 Task: Utilize permission sets for additional control to the custom profiles.
Action: Mouse moved to (763, 48)
Screenshot: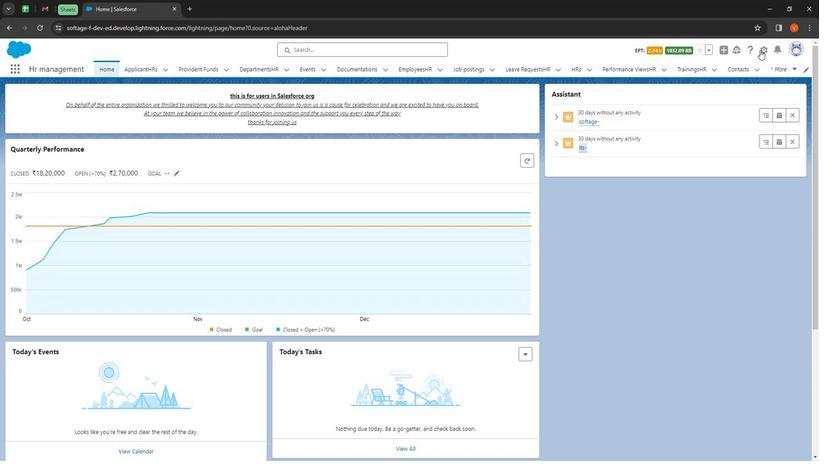 
Action: Mouse pressed left at (763, 48)
Screenshot: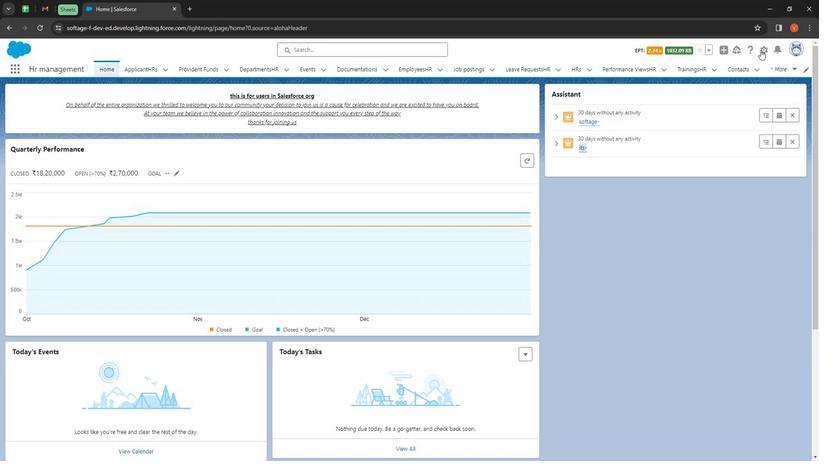 
Action: Mouse moved to (752, 67)
Screenshot: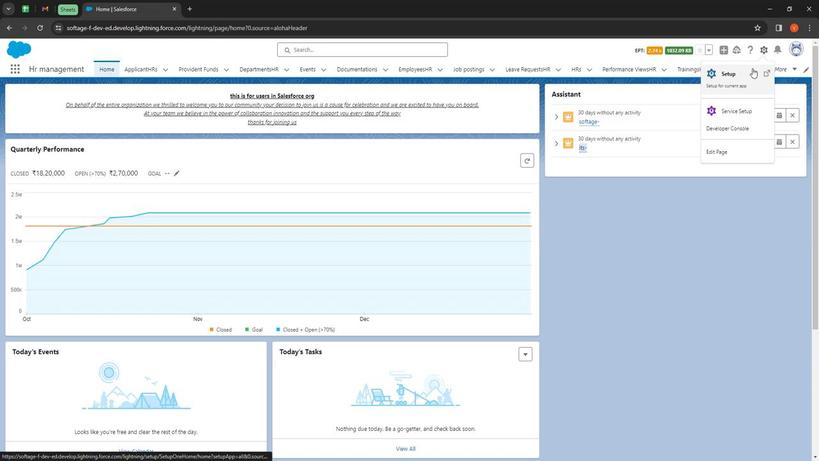 
Action: Mouse pressed left at (752, 67)
Screenshot: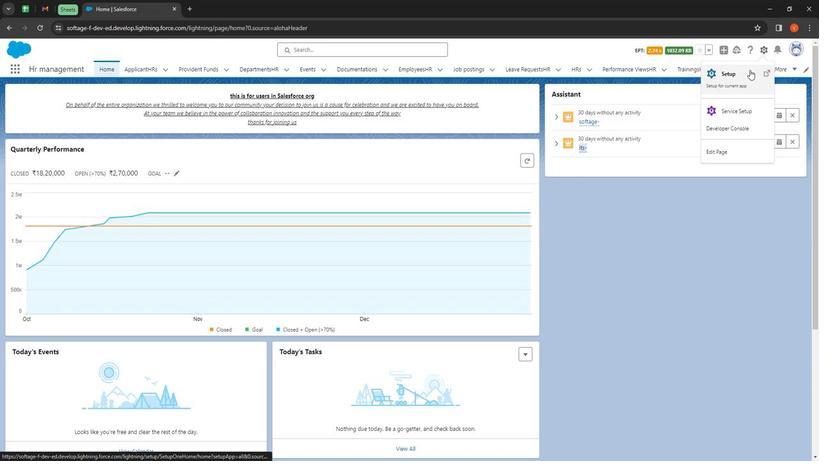 
Action: Mouse moved to (35, 89)
Screenshot: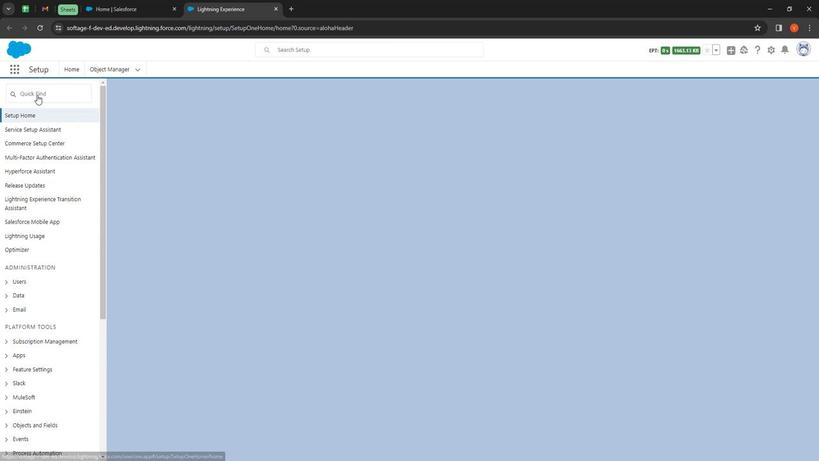 
Action: Mouse pressed left at (35, 89)
Screenshot: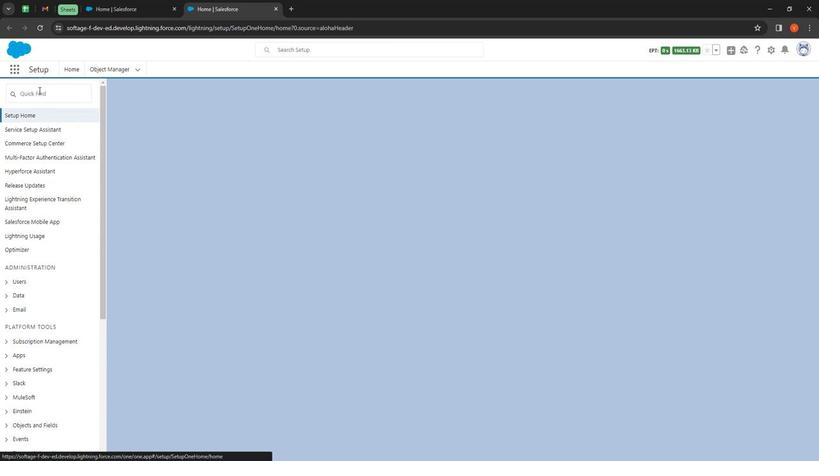 
Action: Mouse moved to (37, 88)
Screenshot: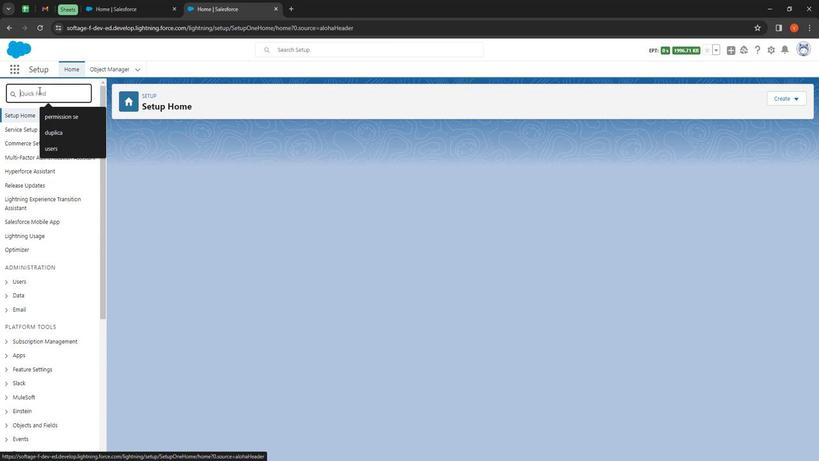 
Action: Key pressed ppermis
Screenshot: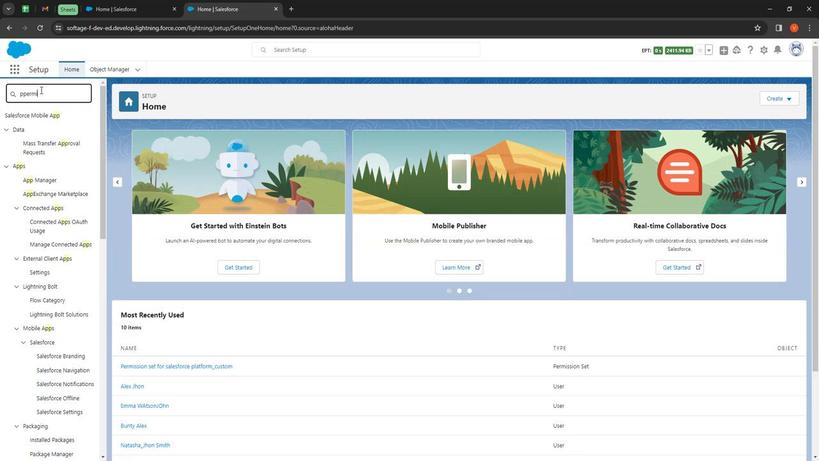 
Action: Mouse moved to (37, 87)
Screenshot: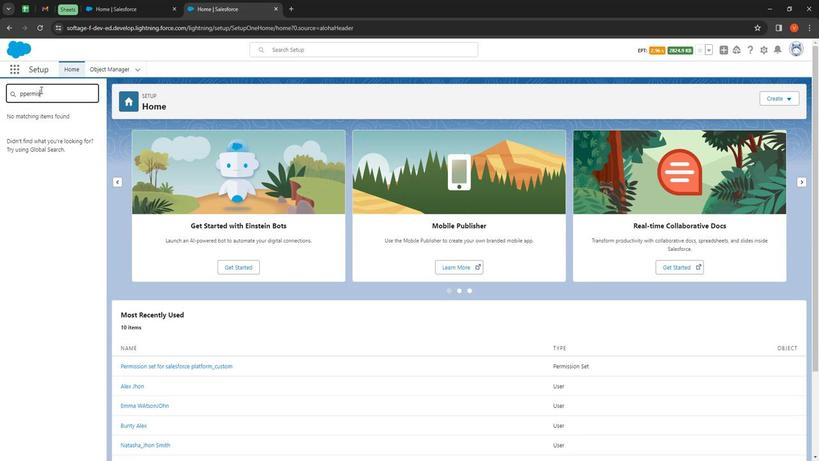 
Action: Key pressed <Key.left><Key.left><Key.left><Key.left><Key.left><Key.left><Key.left><Key.left><Key.left><Key.left><Key.delete>
Screenshot: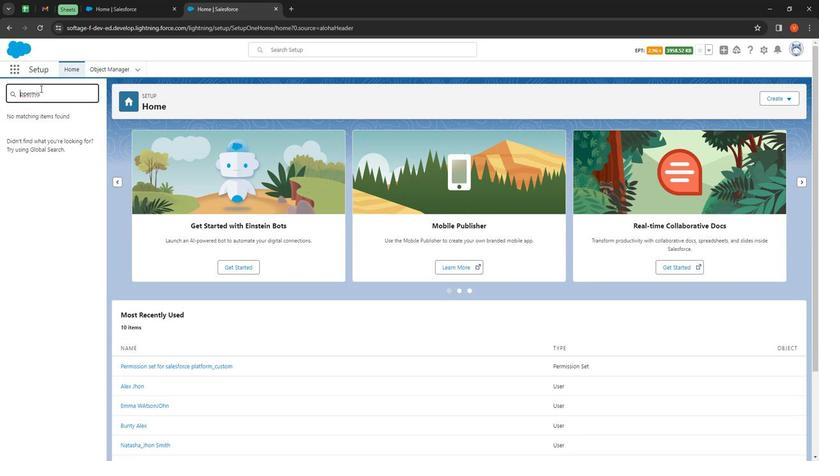 
Action: Mouse moved to (44, 138)
Screenshot: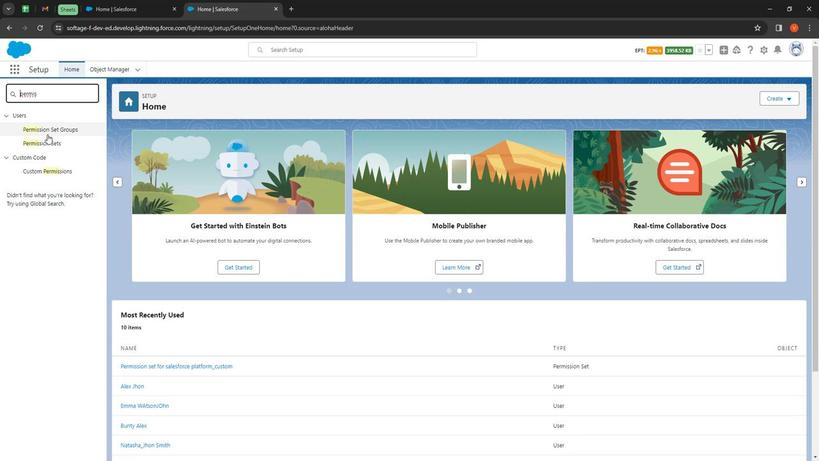 
Action: Mouse pressed left at (44, 138)
Screenshot: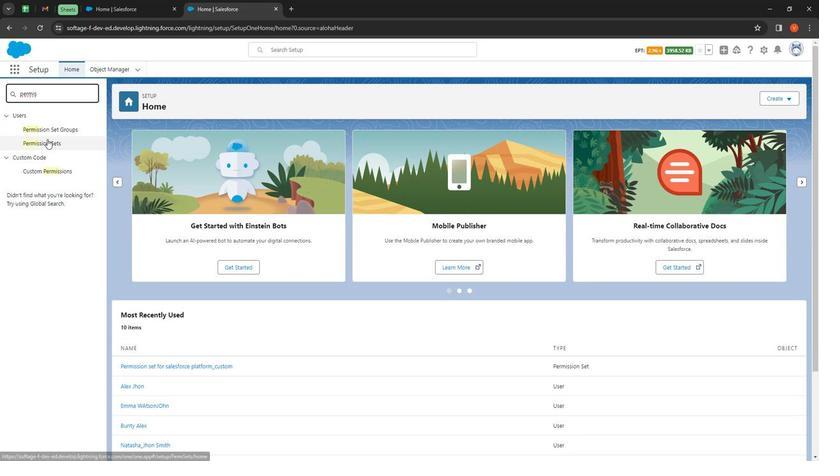 
Action: Mouse moved to (692, 185)
Screenshot: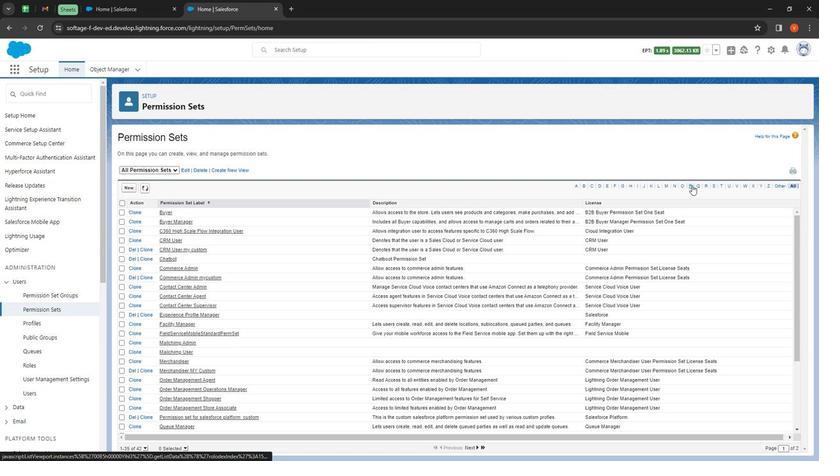 
Action: Mouse pressed left at (692, 185)
Screenshot: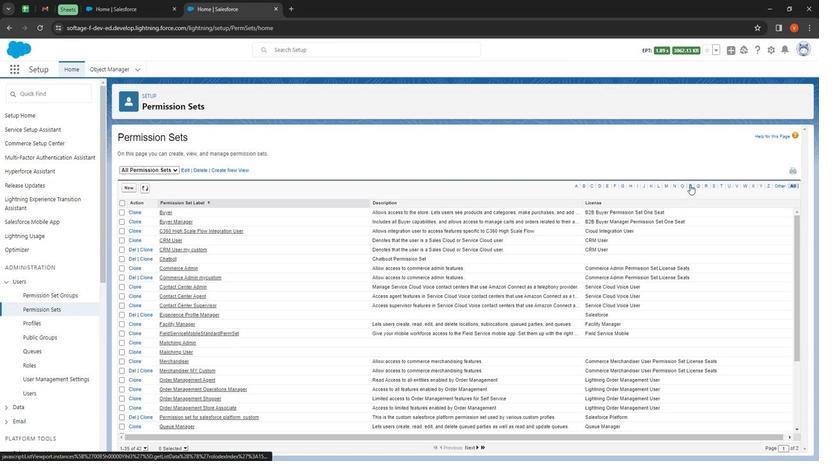 
Action: Mouse moved to (144, 210)
Screenshot: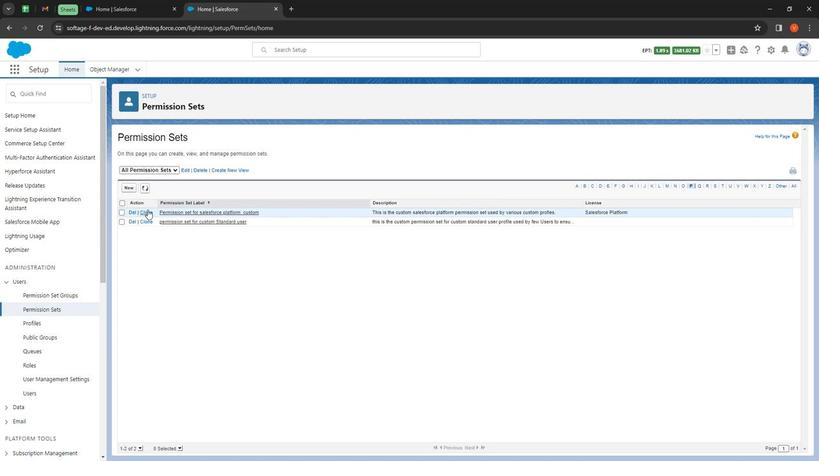 
Action: Mouse pressed left at (144, 210)
Screenshot: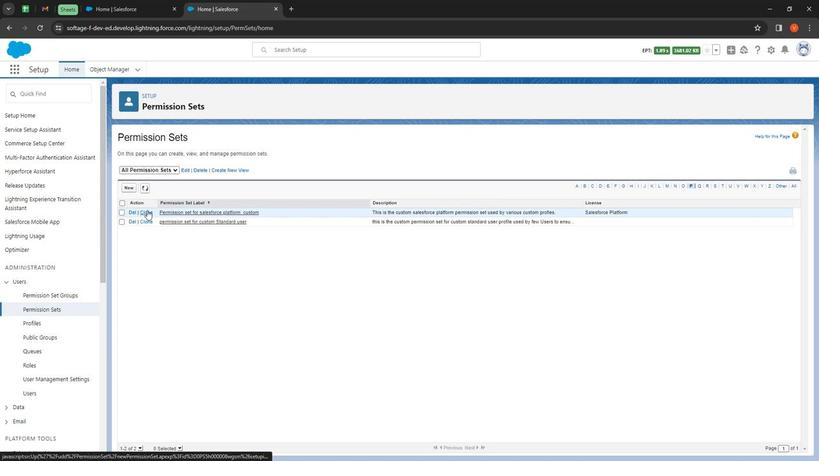 
Action: Mouse moved to (181, 80)
Screenshot: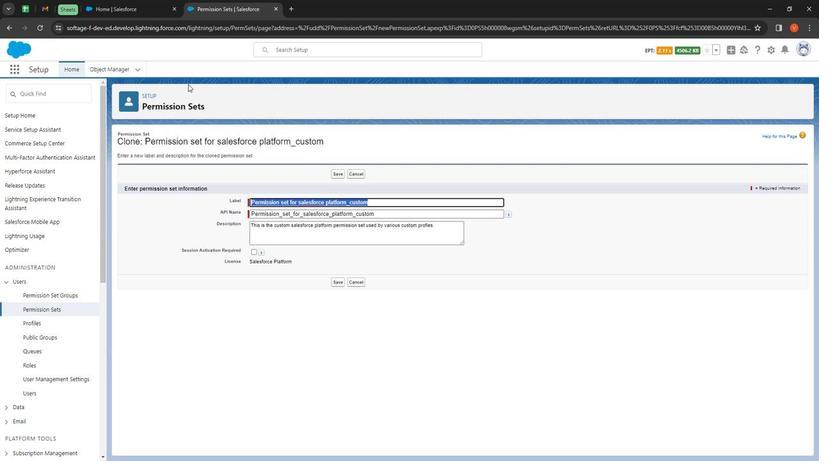 
Action: Key pressed <Key.backspace><Key.shift>Permission<Key.shift>_<Key.shift>Set<Key.shift>_for<Key.shift><Key.shift><Key.shift>_<Key.shift>Natasha<Key.shift>_<Key.shift>Jhon<Key.shift>_<Key.shift>Smith
Screenshot: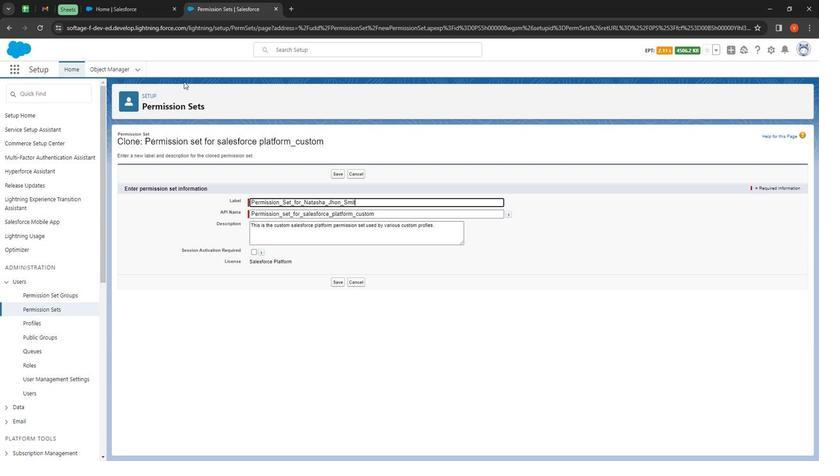 
Action: Mouse moved to (381, 213)
Screenshot: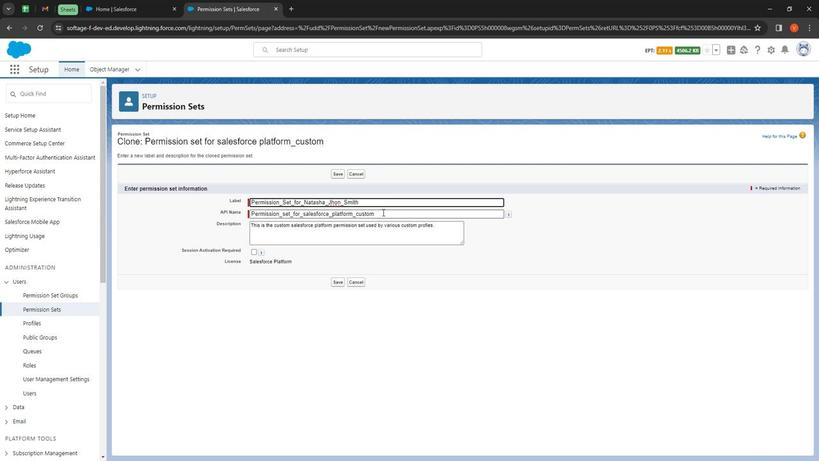 
Action: Mouse pressed left at (381, 213)
Screenshot: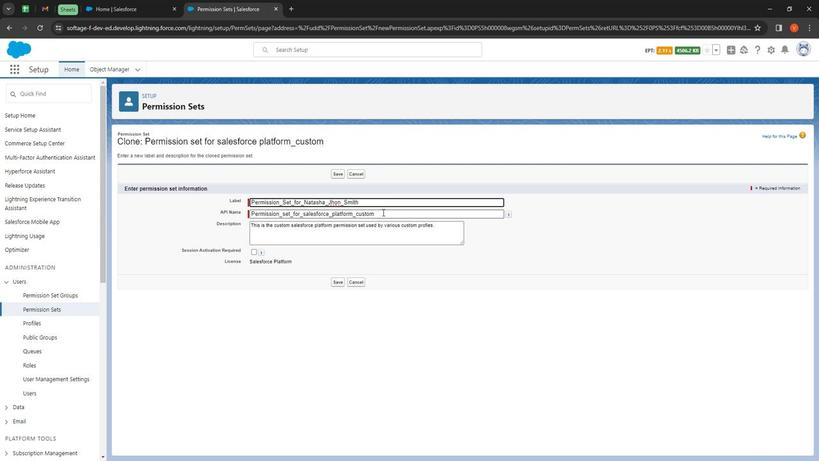 
Action: Mouse moved to (213, 103)
Screenshot: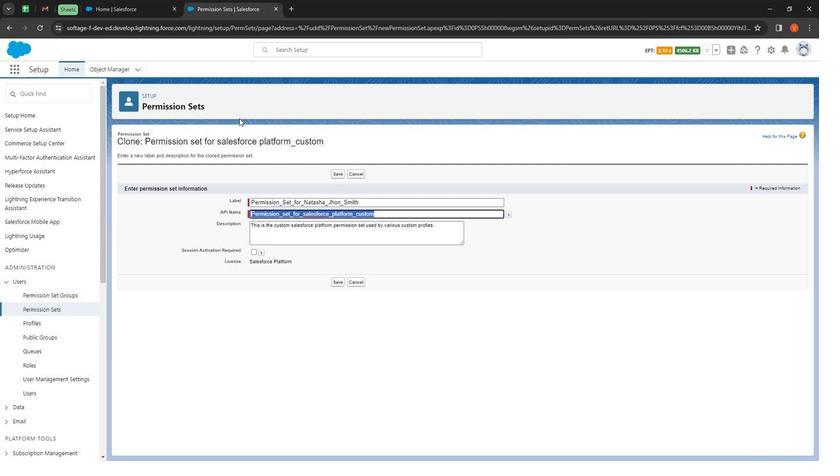 
Action: Key pressed <Key.backspace><Key.shift><Key.shift><Key.shift><Key.shift><Key.shift><Key.shift>Pe
Screenshot: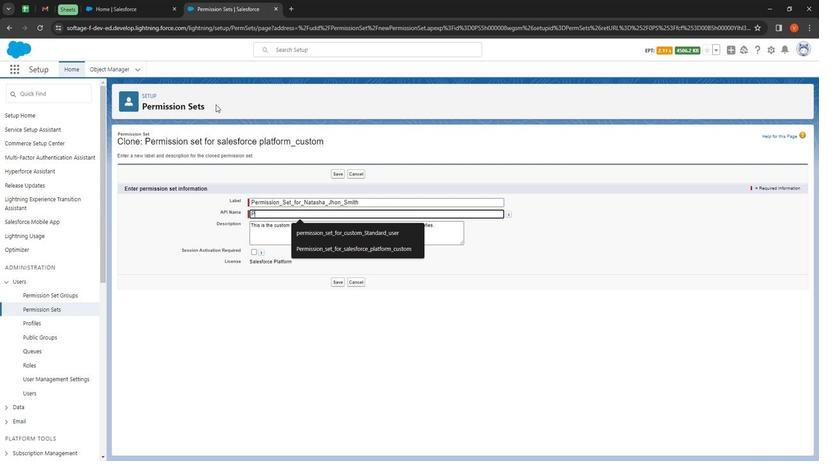 
Action: Mouse moved to (213, 103)
Screenshot: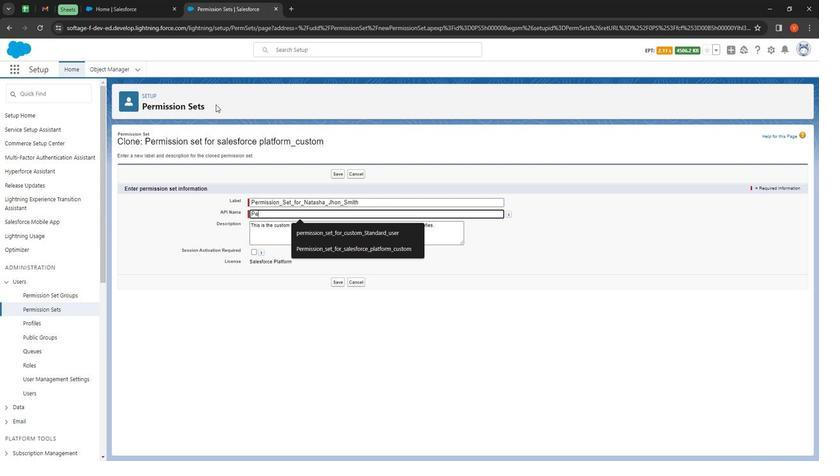
Action: Key pressed rmission<Key.shift><Key.shift><Key.shift><Key.shift><Key.shift><Key.shift>_<Key.shift>Set<Key.shift><Key.shift><Key.shift>_for<Key.shift>_<Key.shift>Natasha
Screenshot: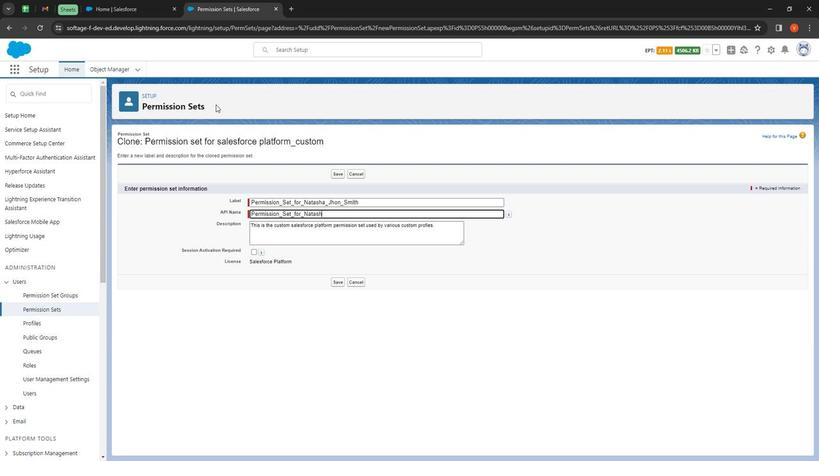 
Action: Mouse moved to (437, 227)
Screenshot: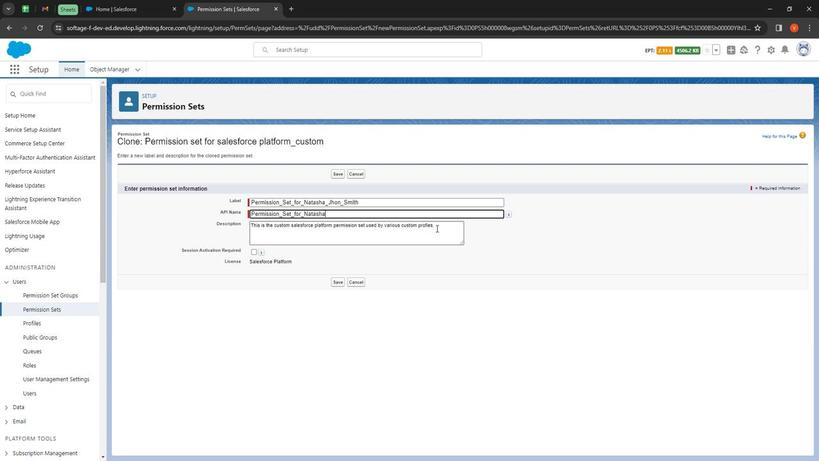 
Action: Mouse pressed left at (437, 227)
Screenshot: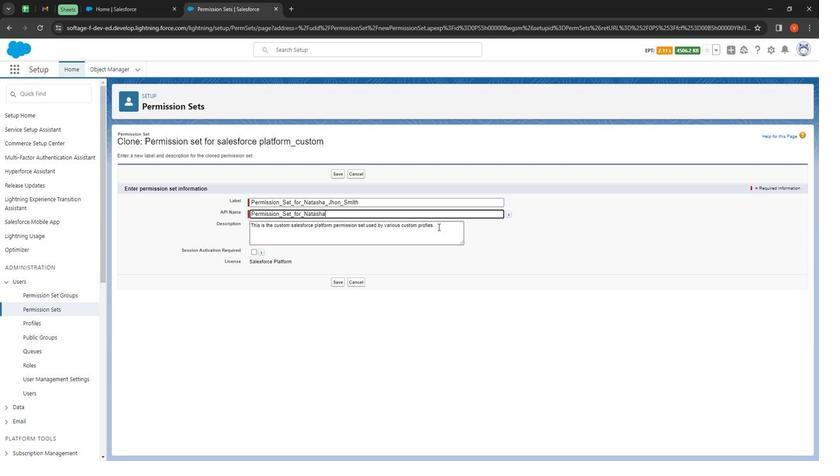 
Action: Mouse moved to (439, 227)
Screenshot: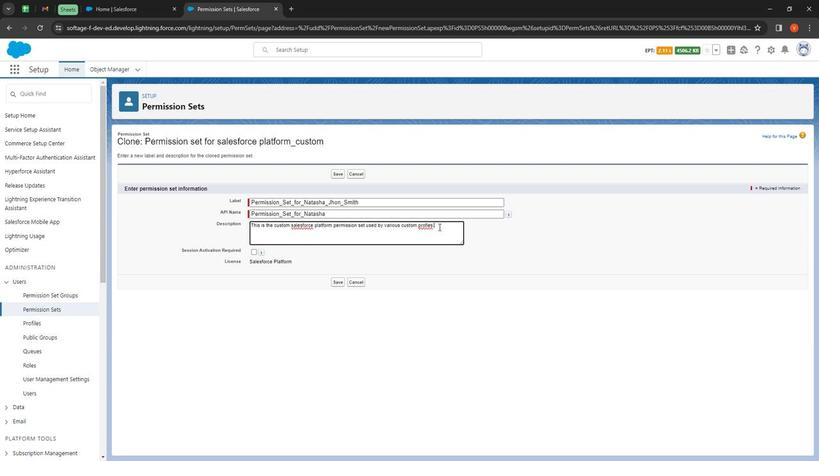 
Action: Mouse pressed left at (439, 227)
Screenshot: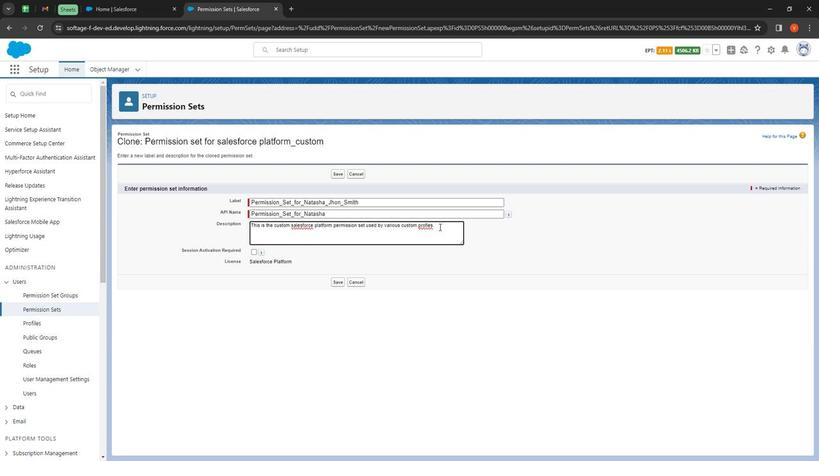 
Action: Mouse moved to (342, 201)
Screenshot: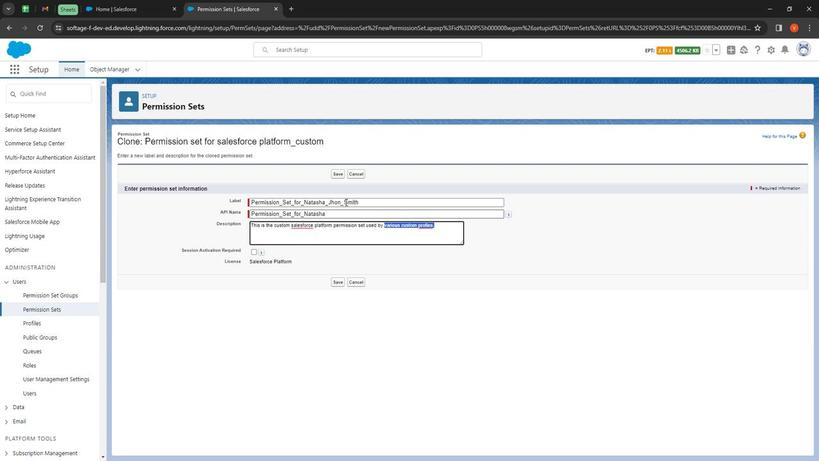
Action: Key pressed <Key.shift><Key.shift><Key.shift>Natasha<Key.space>a<Key.backspace>jhon<Key.space>smith
Screenshot: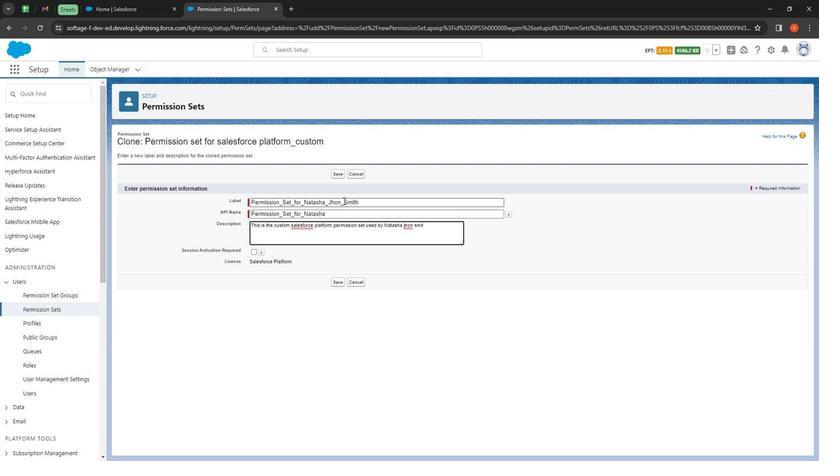 
Action: Mouse moved to (335, 284)
Screenshot: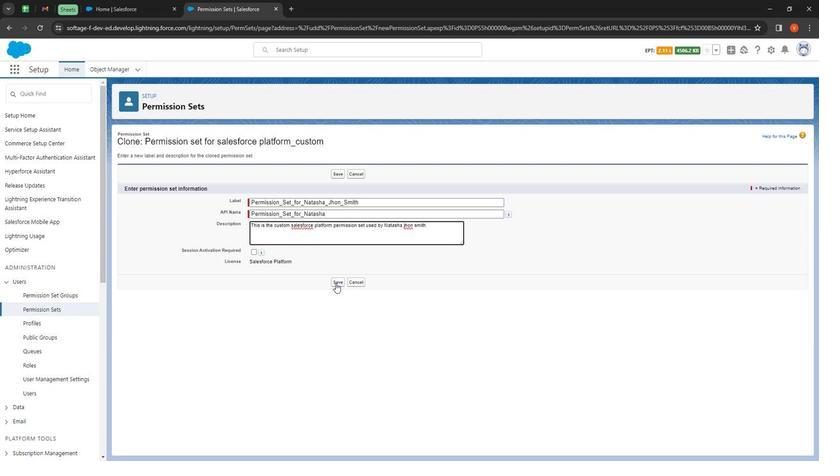 
Action: Mouse pressed left at (335, 284)
Screenshot: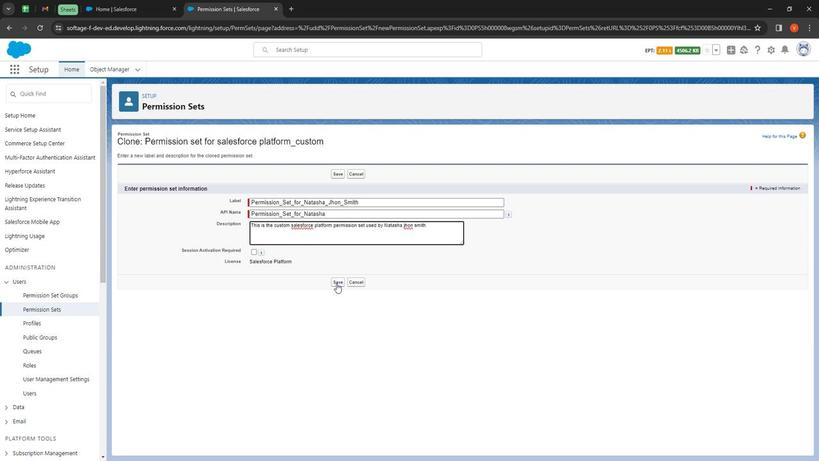 
Action: Mouse moved to (176, 222)
Screenshot: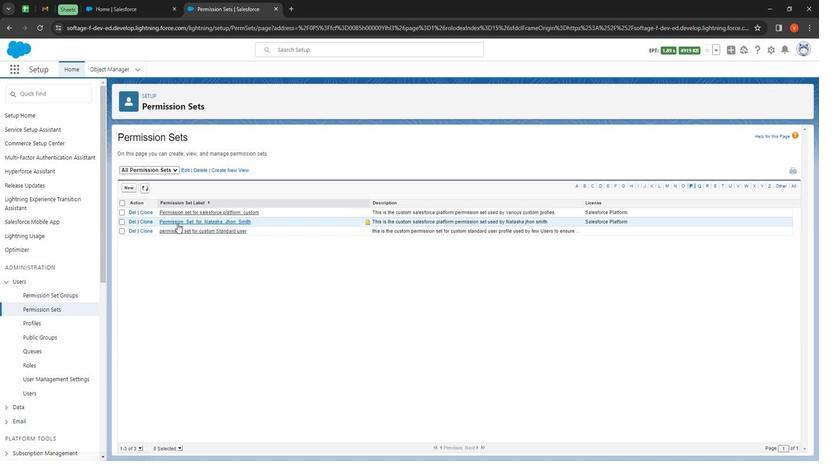 
Action: Mouse pressed left at (176, 222)
Screenshot: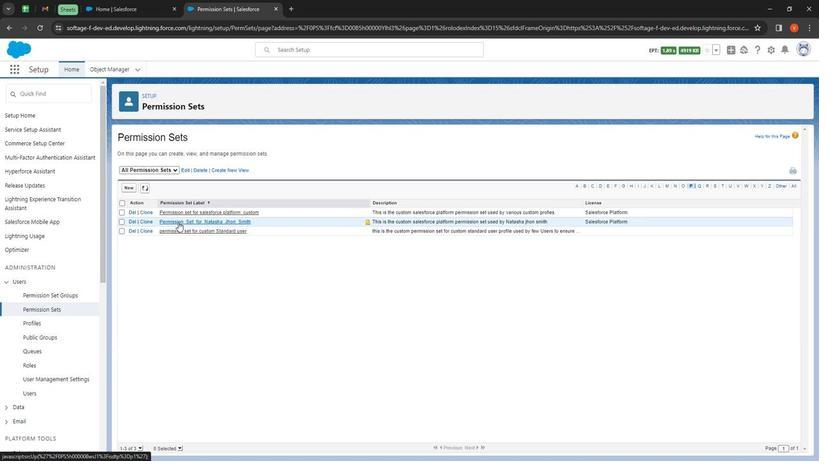 
Action: Mouse moved to (281, 288)
Screenshot: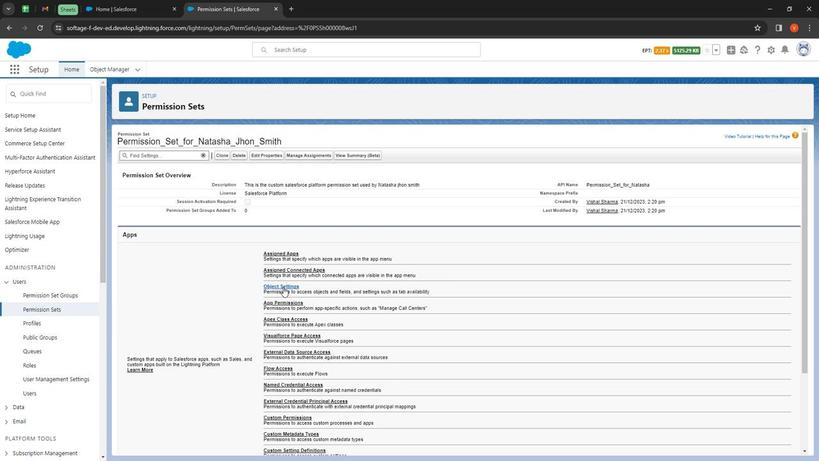 
Action: Mouse pressed left at (281, 288)
Screenshot: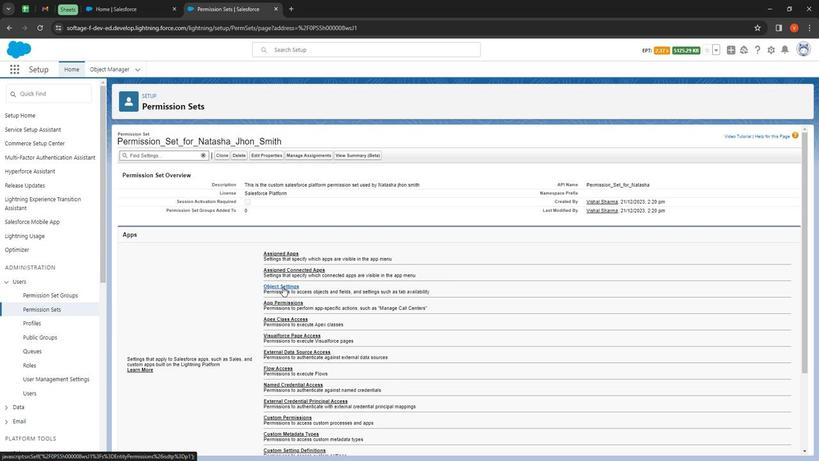 
Action: Mouse moved to (131, 211)
Screenshot: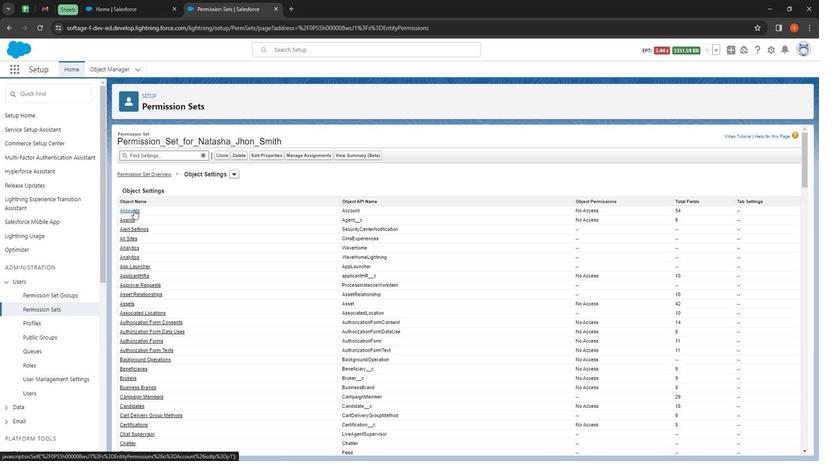 
Action: Mouse pressed left at (131, 211)
Screenshot: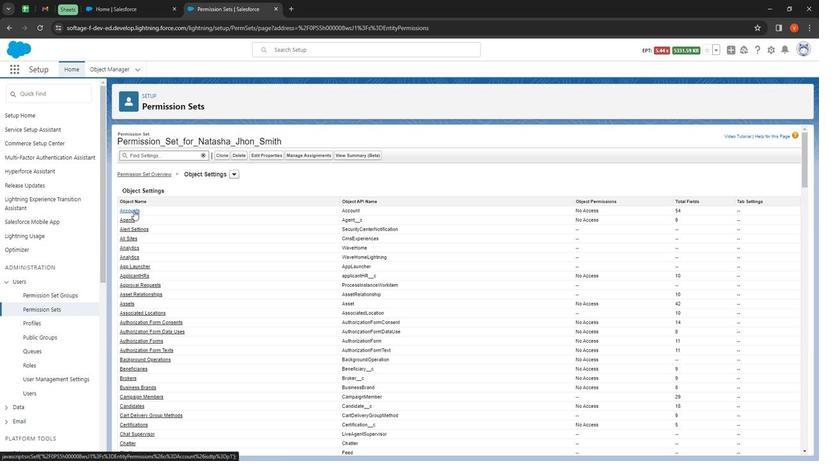 
Action: Mouse moved to (332, 190)
Screenshot: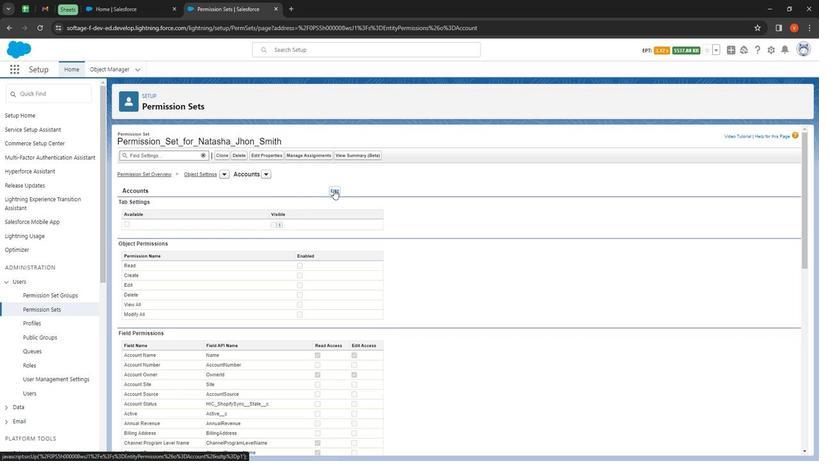 
Action: Mouse pressed left at (332, 190)
Screenshot: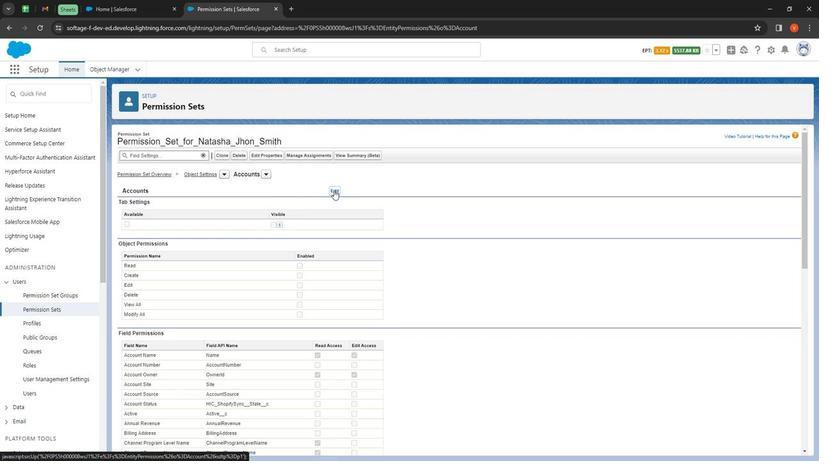
Action: Mouse moved to (124, 228)
Screenshot: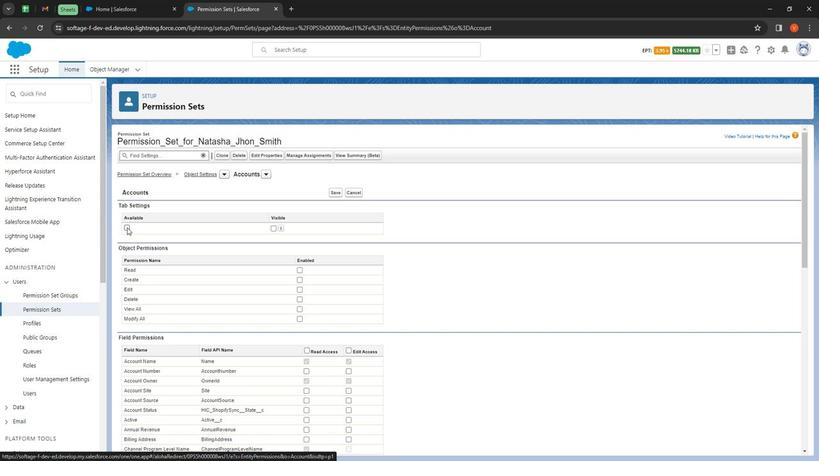 
Action: Mouse pressed left at (124, 228)
Screenshot: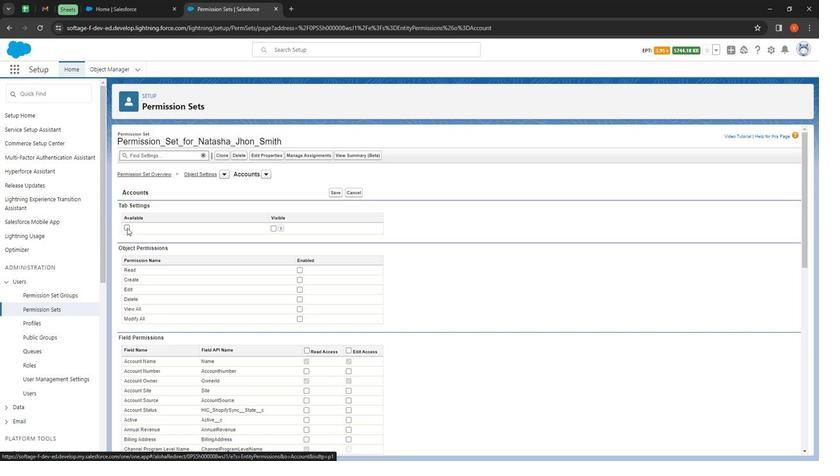 
Action: Mouse moved to (270, 231)
Screenshot: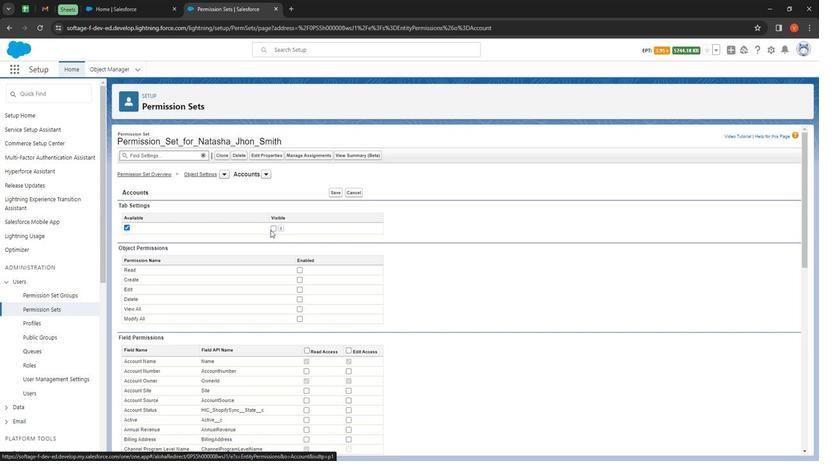 
Action: Mouse pressed left at (270, 231)
Screenshot: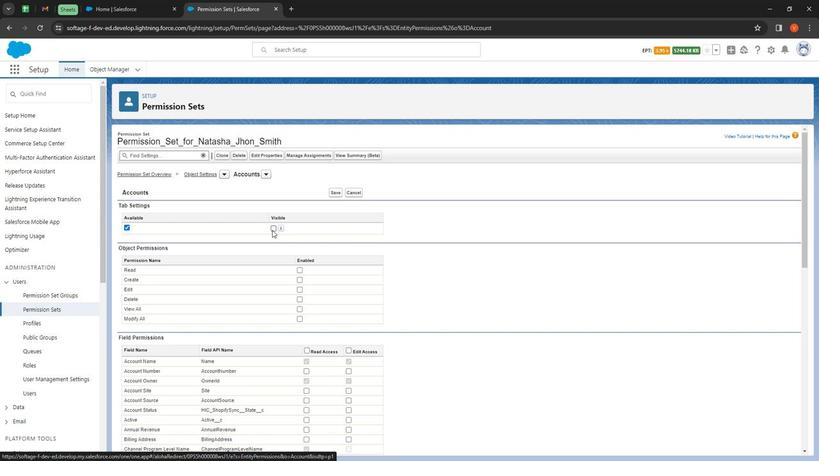 
Action: Mouse moved to (298, 270)
Screenshot: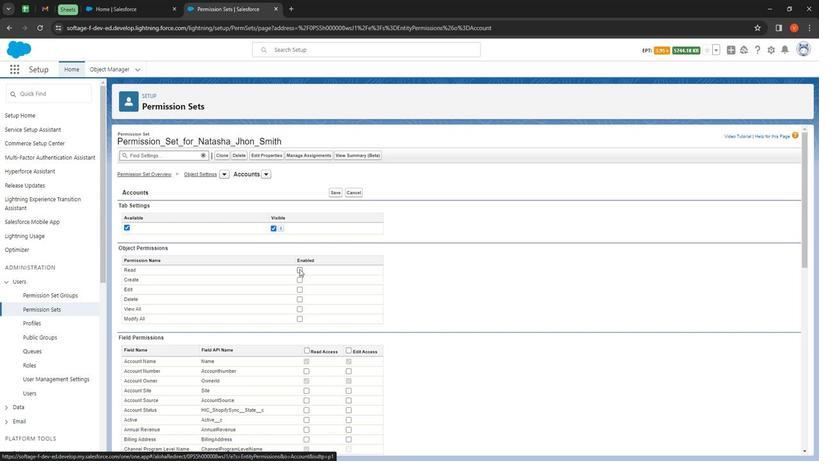 
Action: Mouse pressed left at (298, 270)
Screenshot: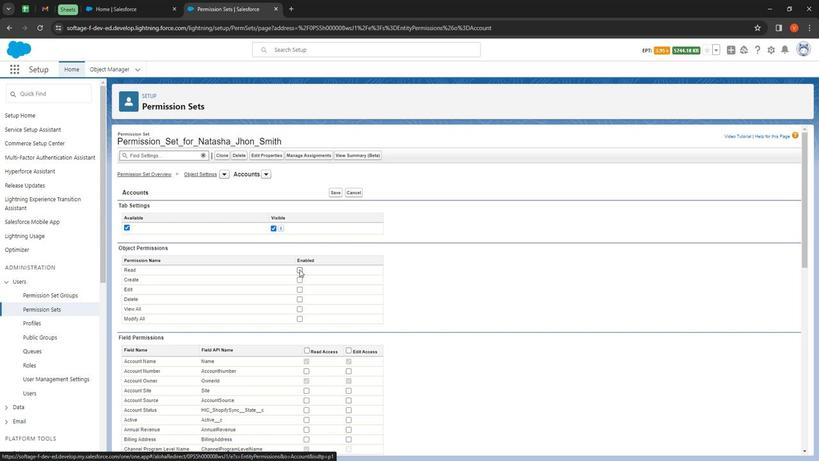 
Action: Mouse moved to (297, 282)
Screenshot: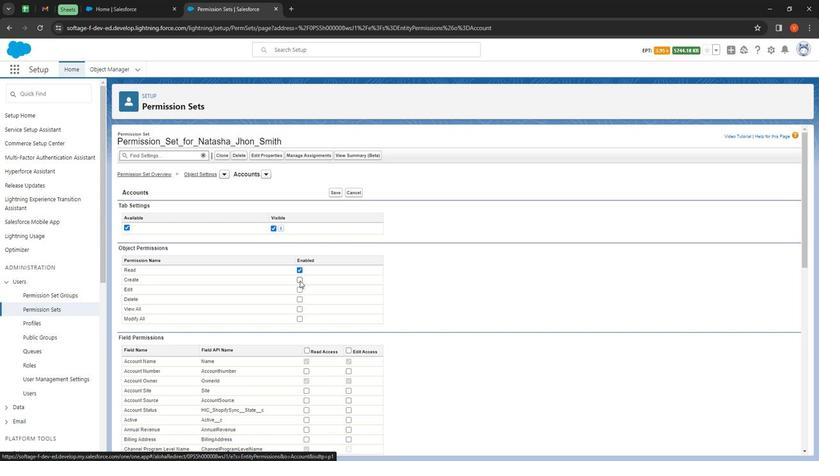 
Action: Mouse pressed left at (297, 282)
Screenshot: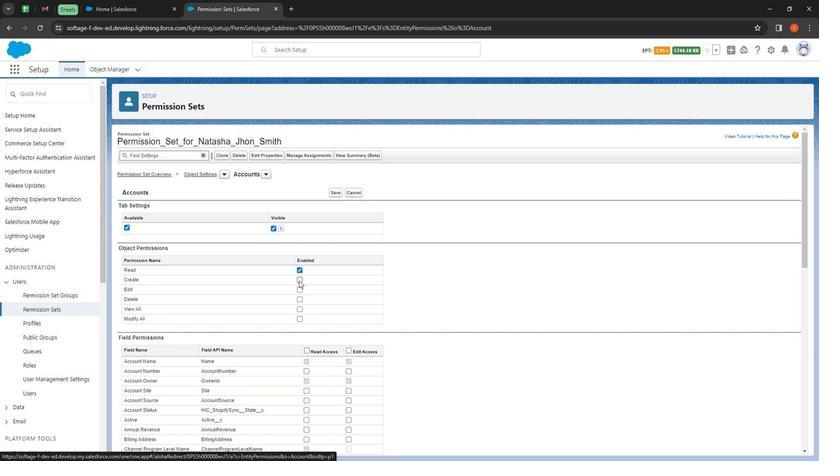 
Action: Mouse moved to (297, 291)
Screenshot: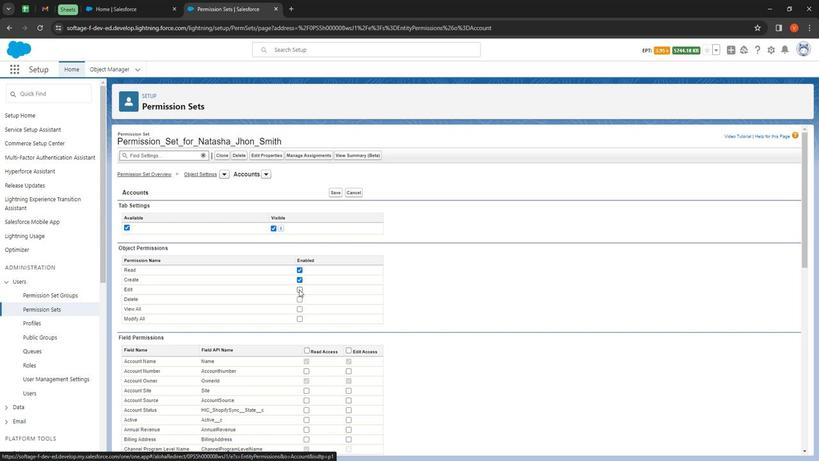 
Action: Mouse pressed left at (297, 291)
Screenshot: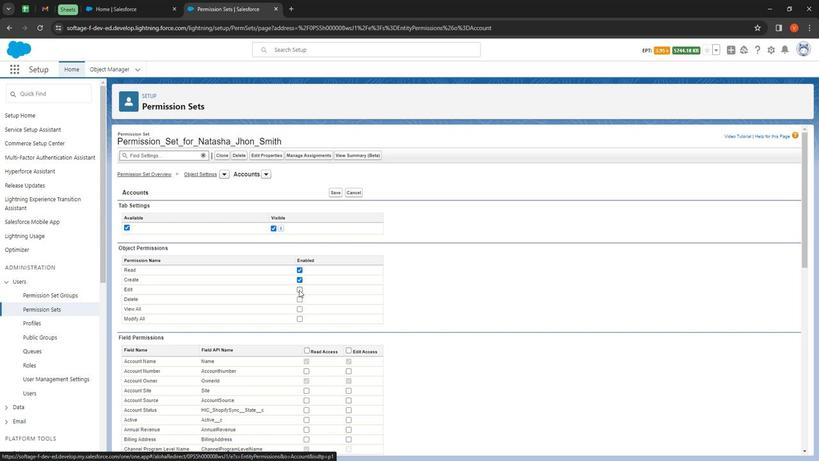 
Action: Mouse moved to (446, 285)
Screenshot: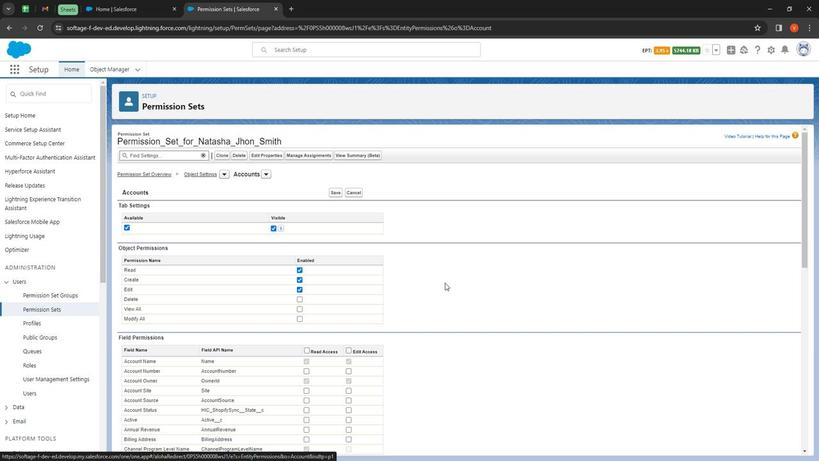 
Action: Mouse scrolled (446, 284) with delta (0, 0)
Screenshot: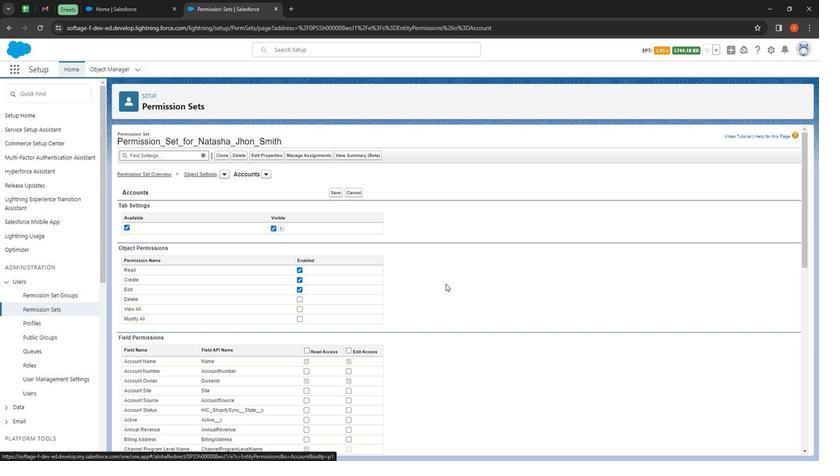
Action: Mouse scrolled (446, 284) with delta (0, 0)
Screenshot: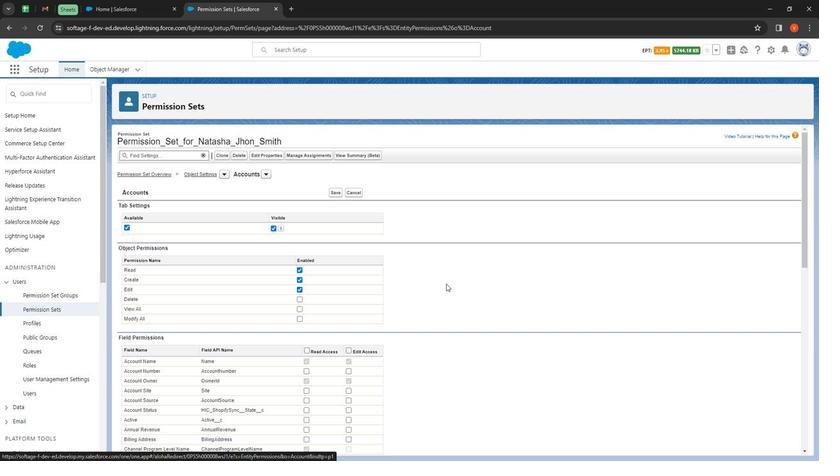 
Action: Mouse scrolled (446, 284) with delta (0, 0)
Screenshot: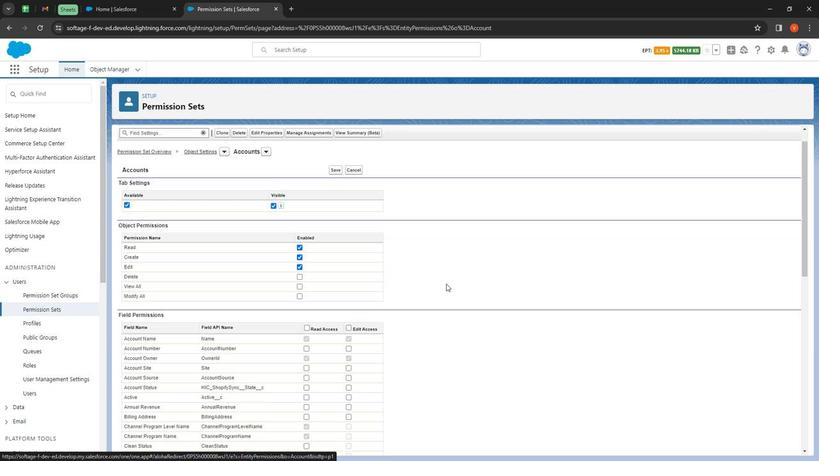 
Action: Mouse scrolled (446, 284) with delta (0, 0)
Screenshot: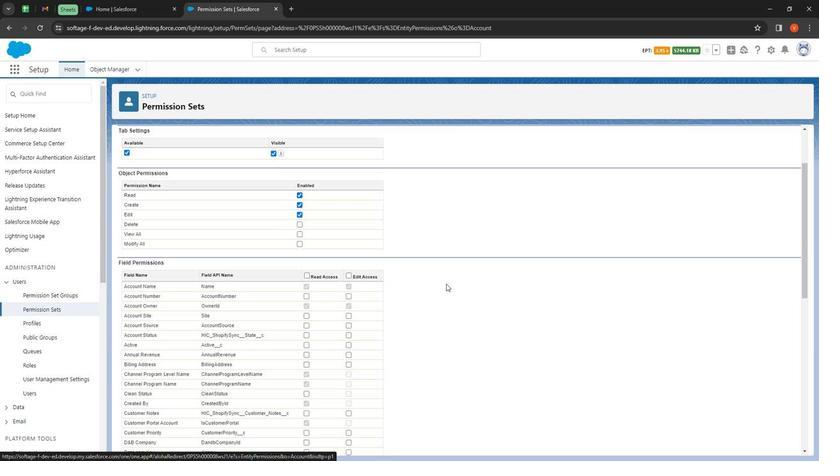 
Action: Mouse moved to (345, 216)
Screenshot: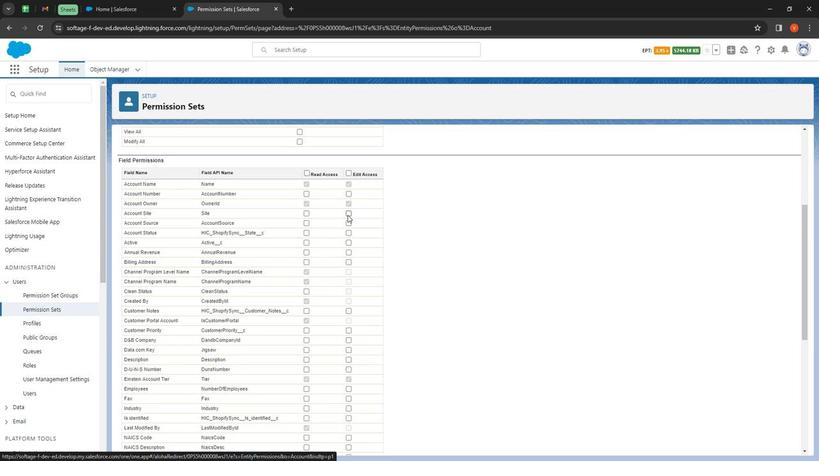 
Action: Mouse pressed left at (345, 216)
Screenshot: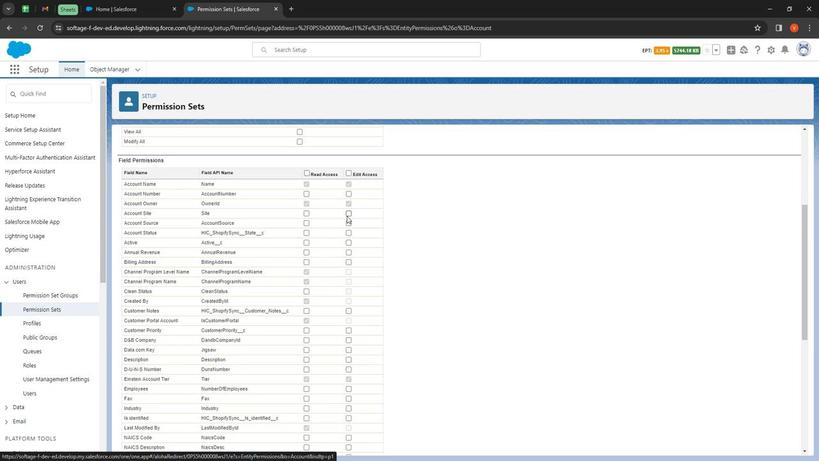 
Action: Mouse moved to (349, 223)
Screenshot: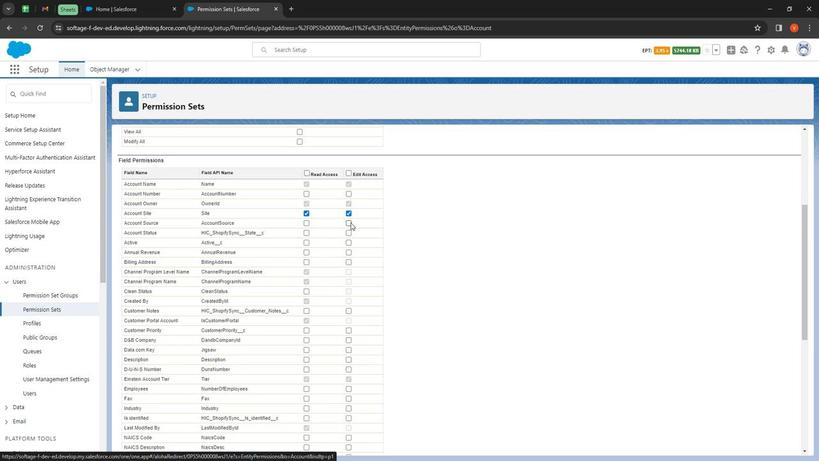 
Action: Mouse pressed left at (349, 223)
Screenshot: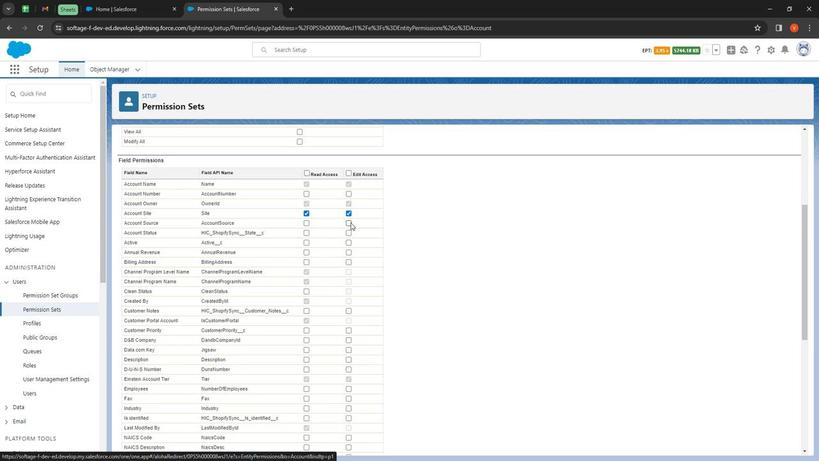 
Action: Mouse moved to (349, 231)
Screenshot: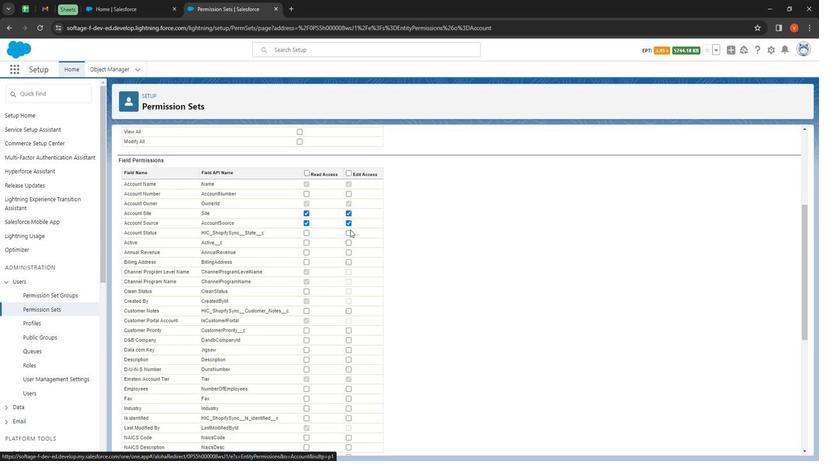 
Action: Mouse pressed left at (349, 231)
Screenshot: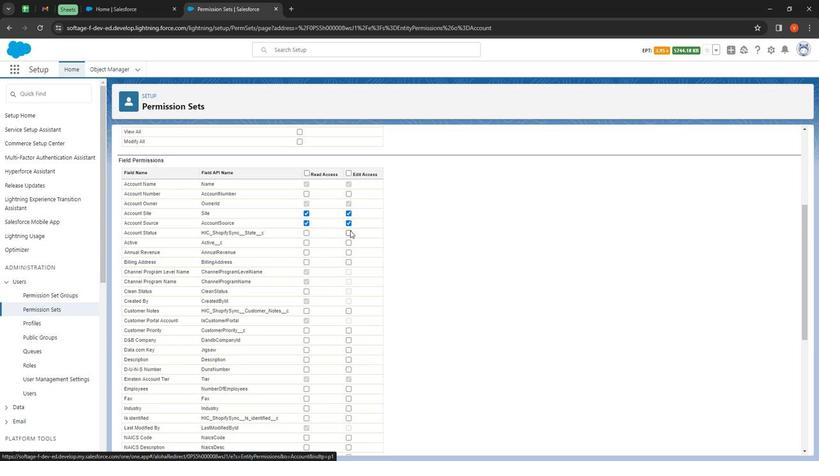 
Action: Mouse moved to (306, 253)
Screenshot: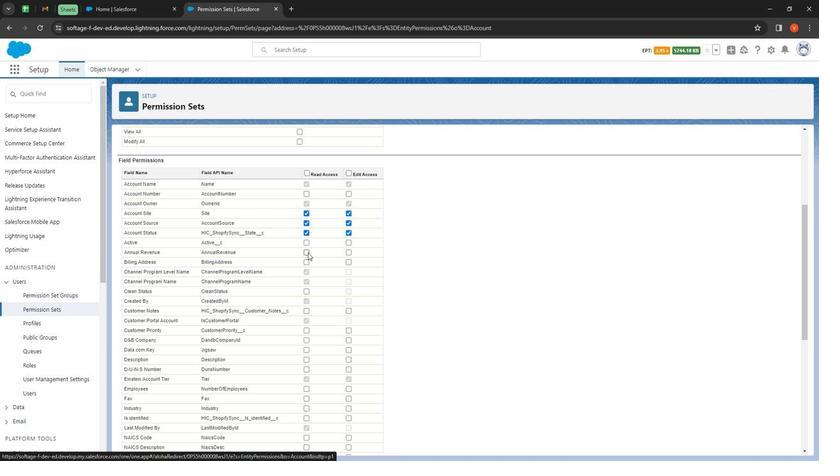 
Action: Mouse pressed left at (306, 253)
Screenshot: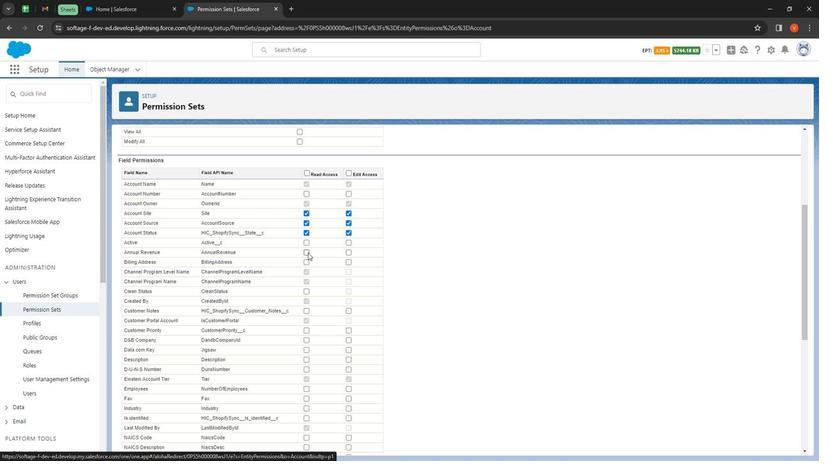 
Action: Mouse moved to (305, 265)
Screenshot: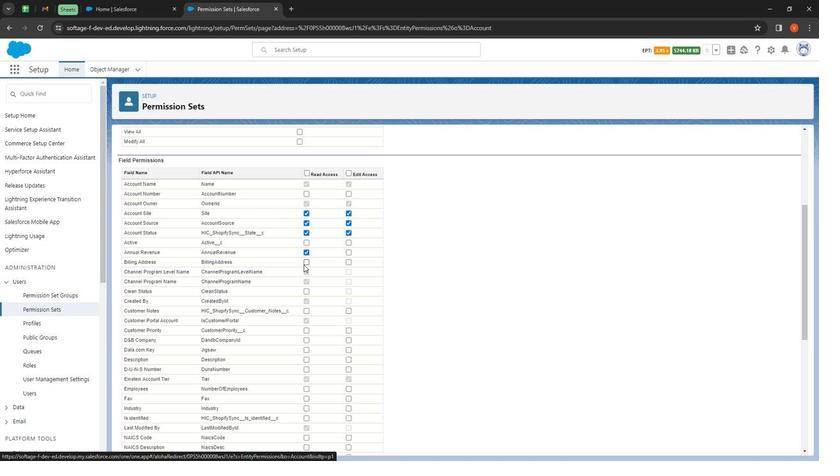 
Action: Mouse pressed left at (305, 265)
Screenshot: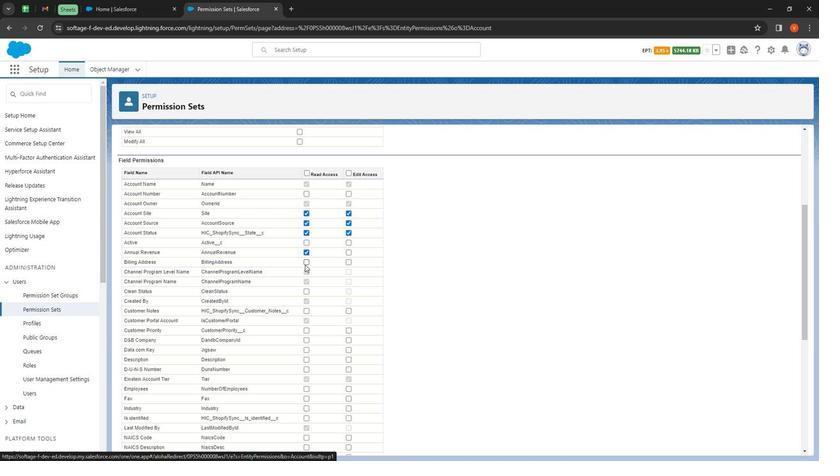 
Action: Mouse moved to (347, 243)
Screenshot: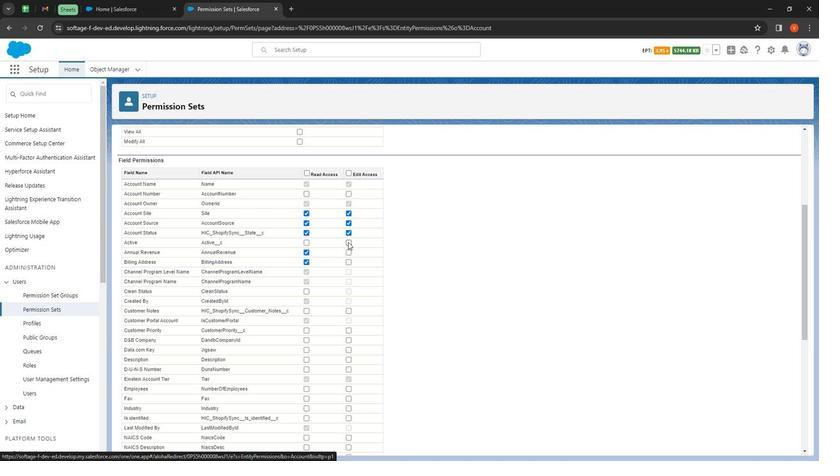 
Action: Mouse pressed left at (347, 243)
Screenshot: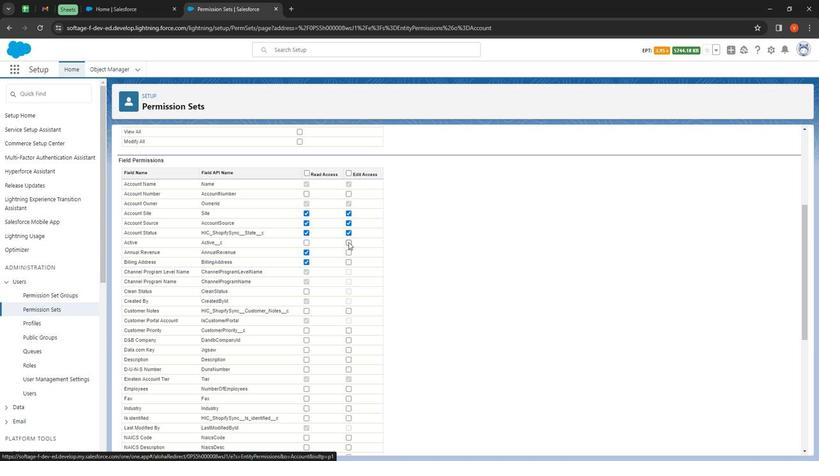 
Action: Mouse moved to (347, 267)
Screenshot: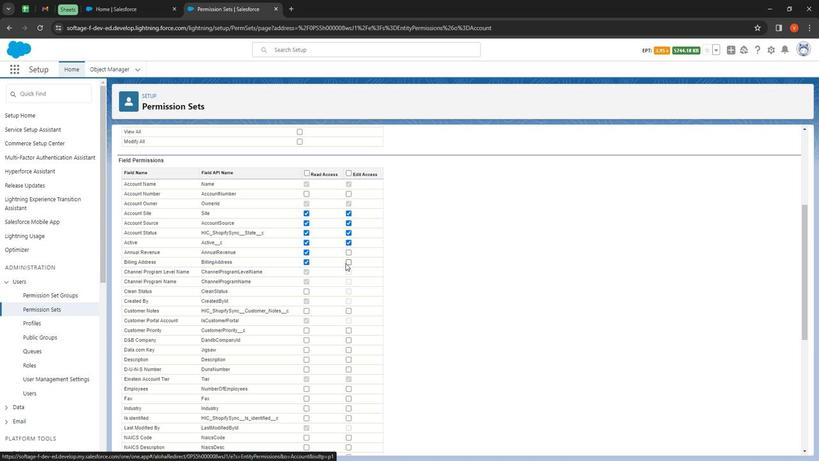 
Action: Mouse scrolled (347, 266) with delta (0, 0)
Screenshot: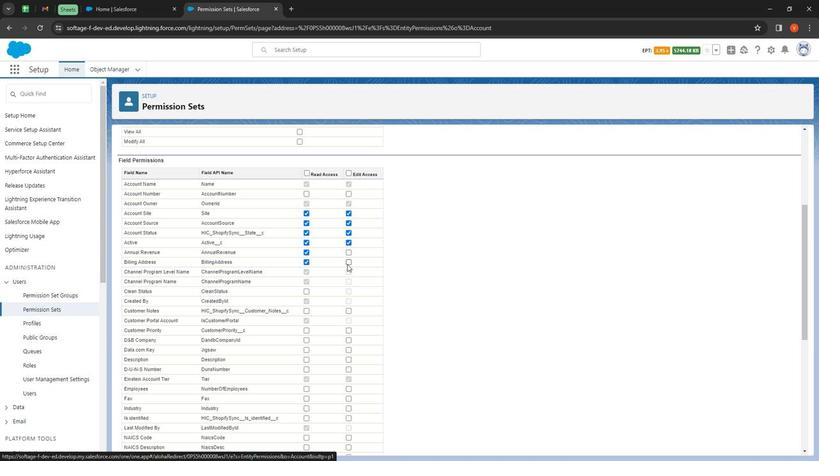 
Action: Mouse scrolled (347, 266) with delta (0, 0)
Screenshot: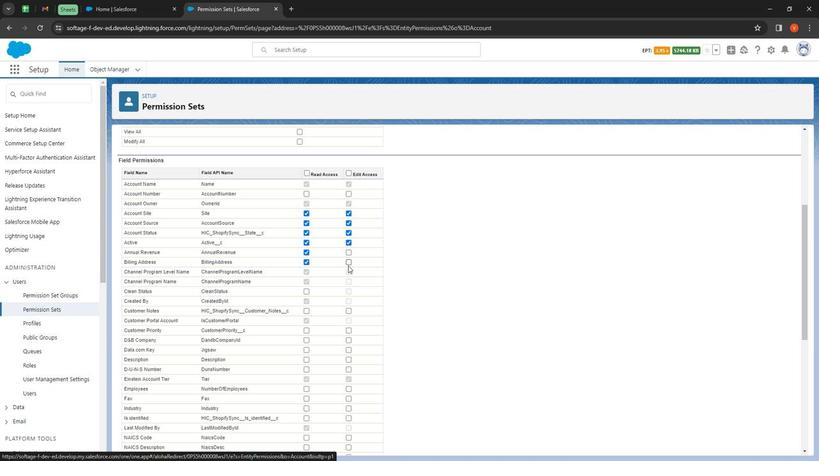 
Action: Mouse moved to (306, 222)
Screenshot: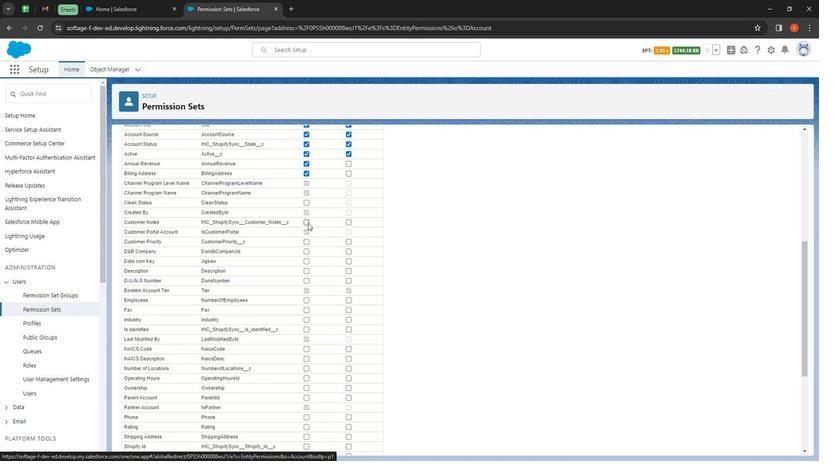 
Action: Mouse pressed left at (306, 222)
Screenshot: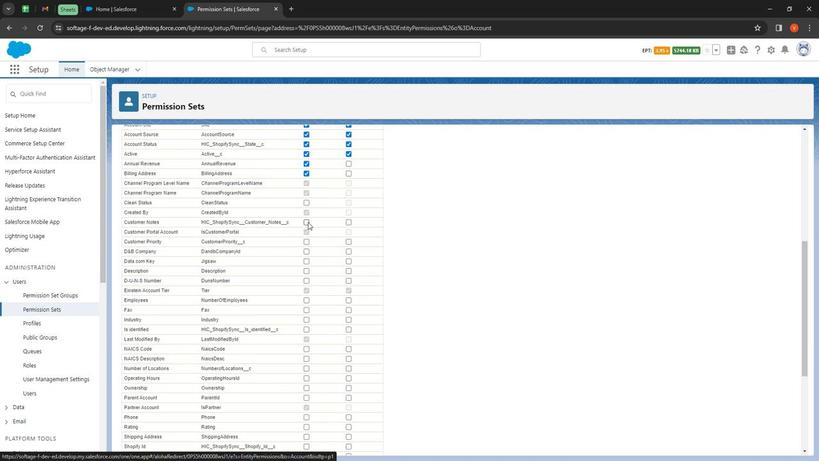 
Action: Mouse moved to (307, 242)
Screenshot: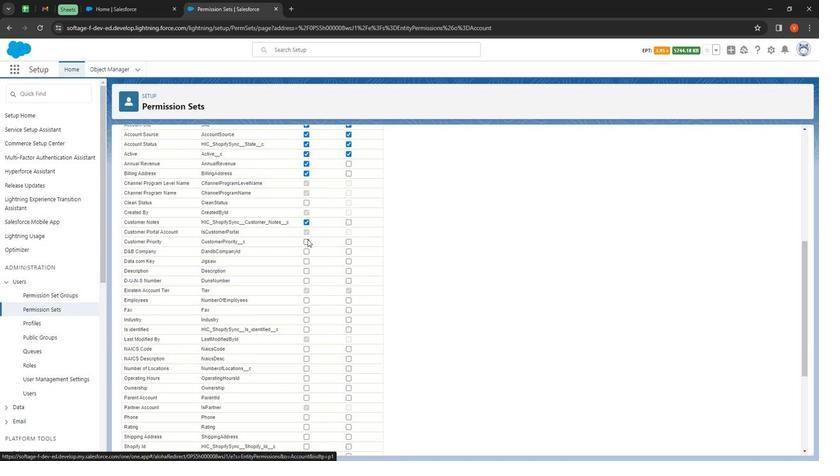 
Action: Mouse pressed left at (307, 242)
Screenshot: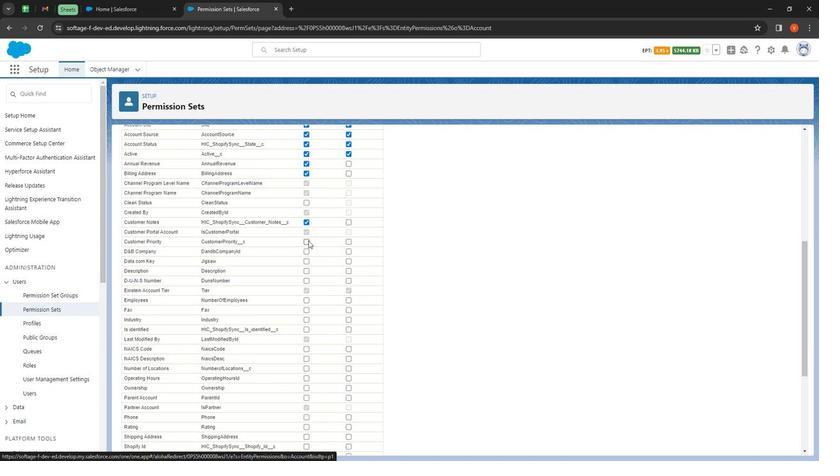 
Action: Mouse moved to (306, 253)
Screenshot: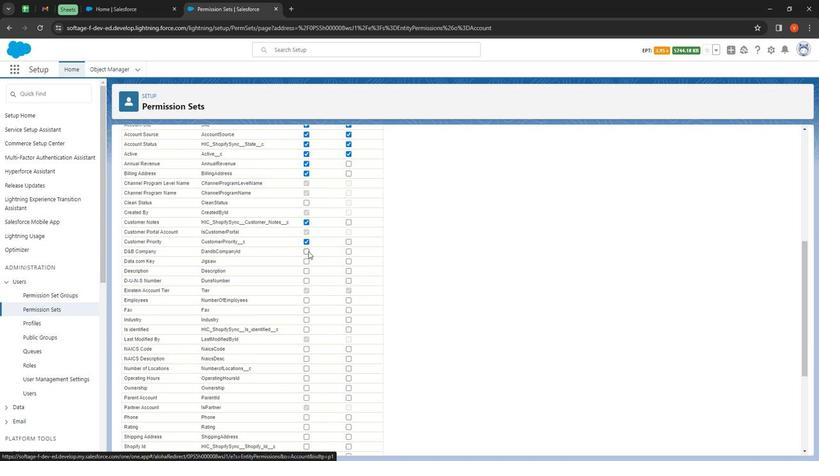 
Action: Mouse pressed left at (306, 253)
Screenshot: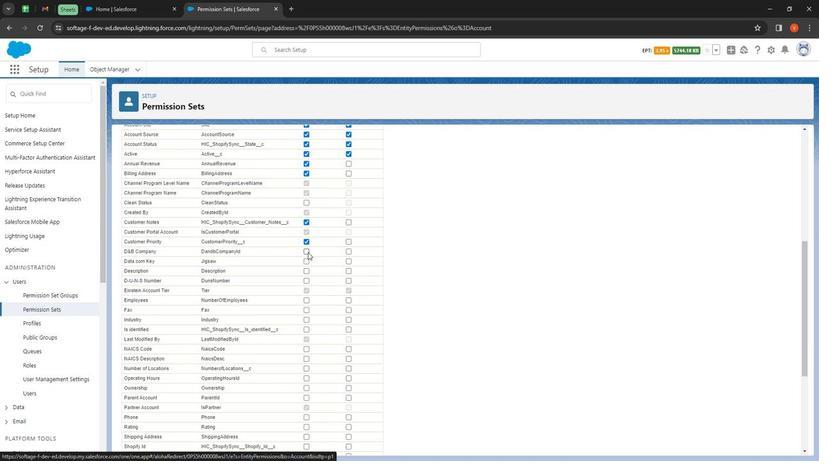 
Action: Mouse moved to (307, 203)
Screenshot: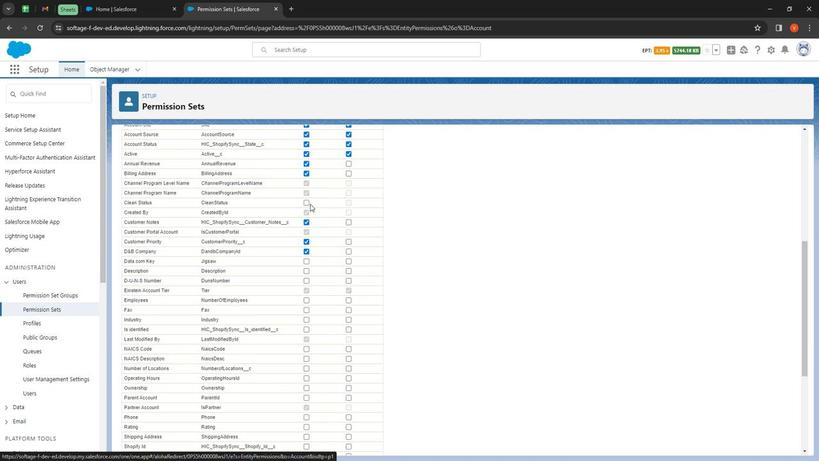 
Action: Mouse pressed left at (307, 203)
Screenshot: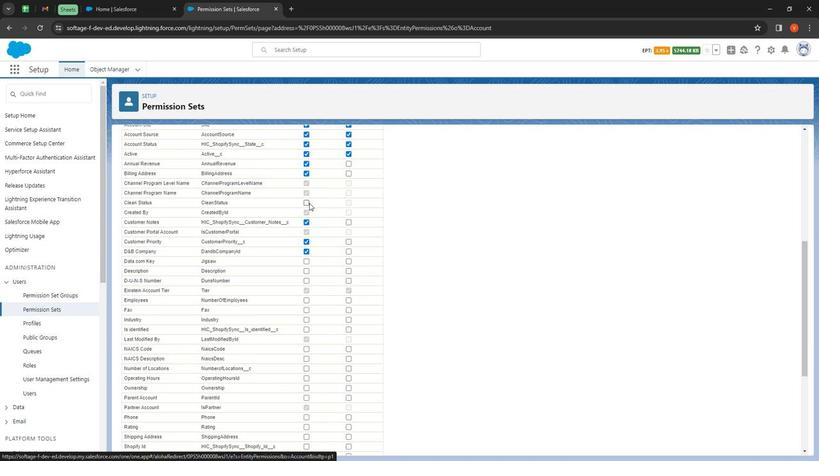 
Action: Mouse moved to (306, 270)
Screenshot: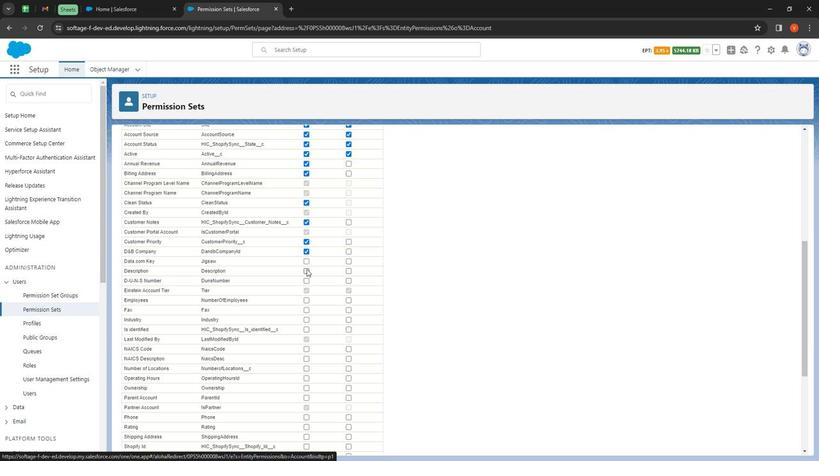 
Action: Mouse pressed left at (306, 270)
Screenshot: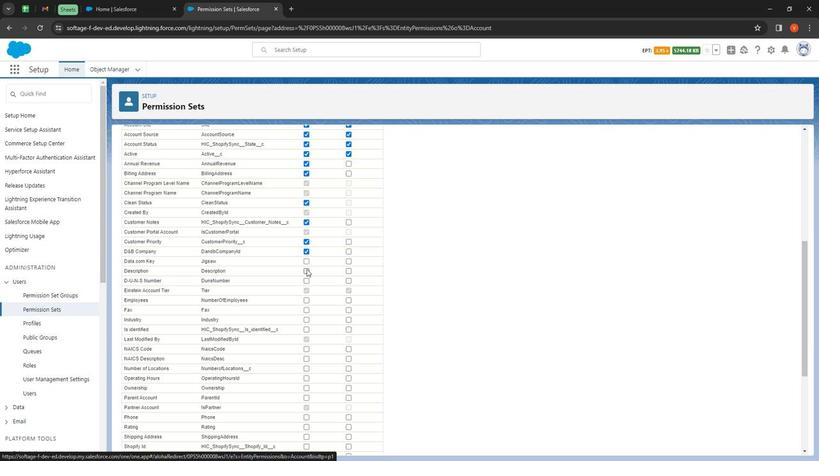 
Action: Mouse moved to (306, 262)
Screenshot: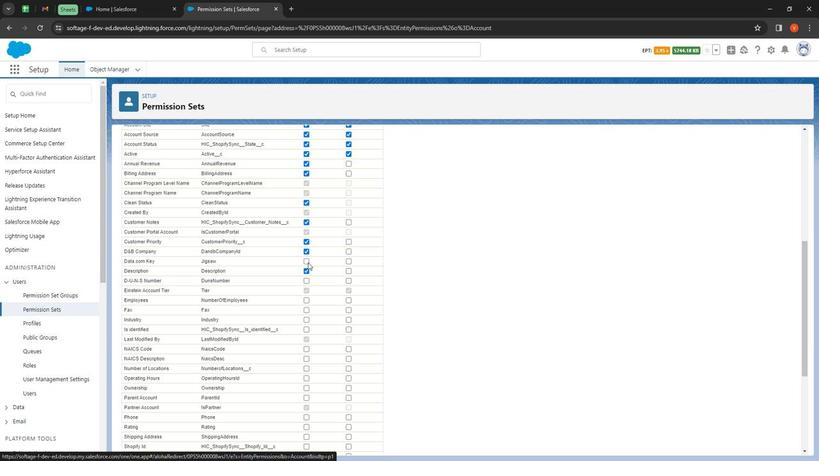 
Action: Mouse pressed left at (306, 262)
Screenshot: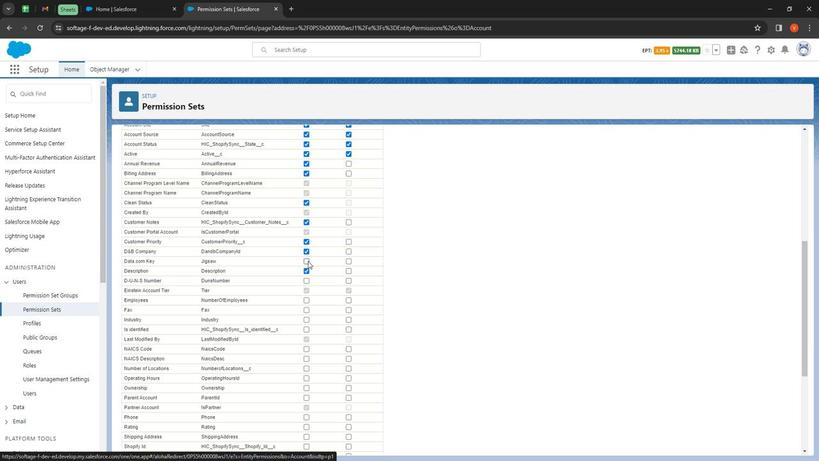 
Action: Mouse moved to (347, 277)
Screenshot: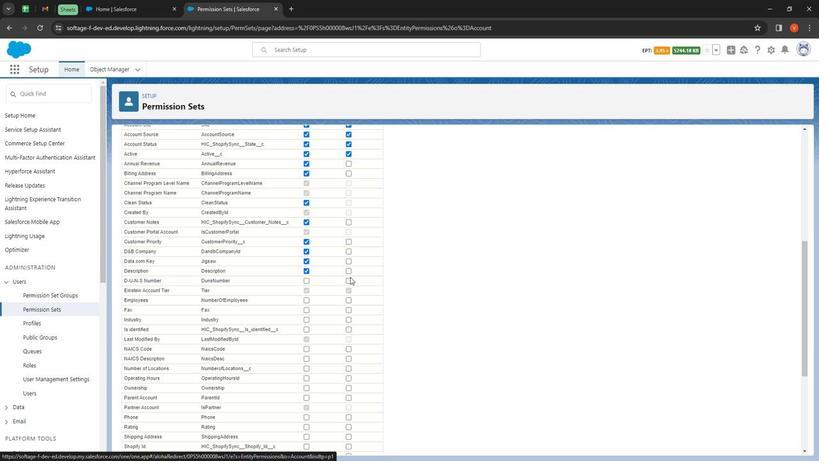 
Action: Mouse pressed left at (347, 277)
Screenshot: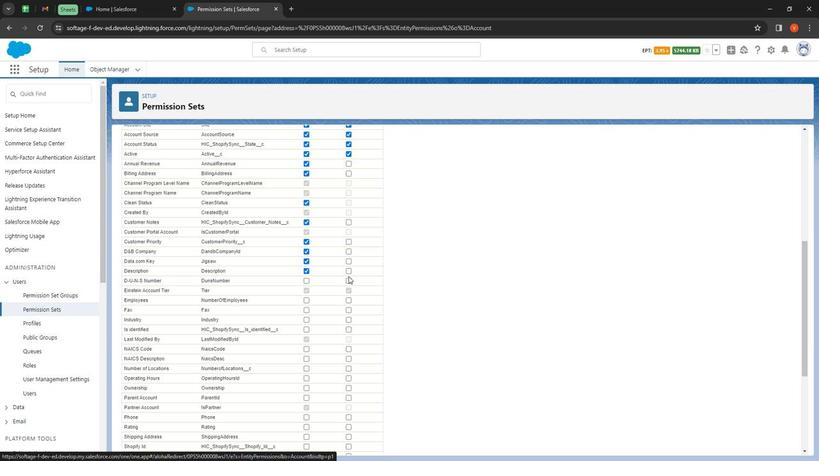 
Action: Mouse moved to (347, 280)
Screenshot: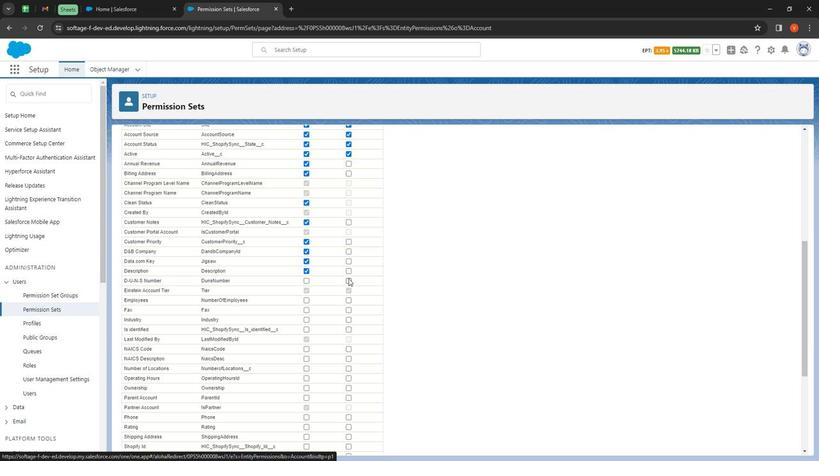 
Action: Mouse pressed left at (347, 280)
Screenshot: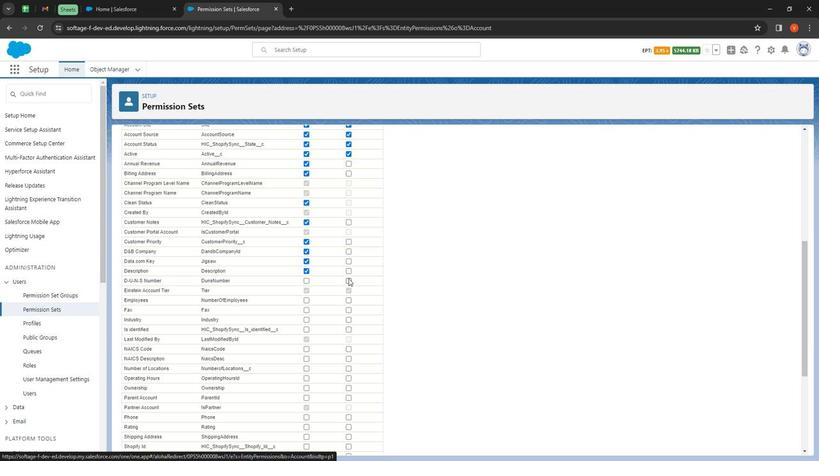 
Action: Mouse moved to (349, 307)
Screenshot: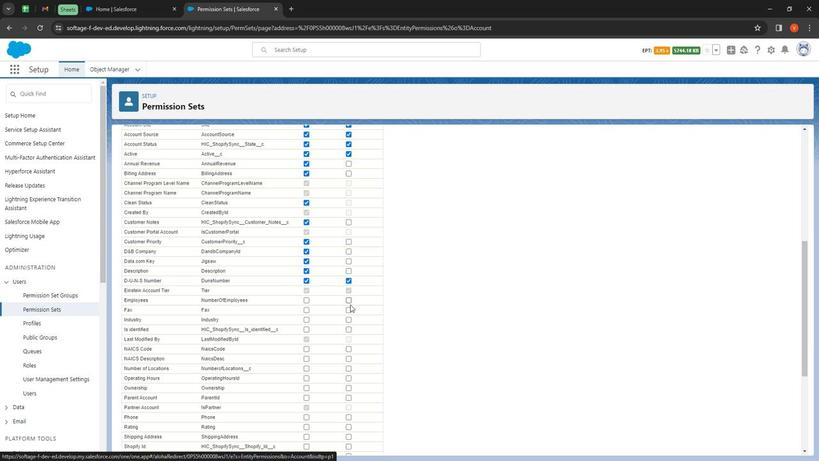 
Action: Mouse pressed left at (349, 307)
Screenshot: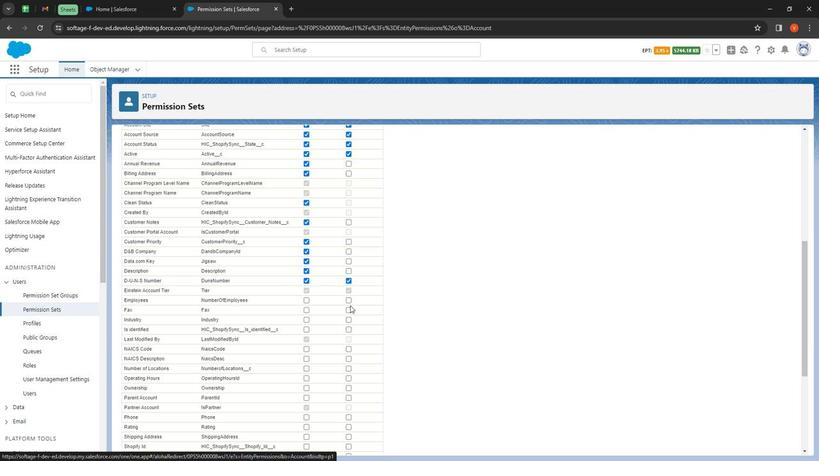 
Action: Mouse moved to (348, 304)
Screenshot: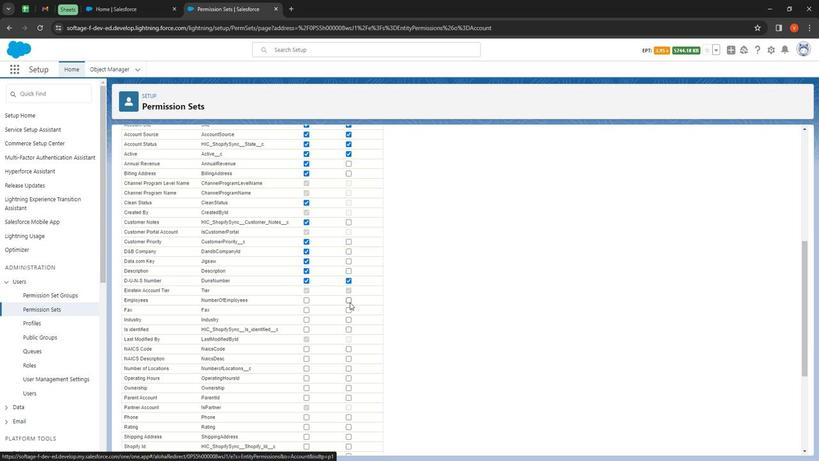 
Action: Mouse pressed left at (348, 304)
Screenshot: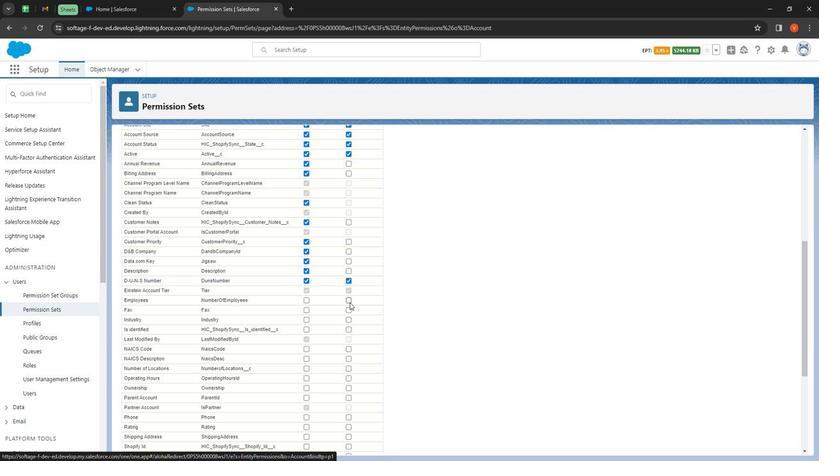 
Action: Mouse moved to (349, 309)
Screenshot: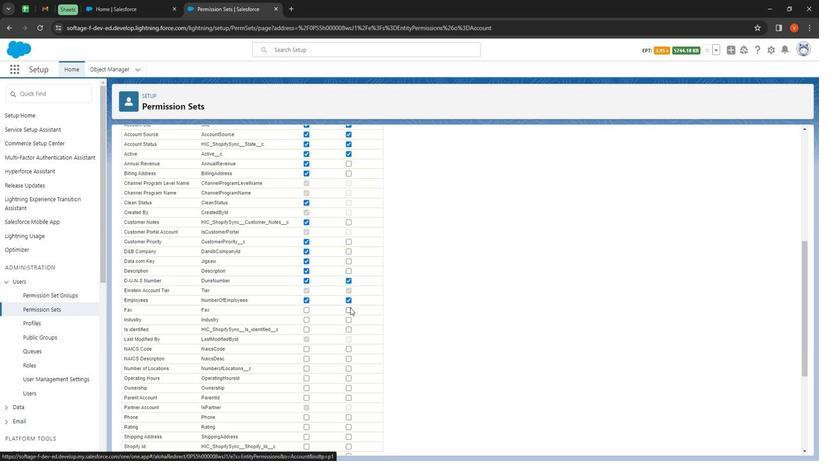 
Action: Mouse pressed left at (349, 309)
Screenshot: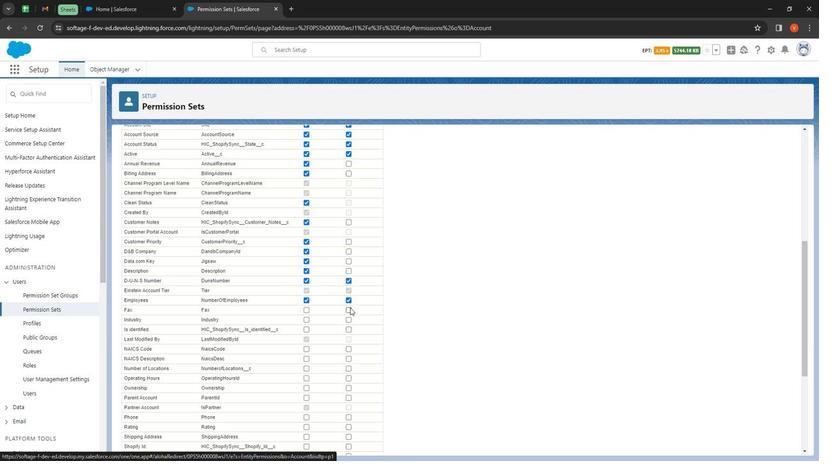 
Action: Mouse moved to (306, 322)
Screenshot: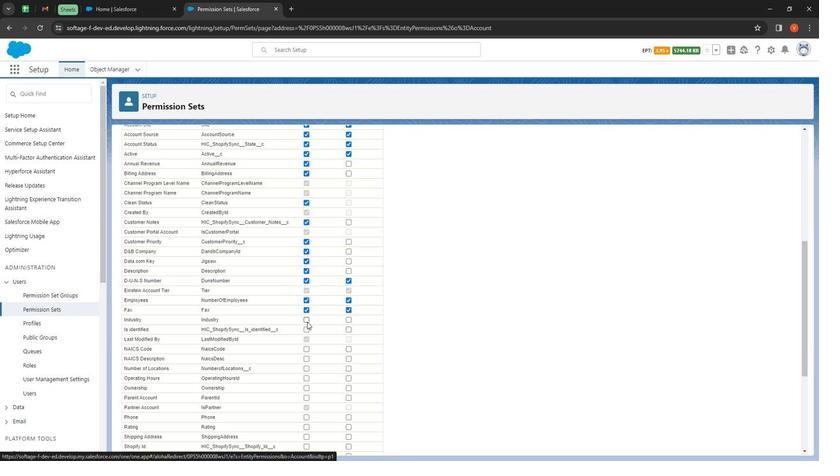 
Action: Mouse pressed left at (306, 322)
Screenshot: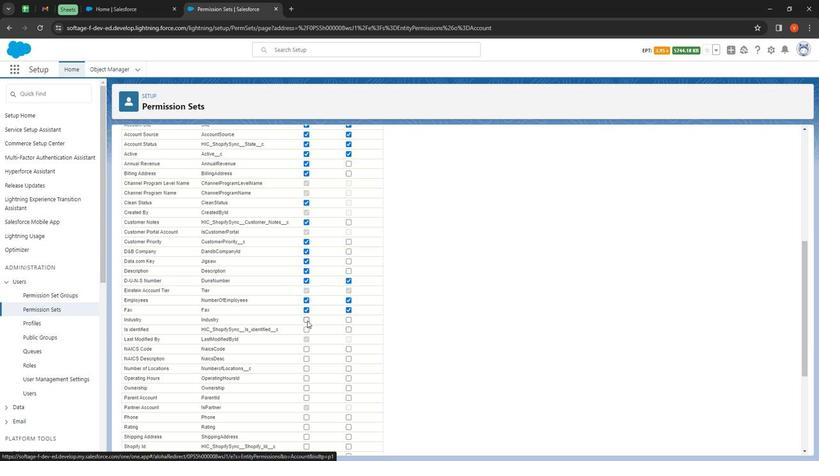 
Action: Mouse moved to (306, 327)
Screenshot: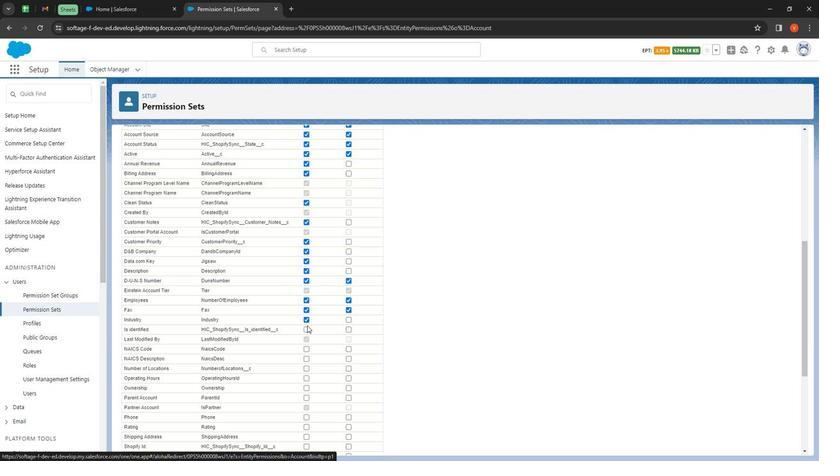 
Action: Mouse pressed left at (306, 327)
Screenshot: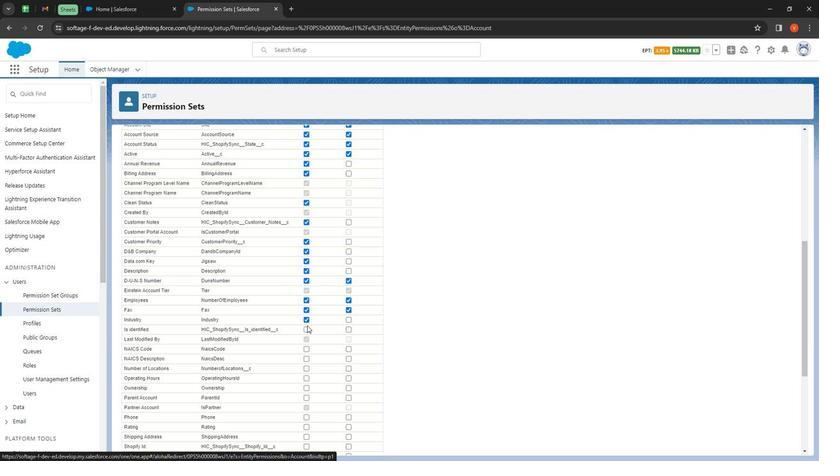 
Action: Mouse moved to (305, 332)
Screenshot: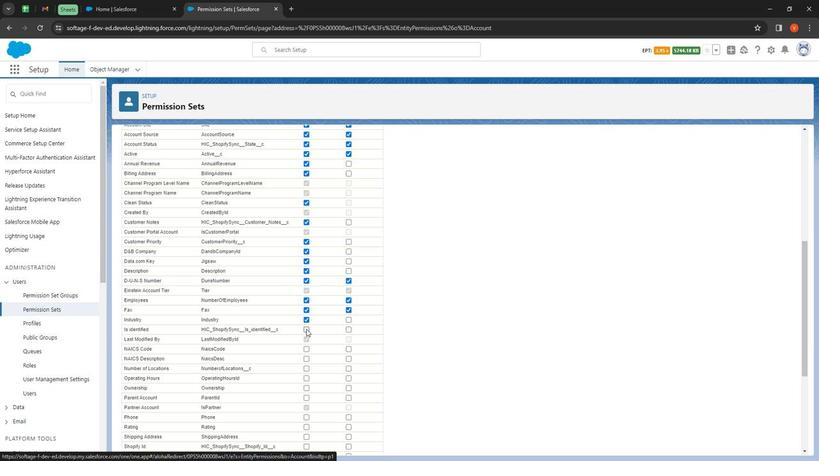 
Action: Mouse pressed left at (305, 332)
Screenshot: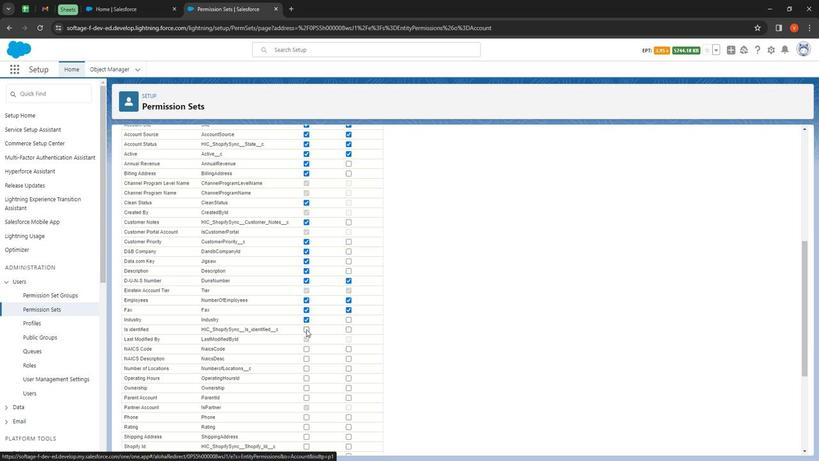 
Action: Mouse moved to (333, 318)
Screenshot: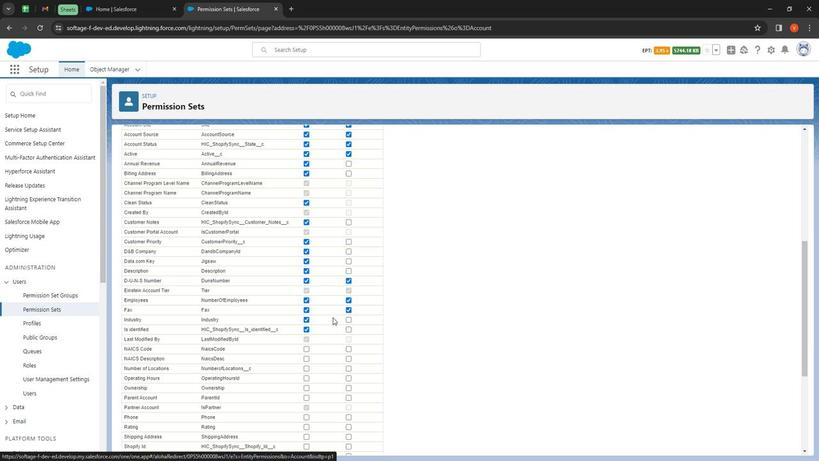 
Action: Mouse scrolled (333, 317) with delta (0, 0)
Screenshot: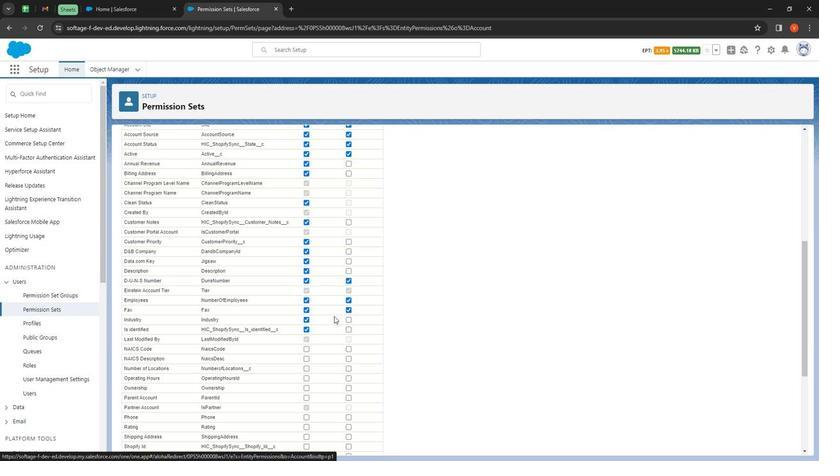 
Action: Mouse moved to (334, 317)
Screenshot: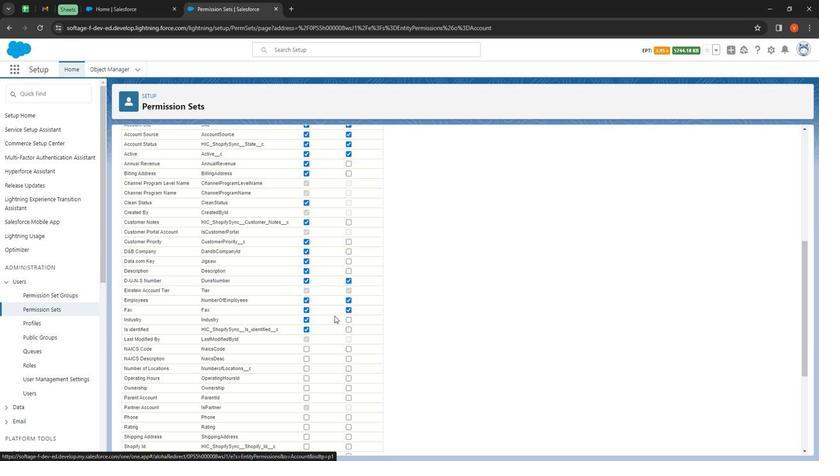 
Action: Mouse scrolled (334, 316) with delta (0, 0)
Screenshot: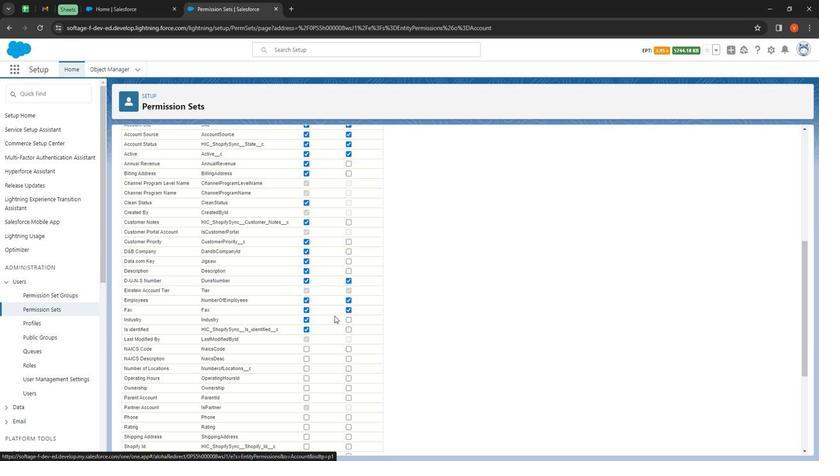 
Action: Mouse moved to (335, 317)
Screenshot: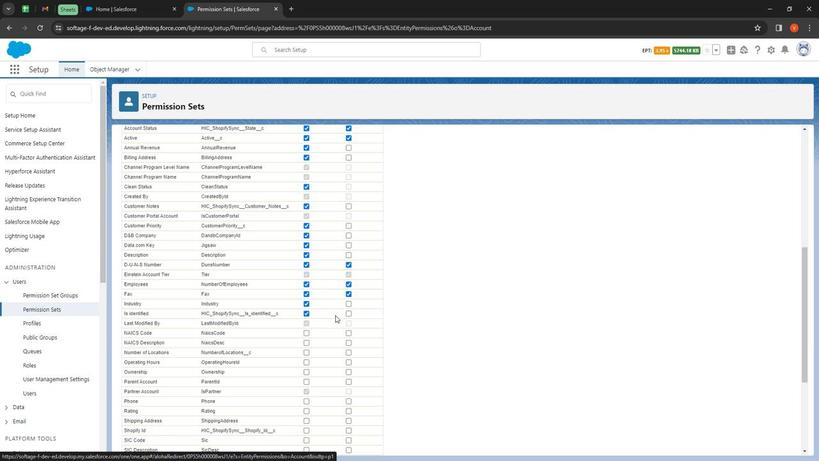 
Action: Mouse scrolled (335, 316) with delta (0, 0)
Screenshot: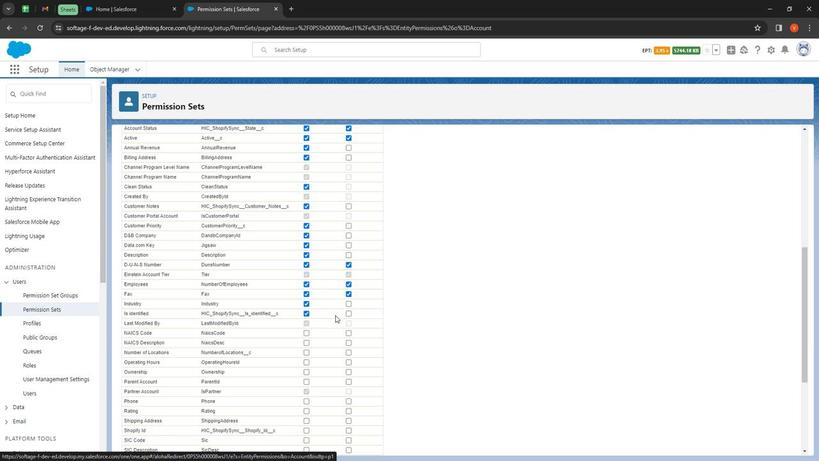 
Action: Mouse moved to (305, 215)
Screenshot: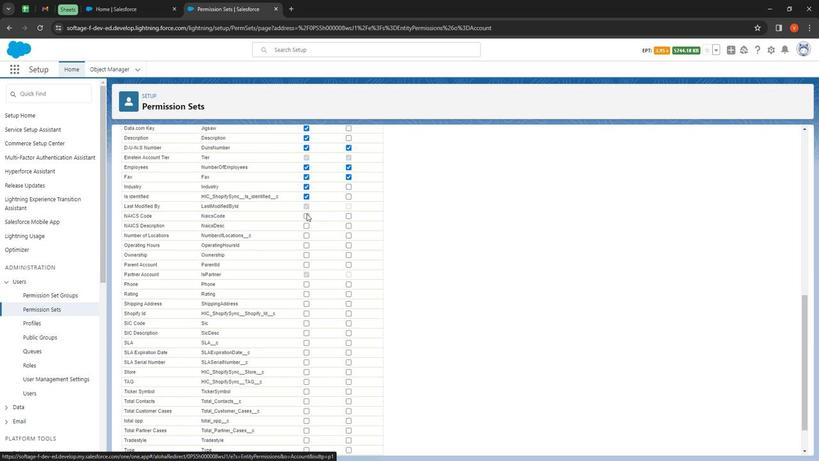 
Action: Mouse pressed left at (305, 215)
Screenshot: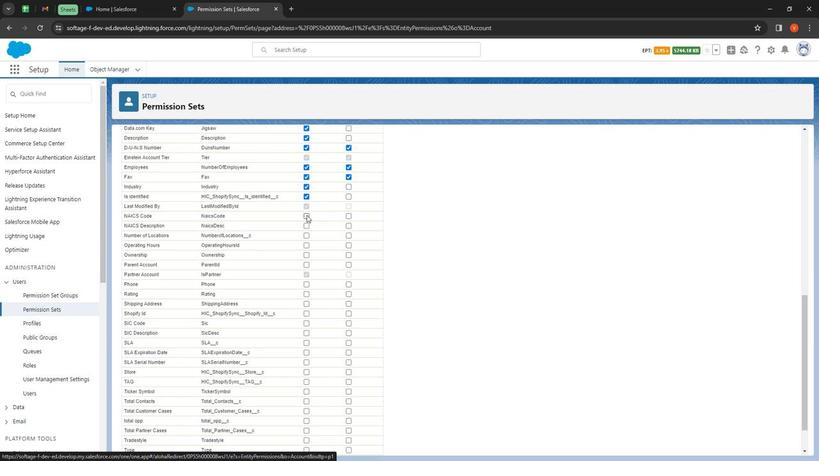 
Action: Mouse moved to (347, 228)
Screenshot: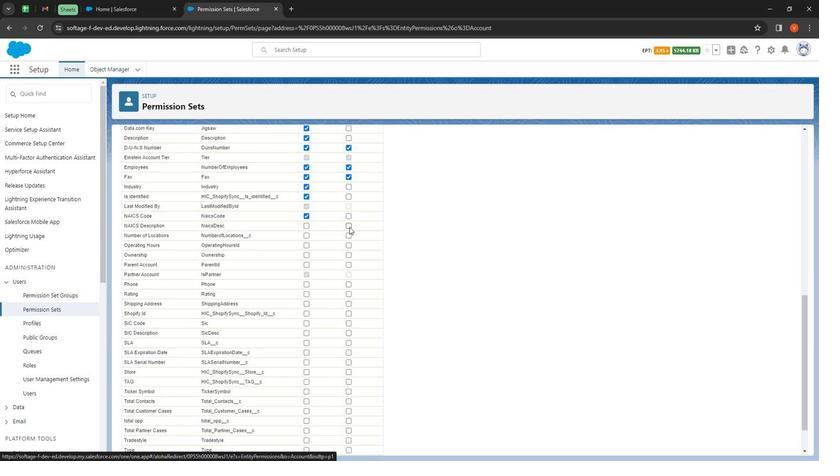 
Action: Mouse pressed left at (347, 228)
Screenshot: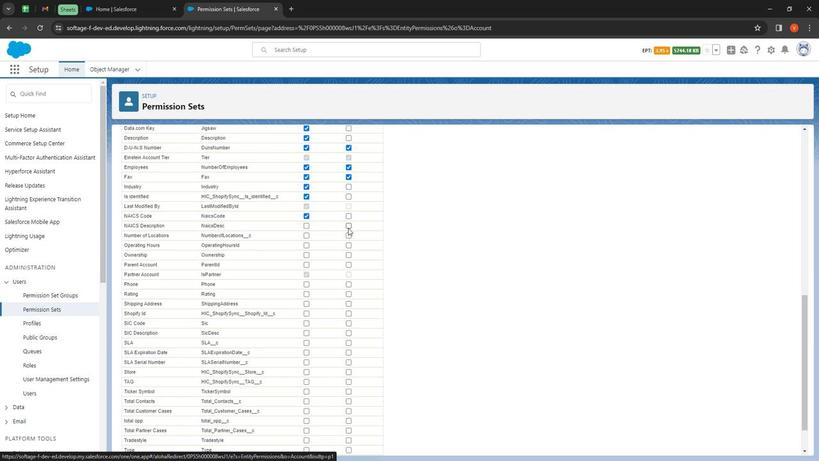 
Action: Mouse moved to (347, 236)
Screenshot: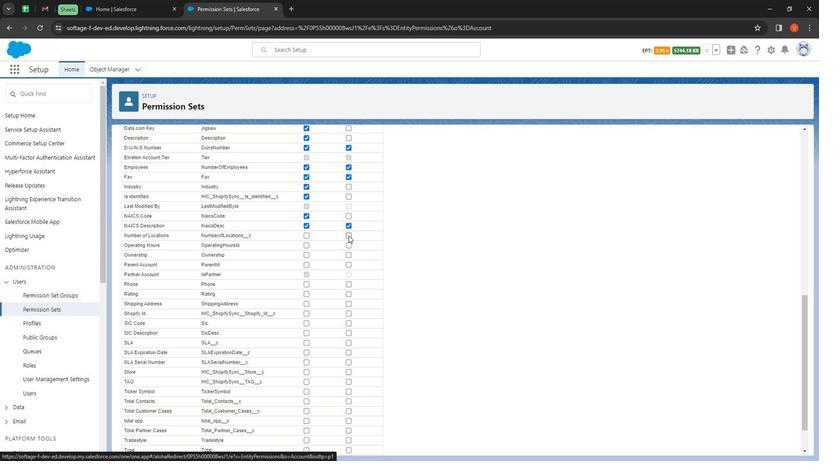 
Action: Mouse pressed left at (347, 236)
Screenshot: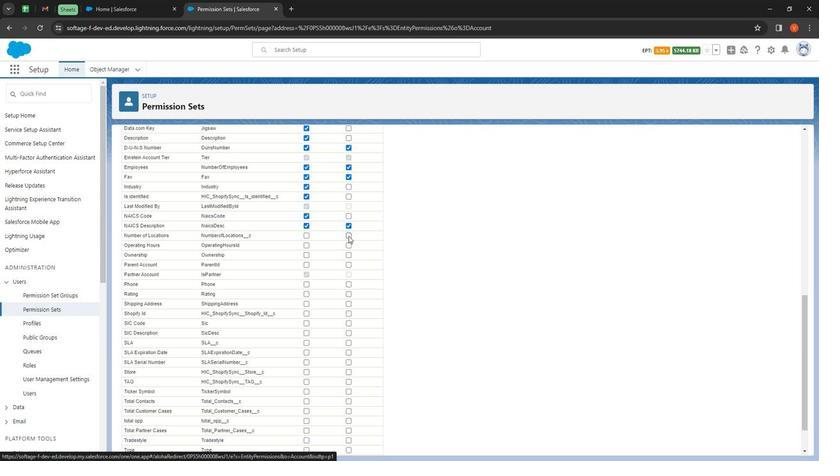 
Action: Mouse moved to (349, 246)
Screenshot: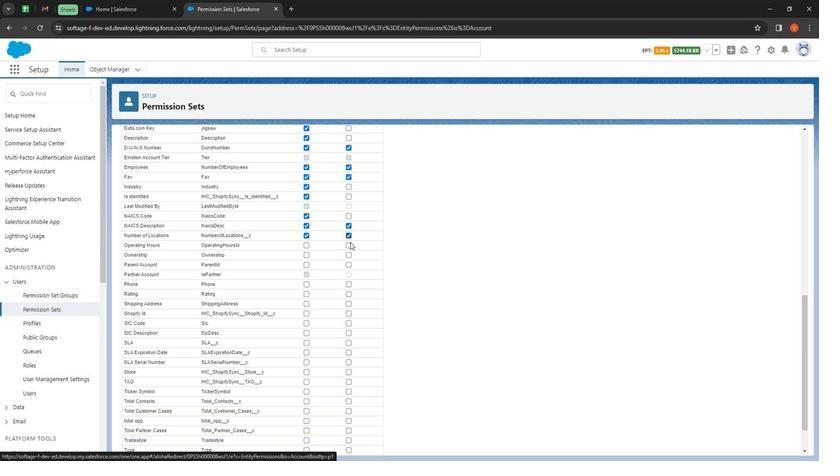 
Action: Mouse pressed left at (349, 246)
Screenshot: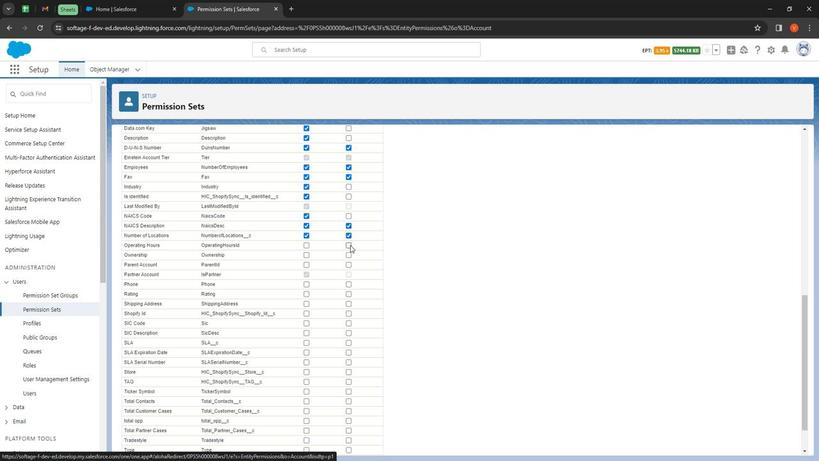 
Action: Mouse moved to (347, 256)
Screenshot: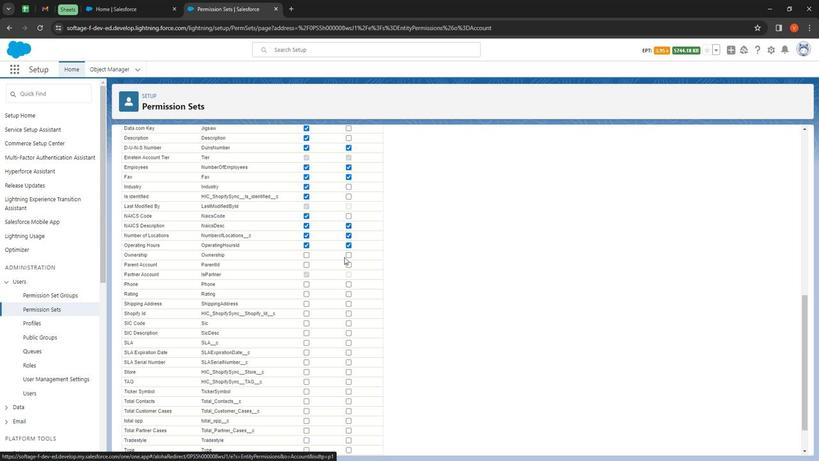 
Action: Mouse pressed left at (347, 256)
Screenshot: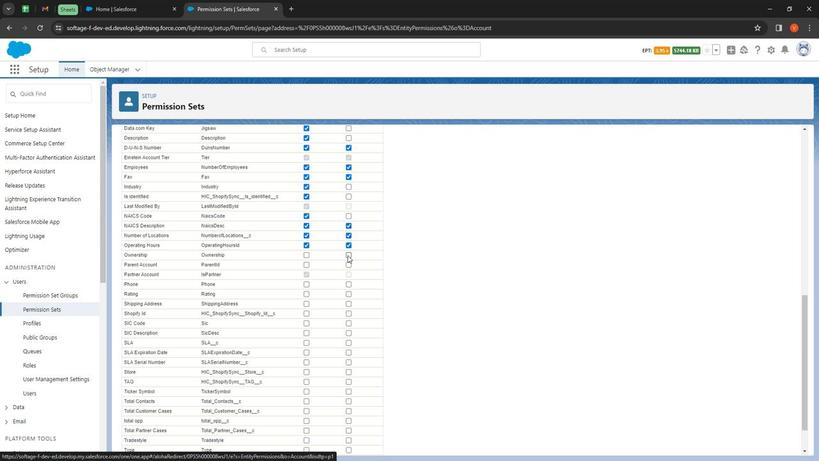 
Action: Mouse moved to (348, 266)
Screenshot: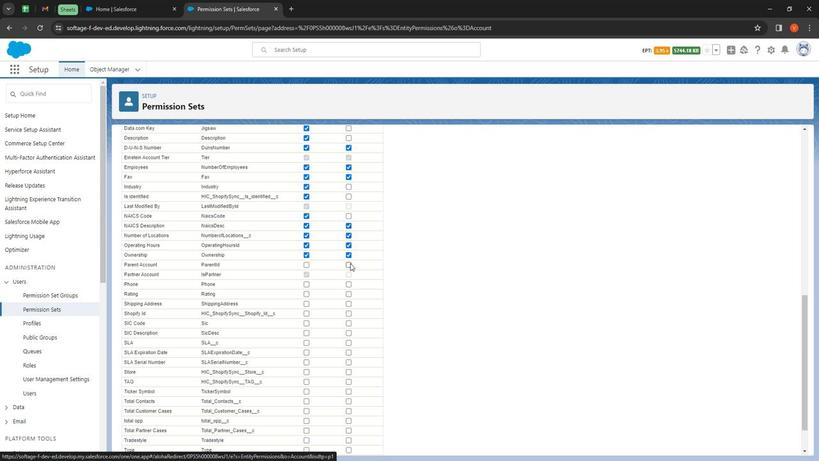 
Action: Mouse pressed left at (348, 266)
Screenshot: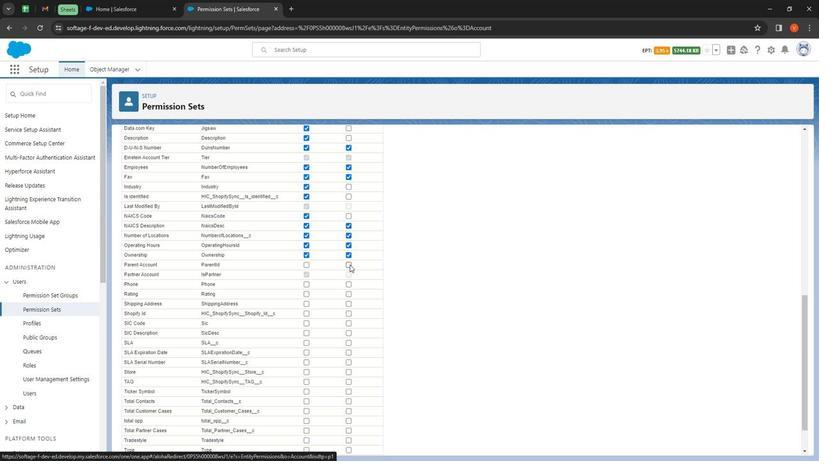 
Action: Mouse moved to (306, 286)
Screenshot: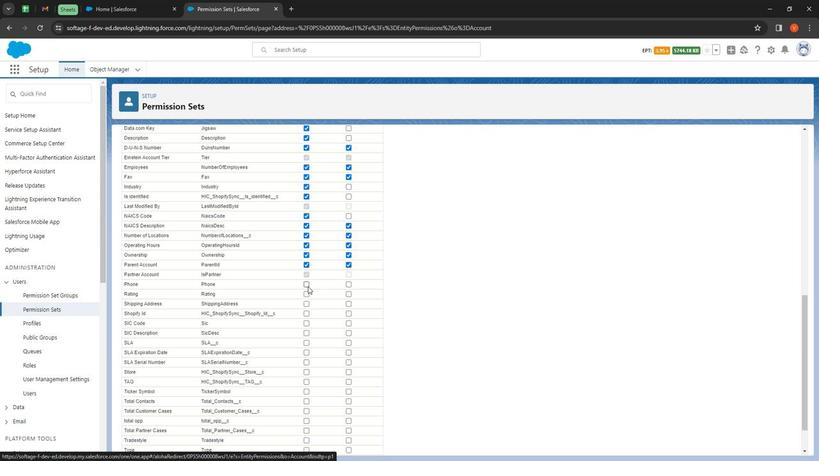 
Action: Mouse pressed left at (306, 286)
Screenshot: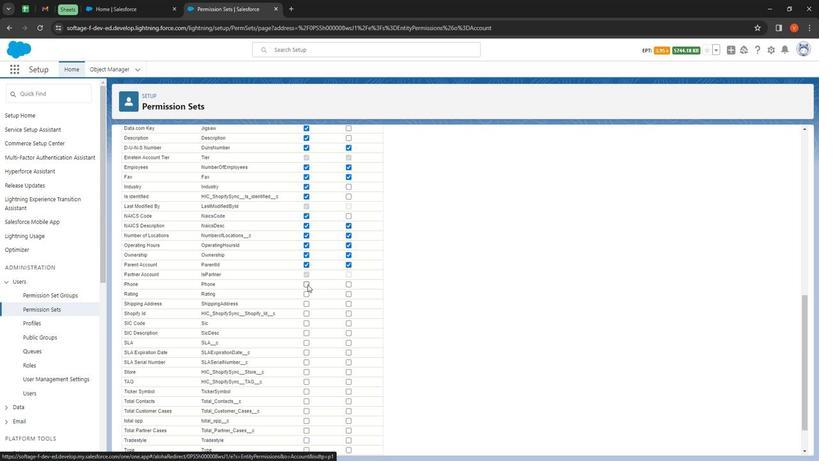 
Action: Mouse moved to (306, 299)
Screenshot: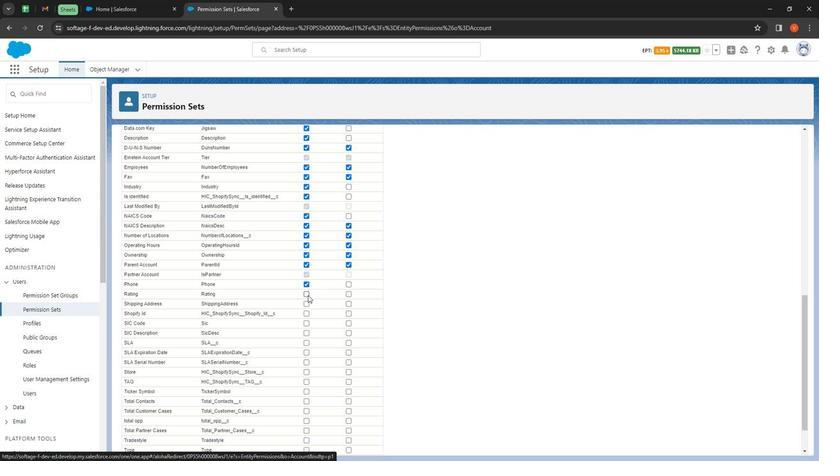 
Action: Mouse pressed left at (306, 299)
Screenshot: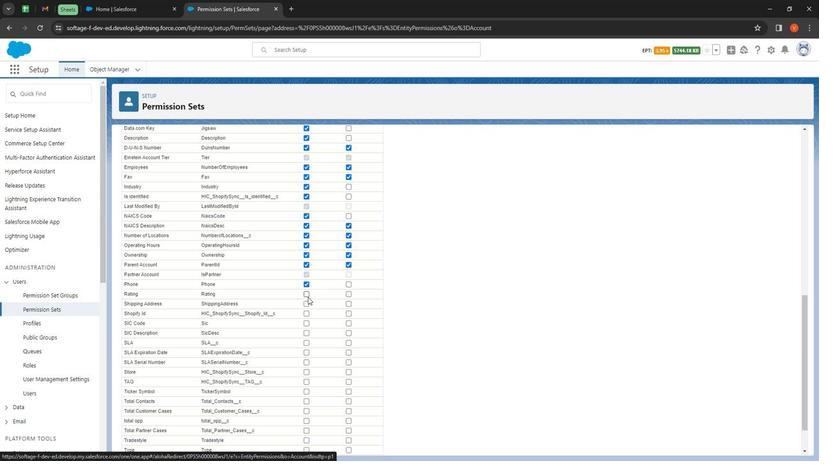 
Action: Mouse moved to (304, 297)
Screenshot: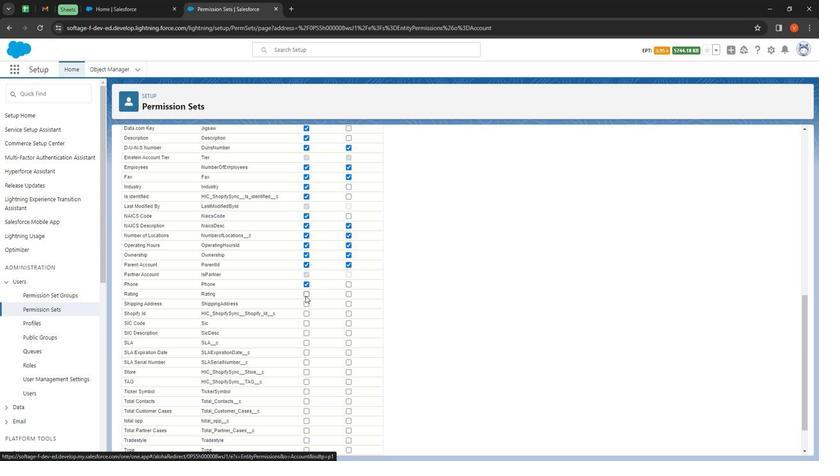 
Action: Mouse pressed left at (304, 297)
Screenshot: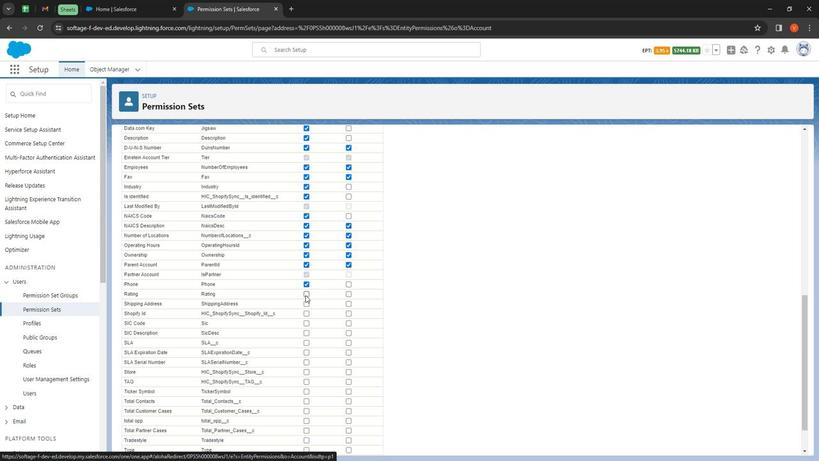 
Action: Mouse moved to (304, 306)
Screenshot: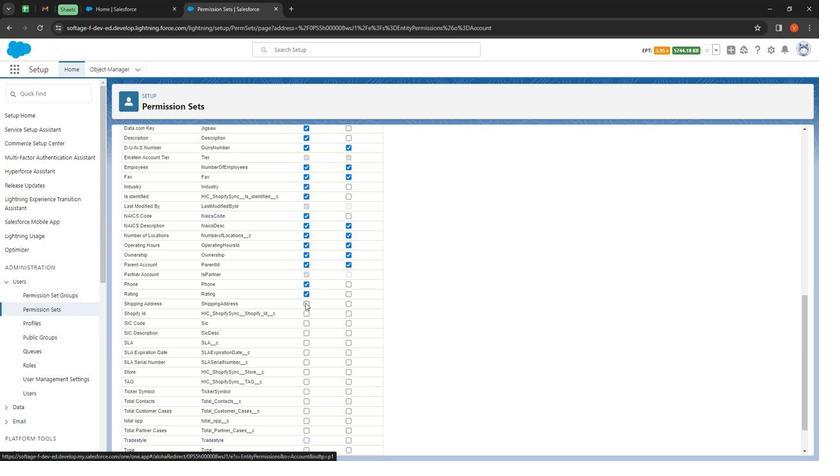 
Action: Mouse pressed left at (304, 306)
Screenshot: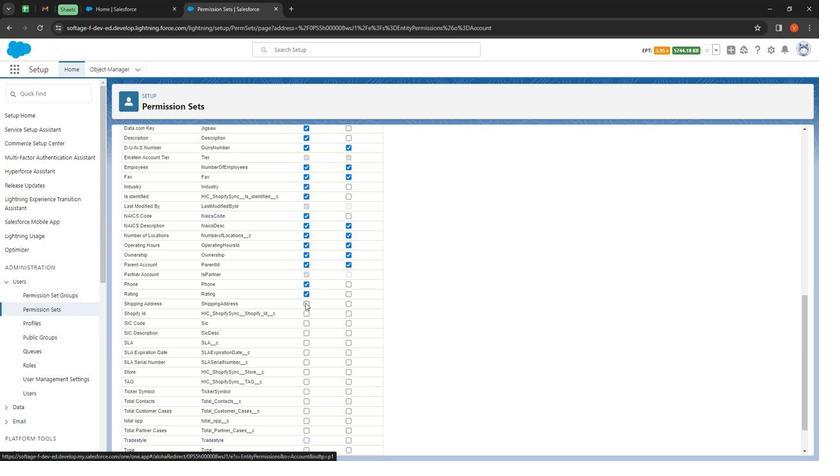
Action: Mouse moved to (305, 316)
Screenshot: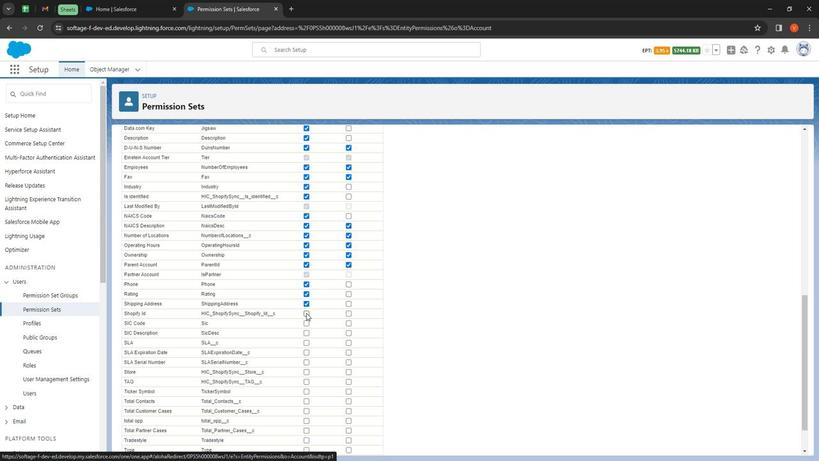 
Action: Mouse pressed left at (305, 316)
Screenshot: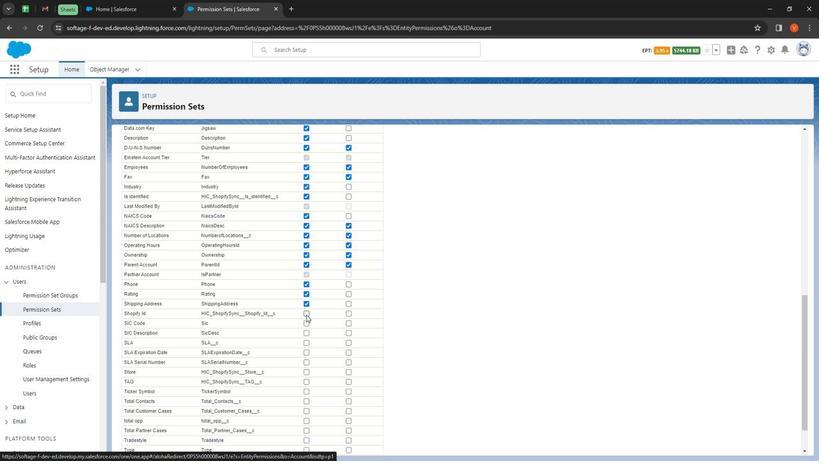 
Action: Mouse moved to (348, 325)
Screenshot: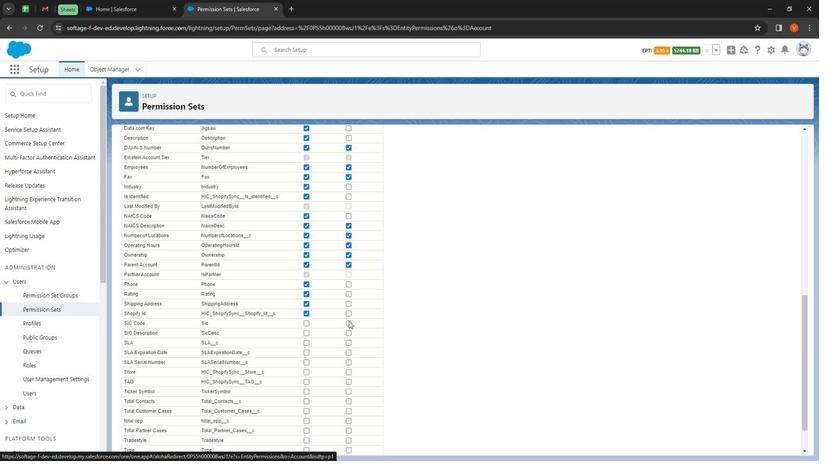 
Action: Mouse pressed left at (348, 325)
Screenshot: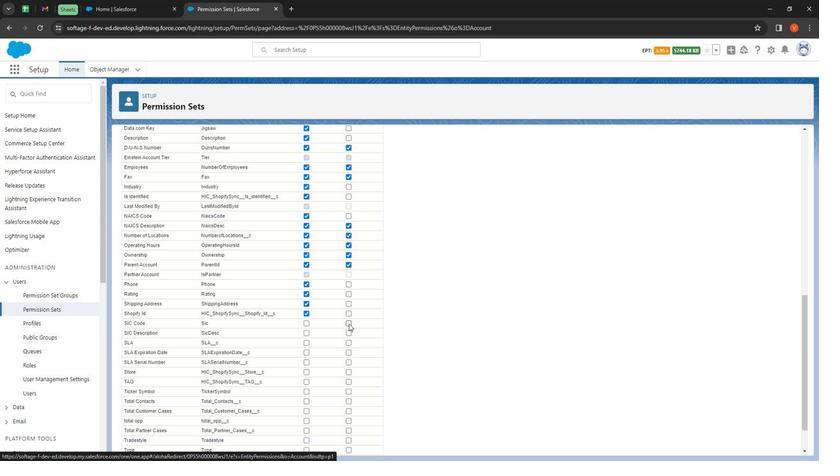 
Action: Mouse moved to (345, 338)
Screenshot: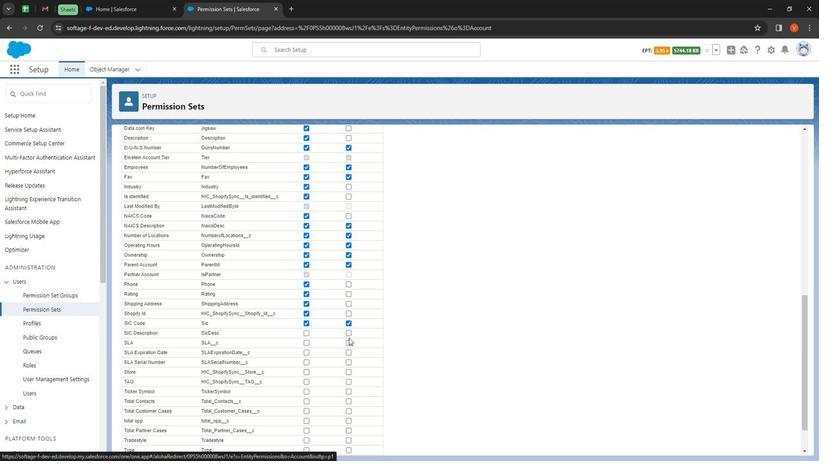 
Action: Mouse pressed left at (345, 338)
Screenshot: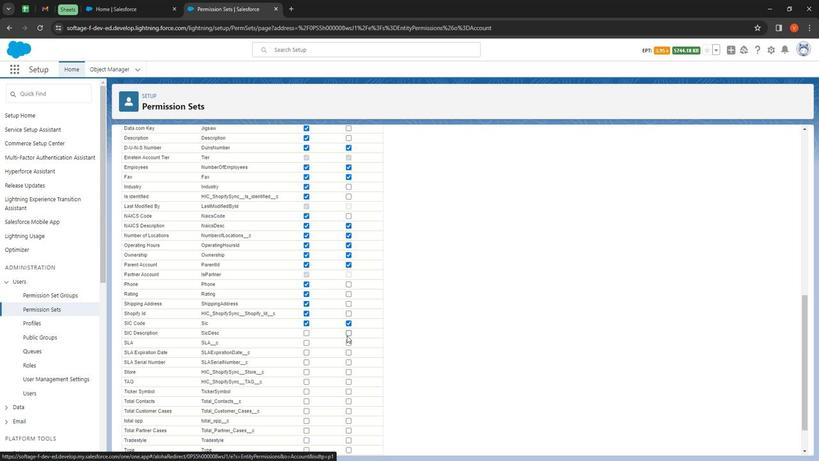 
Action: Mouse moved to (348, 349)
Screenshot: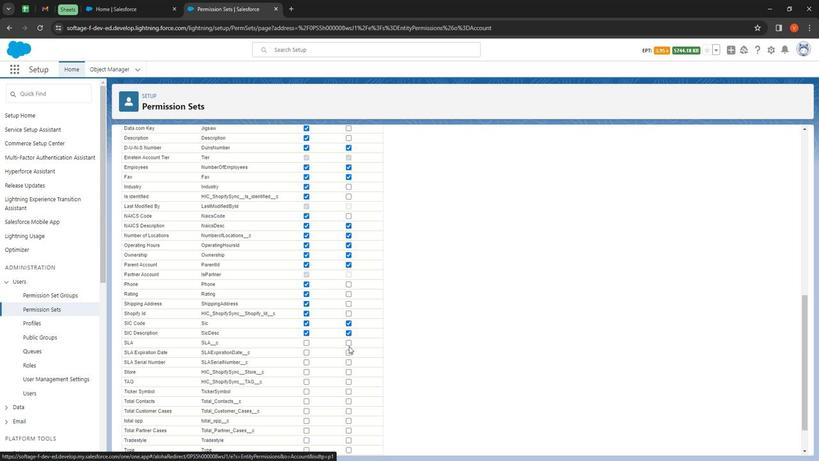 
Action: Mouse pressed left at (348, 349)
Screenshot: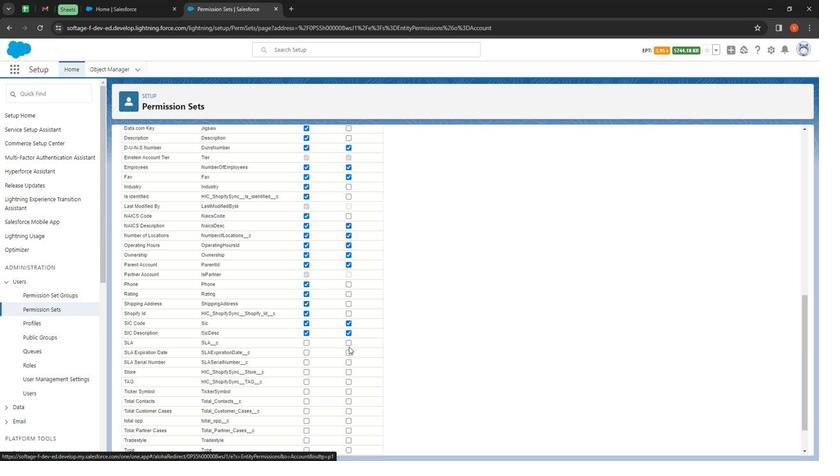 
Action: Mouse moved to (347, 346)
Screenshot: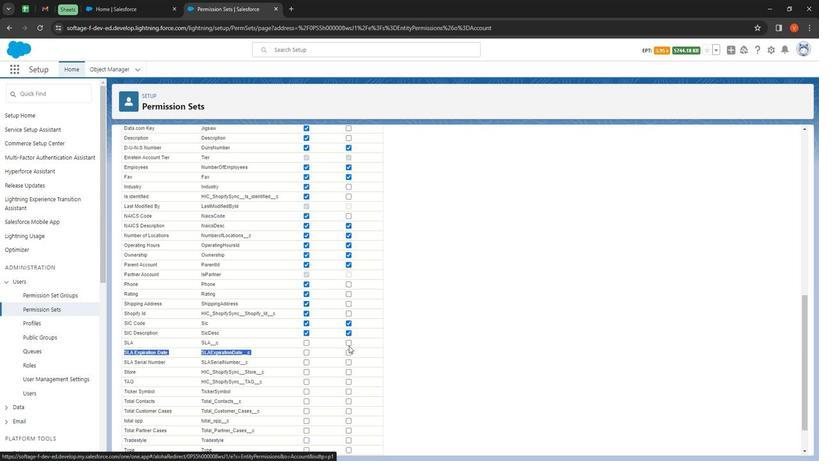 
Action: Mouse pressed left at (347, 346)
Screenshot: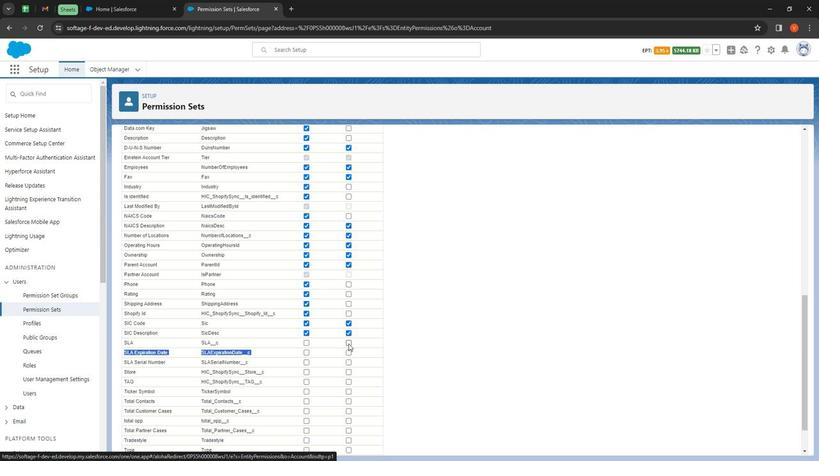 
Action: Mouse moved to (348, 354)
Screenshot: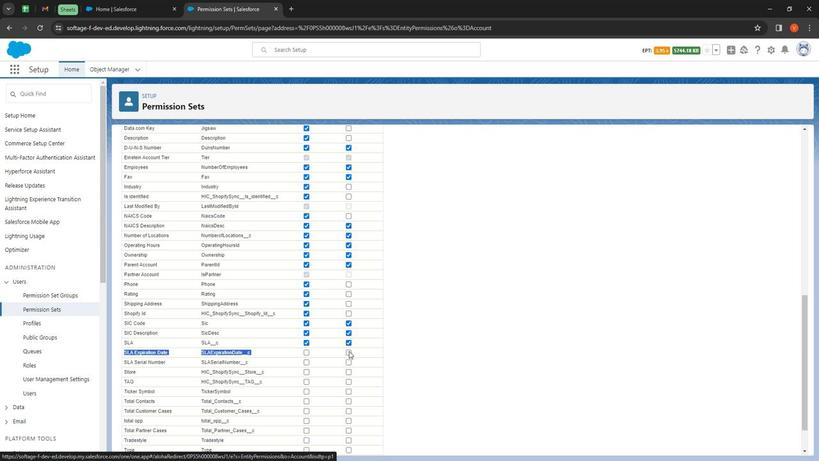 
Action: Mouse pressed left at (348, 354)
Screenshot: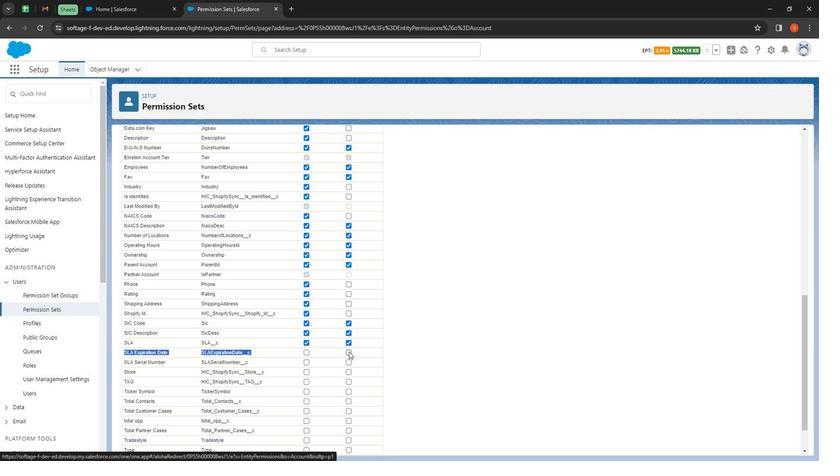 
Action: Mouse moved to (391, 302)
Screenshot: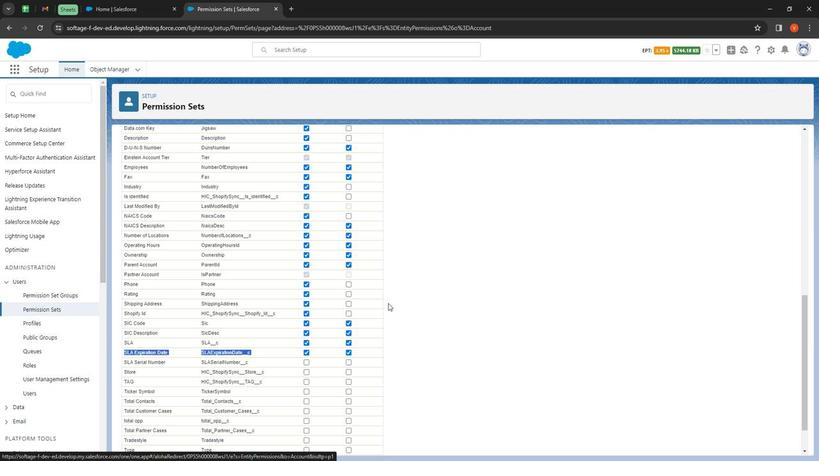 
Action: Mouse scrolled (391, 302) with delta (0, 0)
Screenshot: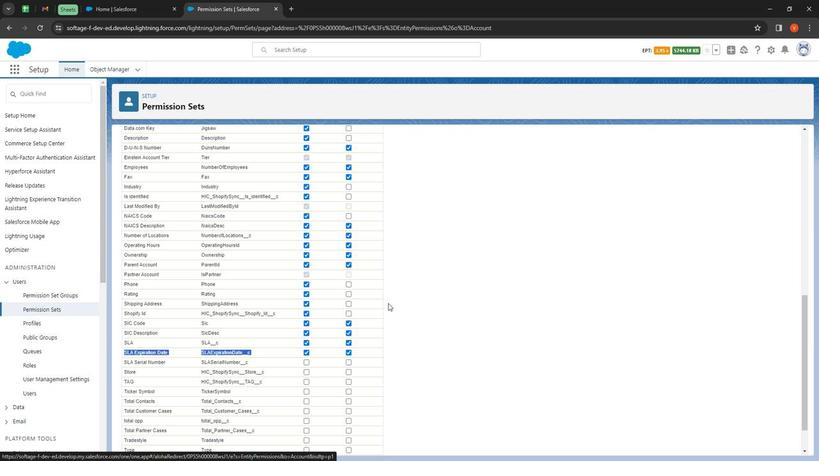 
Action: Mouse moved to (393, 300)
Screenshot: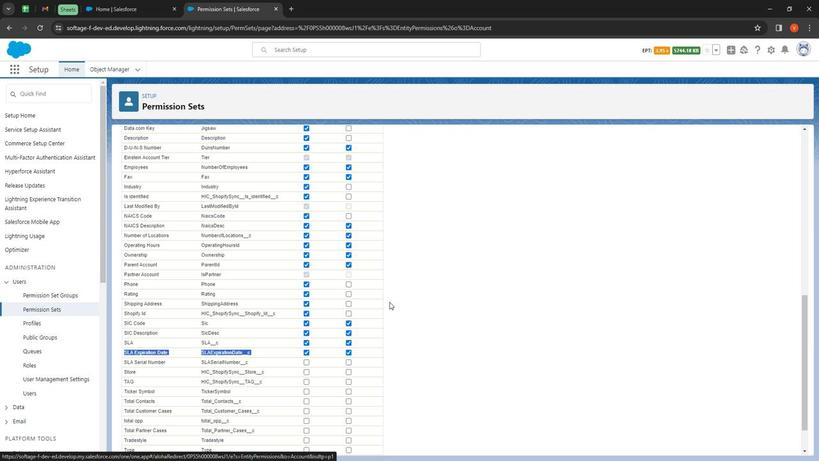 
Action: Mouse scrolled (393, 300) with delta (0, 0)
Screenshot: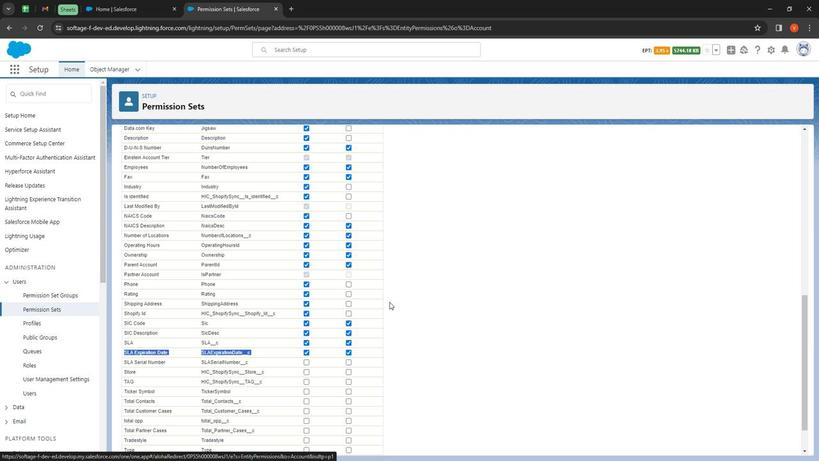
Action: Mouse moved to (394, 298)
Screenshot: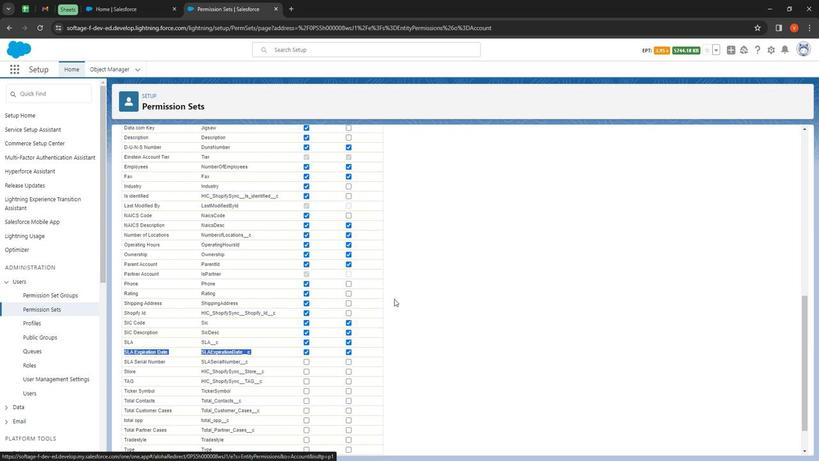 
Action: Mouse scrolled (394, 298) with delta (0, 0)
Screenshot: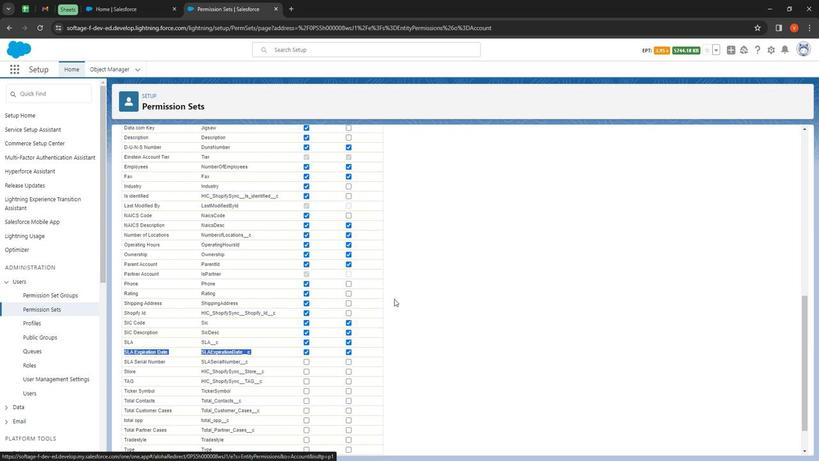 
Action: Mouse moved to (395, 292)
Screenshot: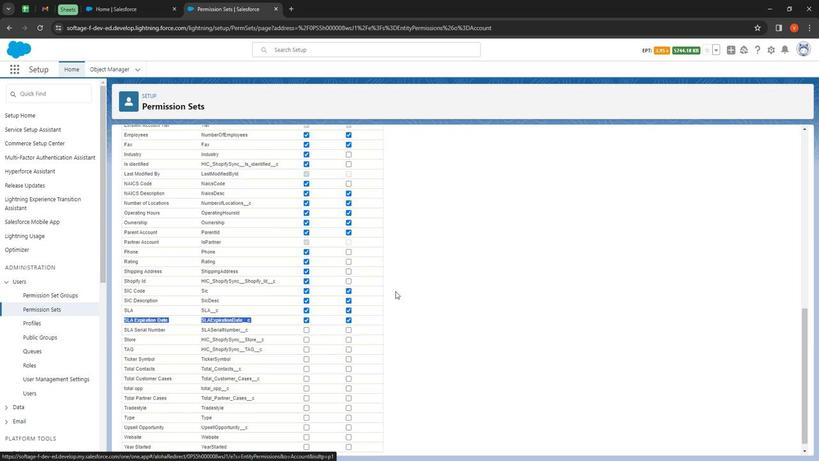 
Action: Mouse scrolled (395, 292) with delta (0, 0)
Screenshot: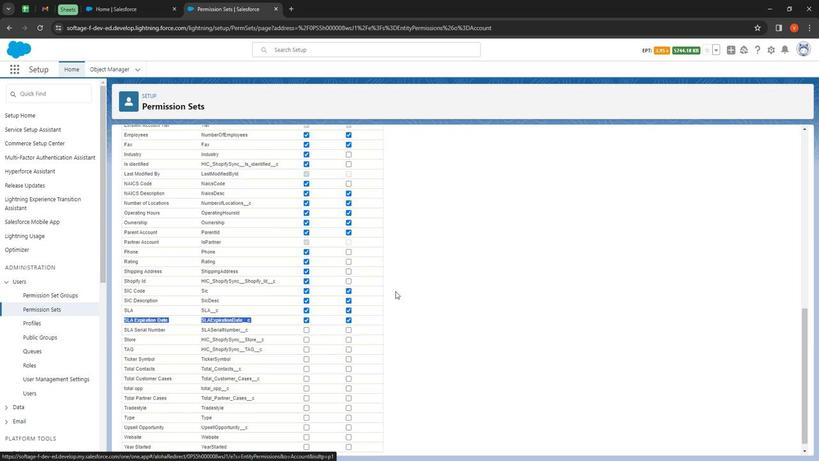 
Action: Mouse moved to (396, 283)
Screenshot: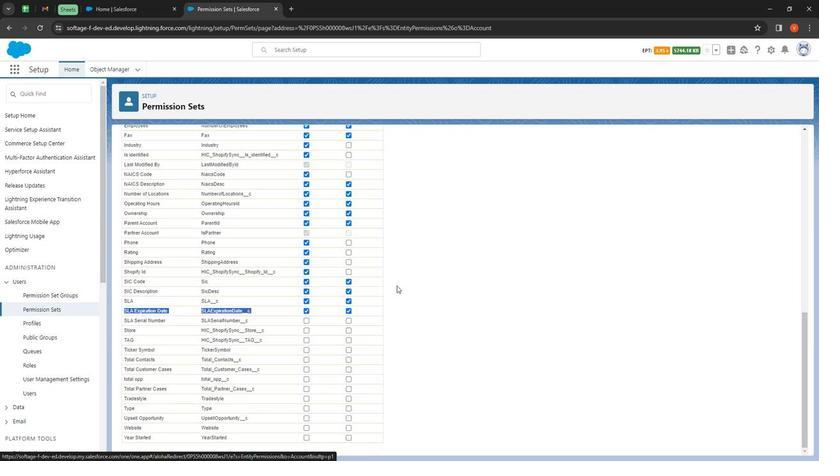 
Action: Mouse scrolled (396, 283) with delta (0, 0)
Screenshot: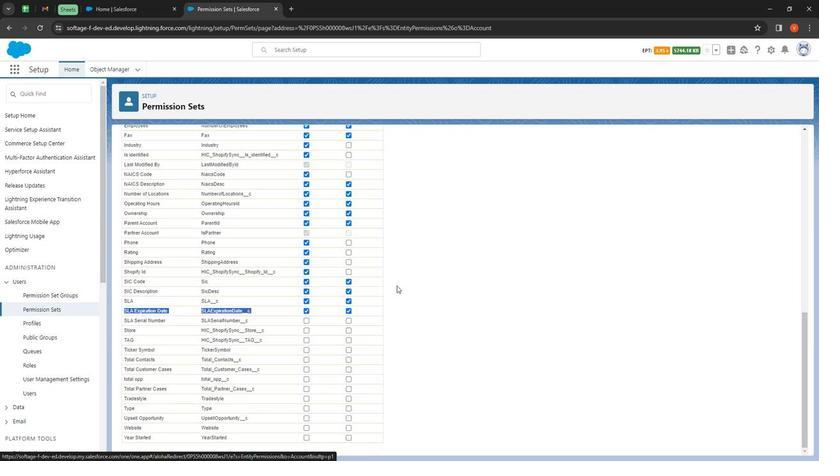 
Action: Mouse moved to (306, 324)
Screenshot: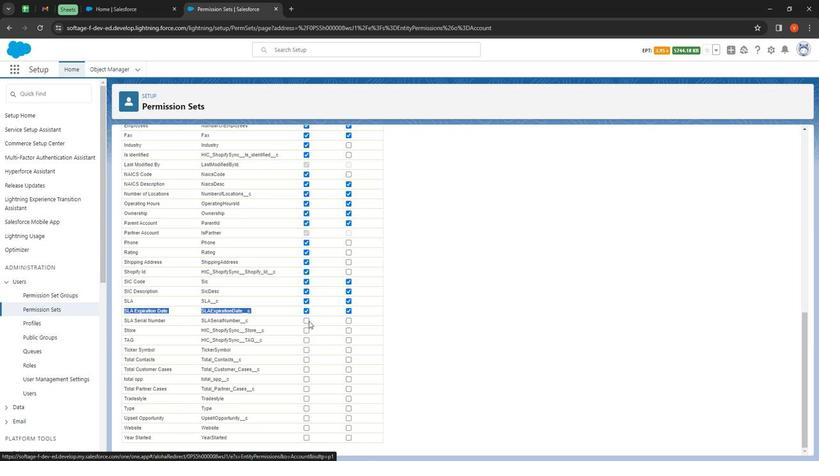 
Action: Mouse pressed left at (306, 324)
Screenshot: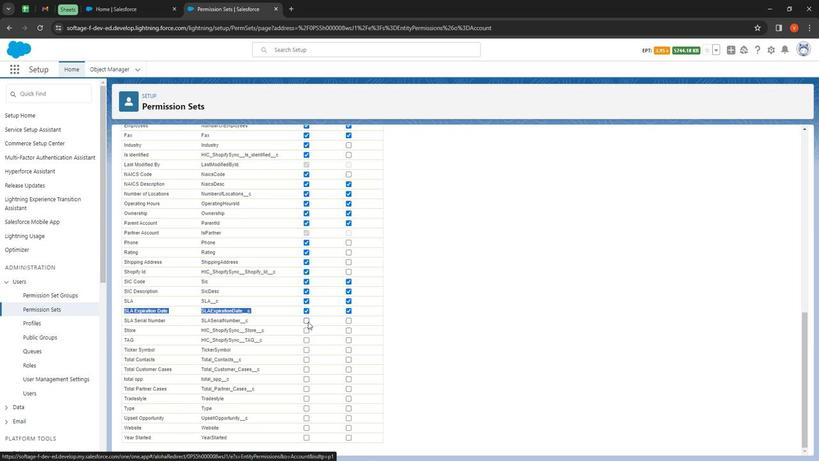 
Action: Mouse moved to (306, 332)
Screenshot: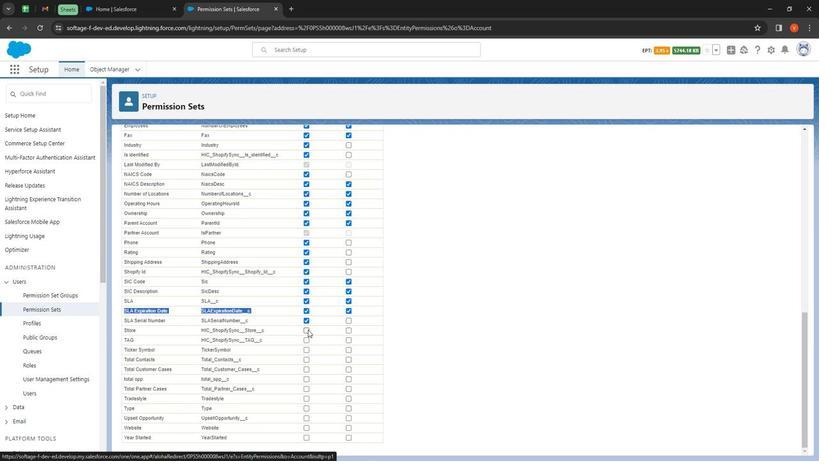 
Action: Mouse pressed left at (306, 332)
Screenshot: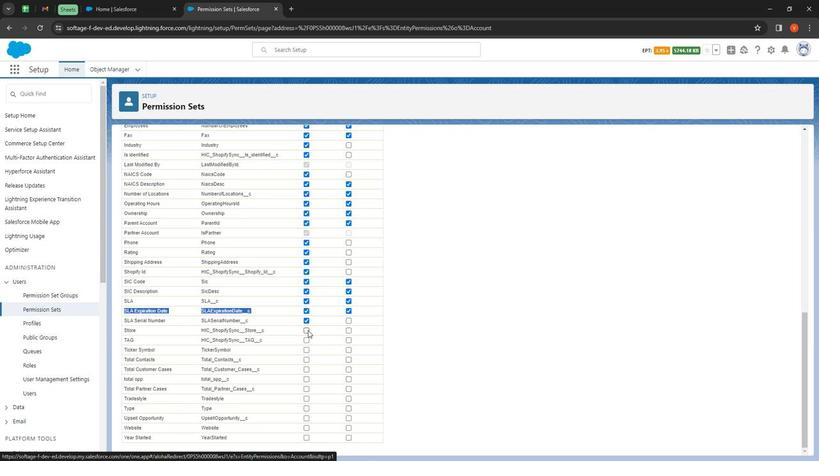 
Action: Mouse moved to (304, 341)
Screenshot: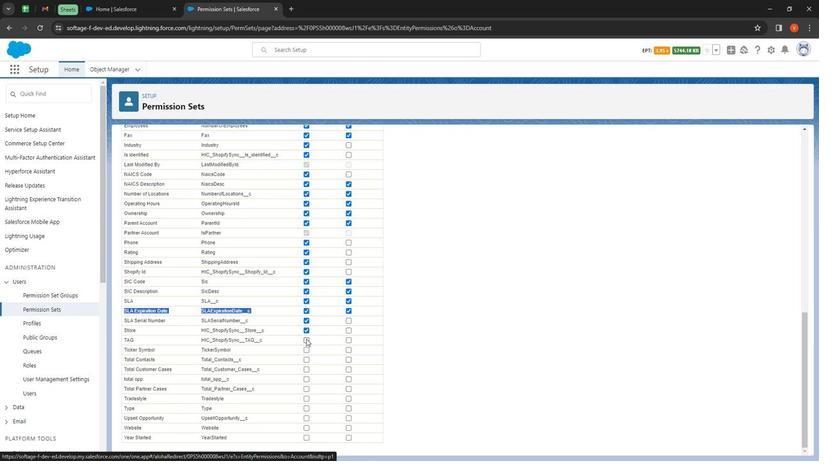
Action: Mouse pressed left at (304, 341)
Screenshot: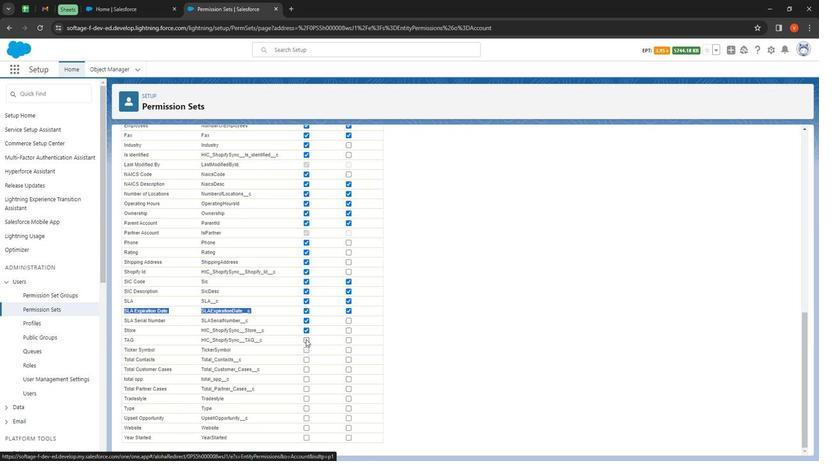 
Action: Mouse moved to (306, 352)
Screenshot: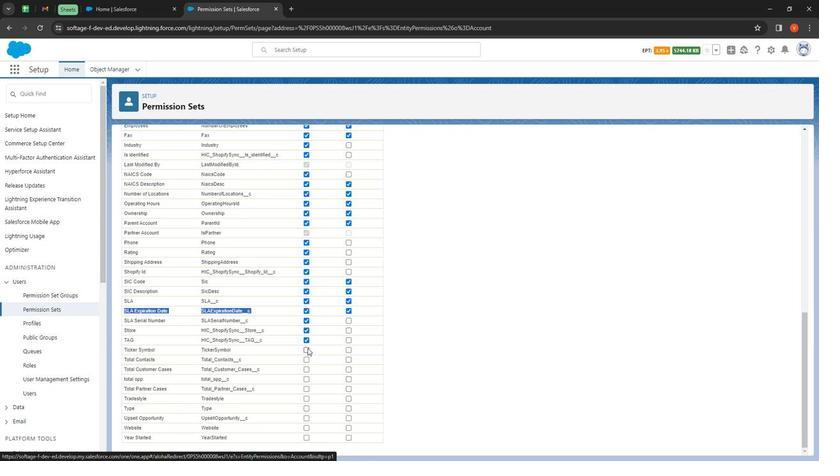 
Action: Mouse pressed left at (306, 352)
Screenshot: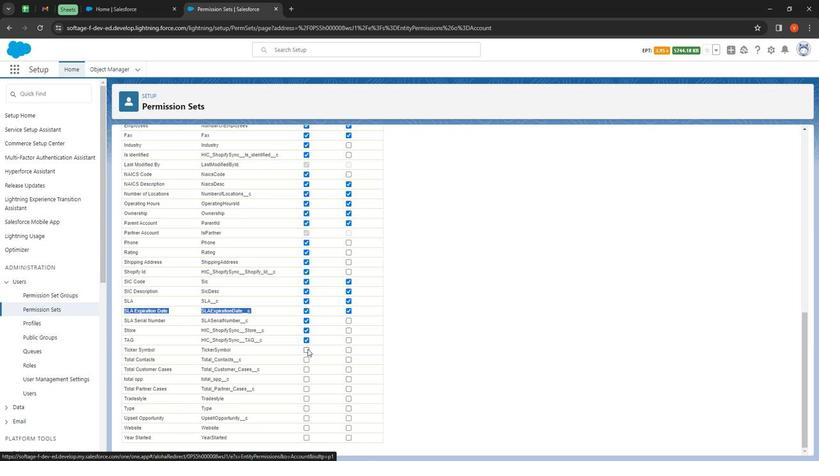
Action: Mouse moved to (306, 364)
Screenshot: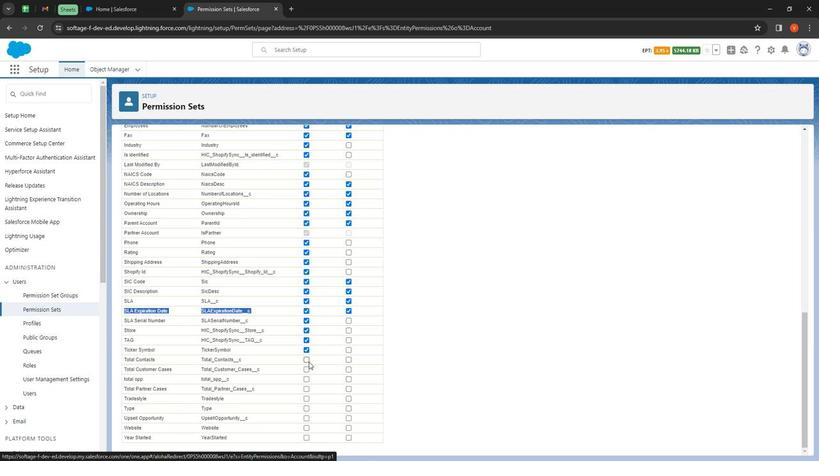 
Action: Mouse pressed left at (306, 364)
Screenshot: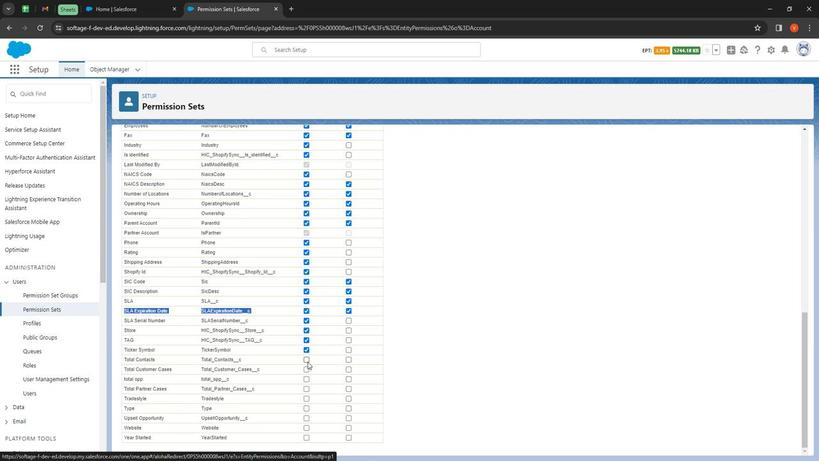 
Action: Mouse moved to (345, 373)
Screenshot: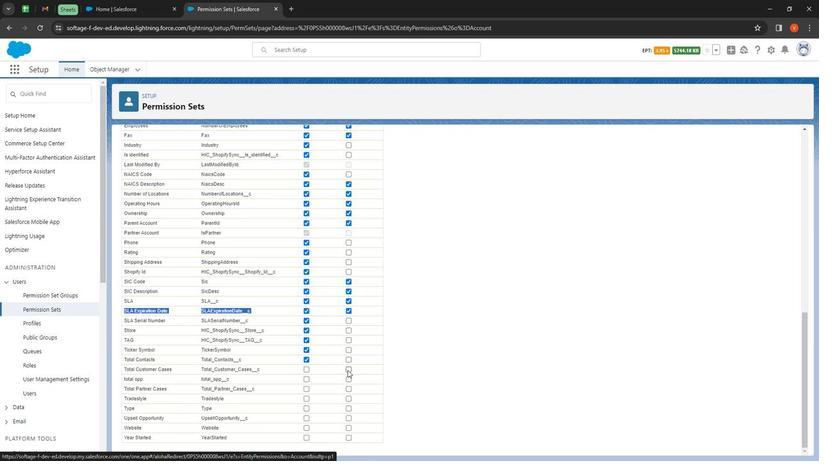 
Action: Mouse pressed left at (345, 373)
Screenshot: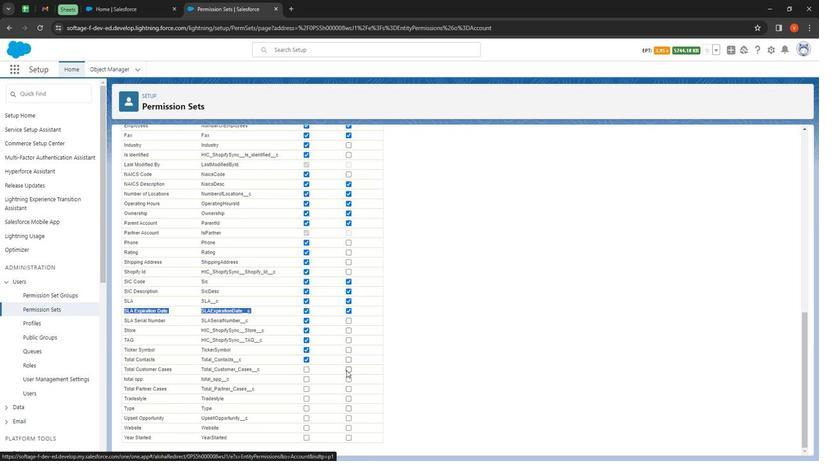 
Action: Mouse moved to (348, 384)
Screenshot: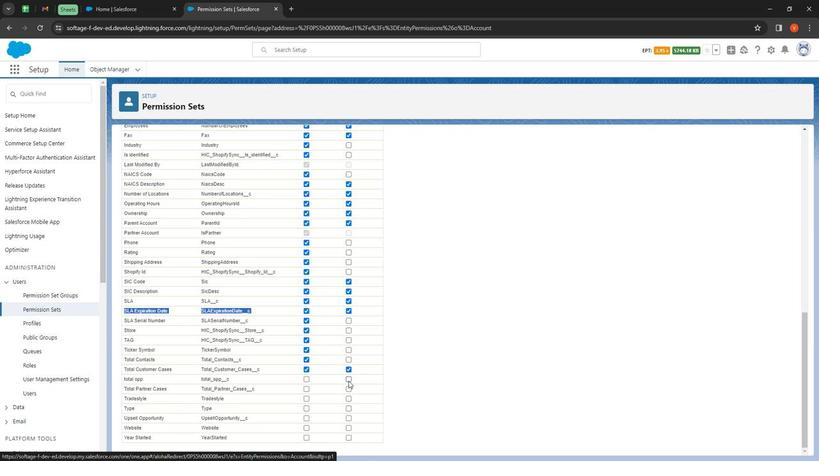 
Action: Mouse pressed left at (348, 384)
Screenshot: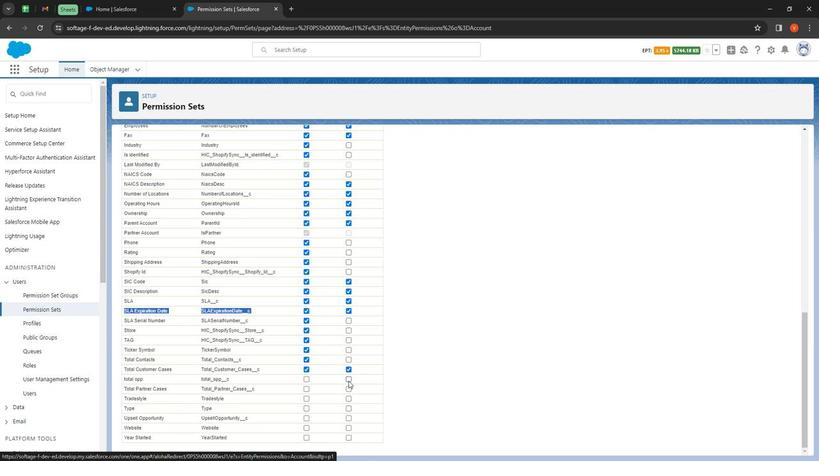 
Action: Mouse moved to (349, 389)
Screenshot: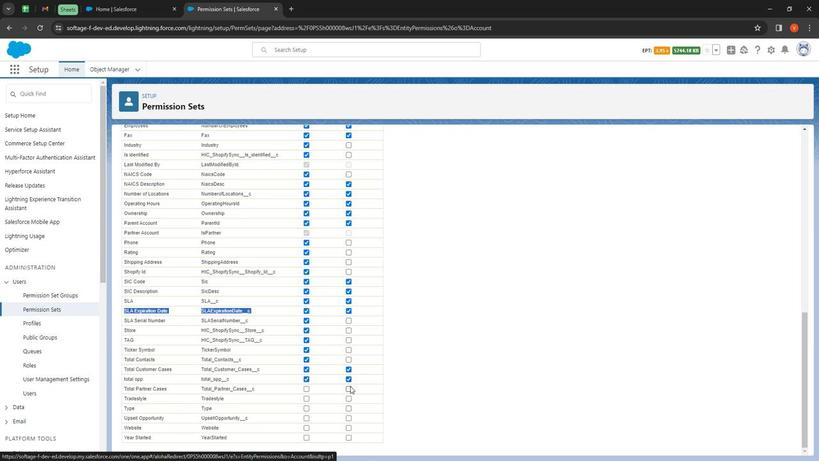 
Action: Mouse pressed left at (349, 389)
Screenshot: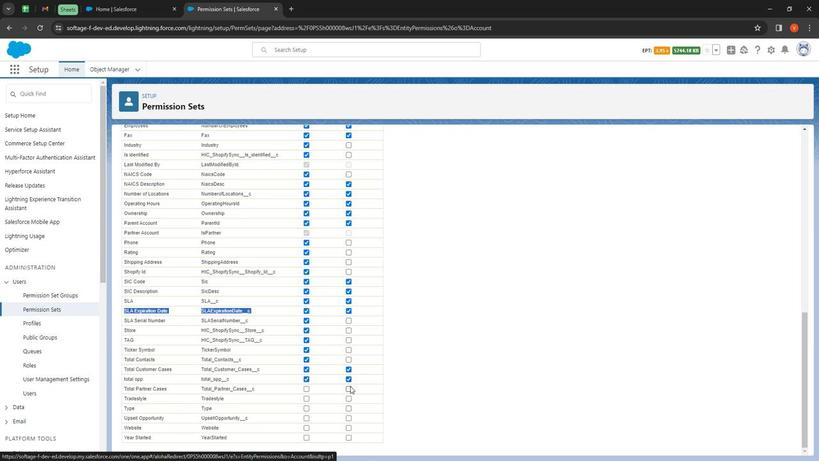 
Action: Mouse moved to (348, 403)
Screenshot: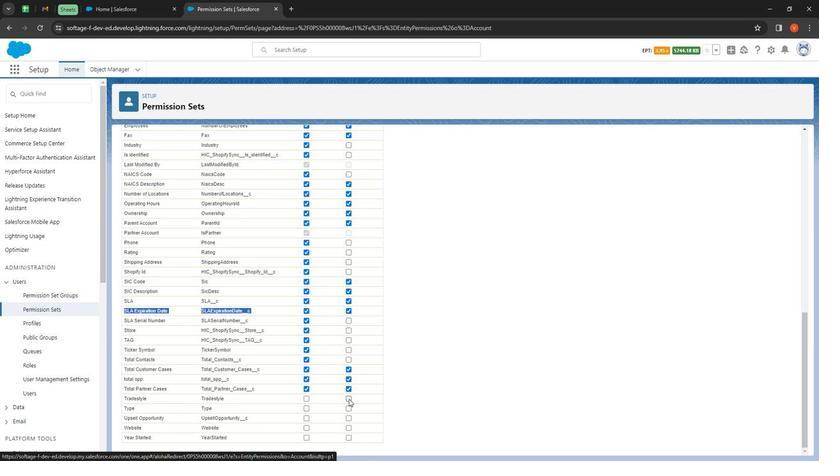 
Action: Mouse pressed left at (348, 403)
Screenshot: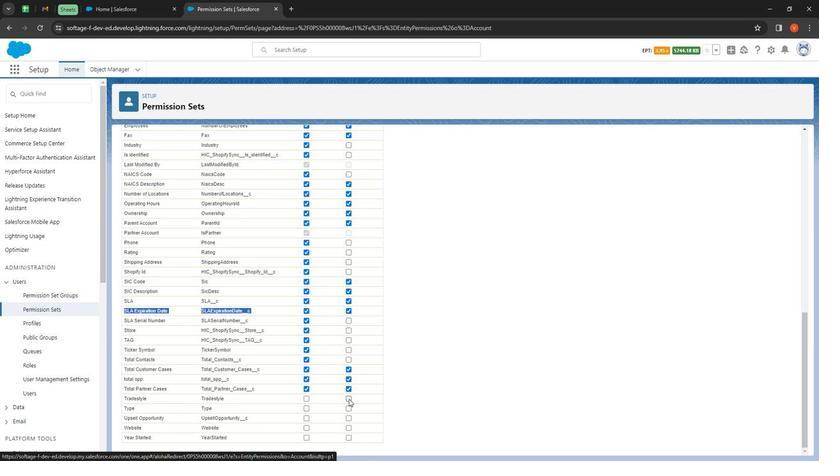
Action: Mouse moved to (305, 412)
Screenshot: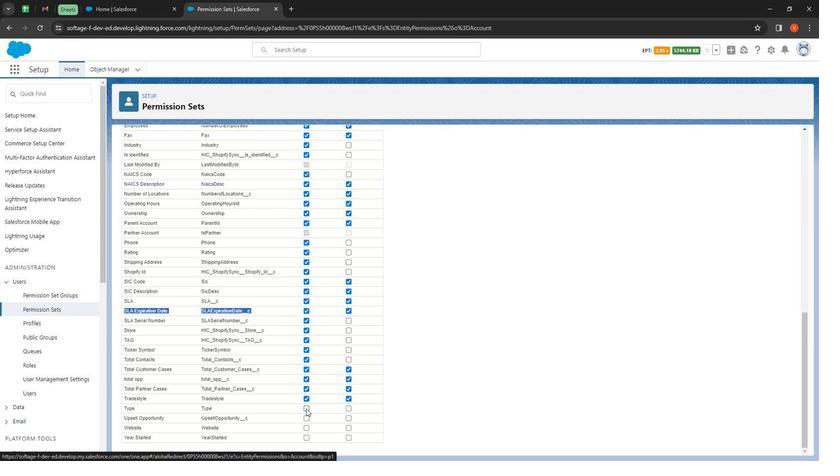 
Action: Mouse pressed left at (305, 412)
Screenshot: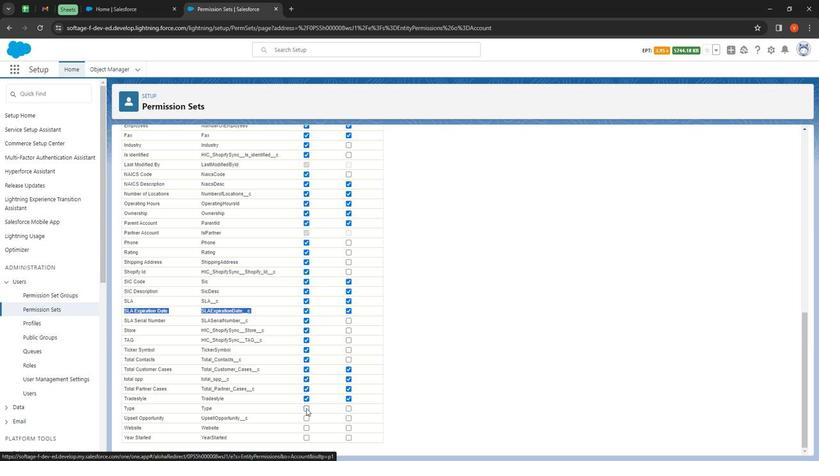 
Action: Mouse moved to (305, 423)
Screenshot: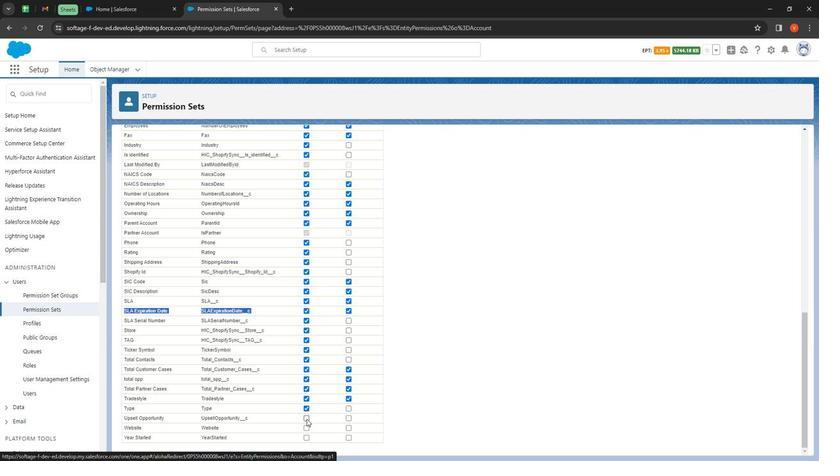 
Action: Mouse pressed left at (305, 423)
Screenshot: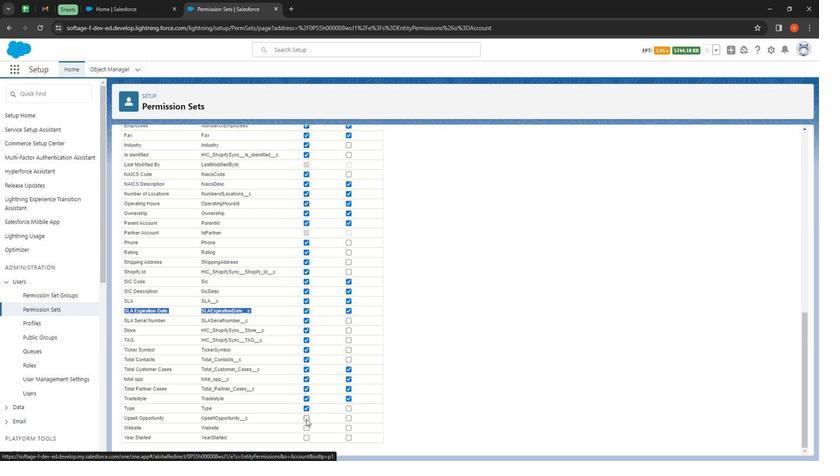 
Action: Mouse moved to (348, 441)
Screenshot: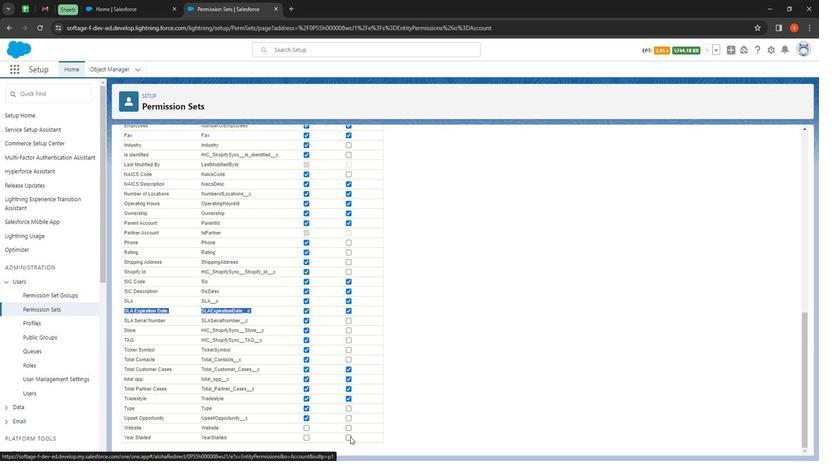 
Action: Mouse pressed left at (348, 441)
Screenshot: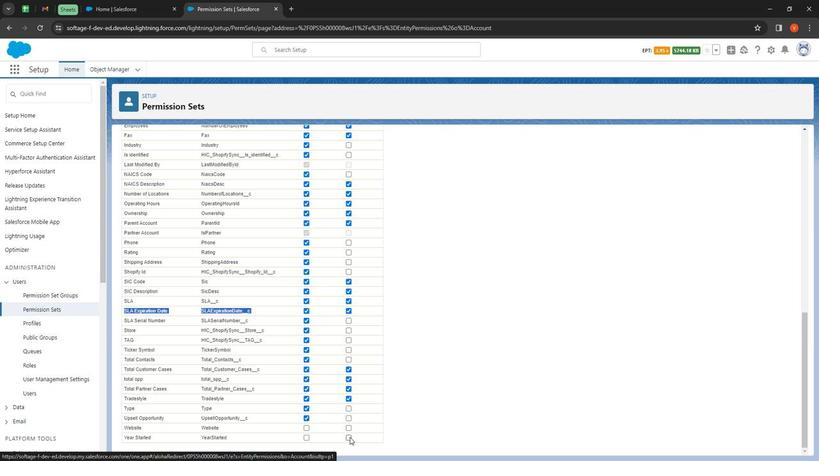 
Action: Mouse moved to (359, 286)
Screenshot: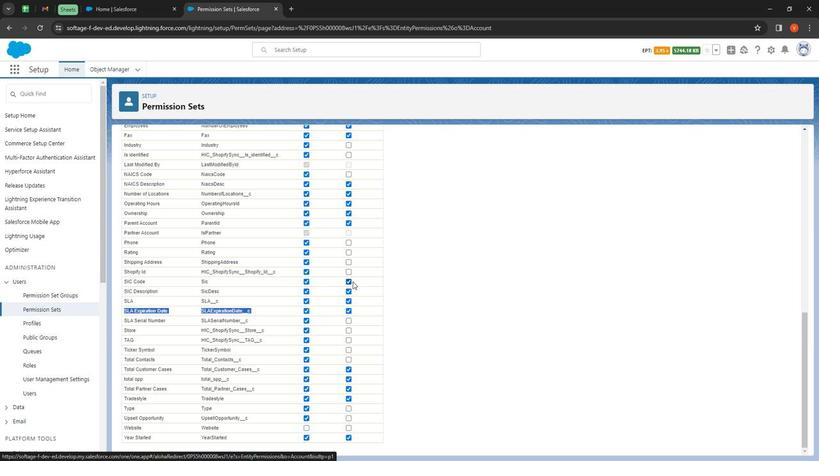 
Action: Mouse scrolled (359, 286) with delta (0, 0)
Screenshot: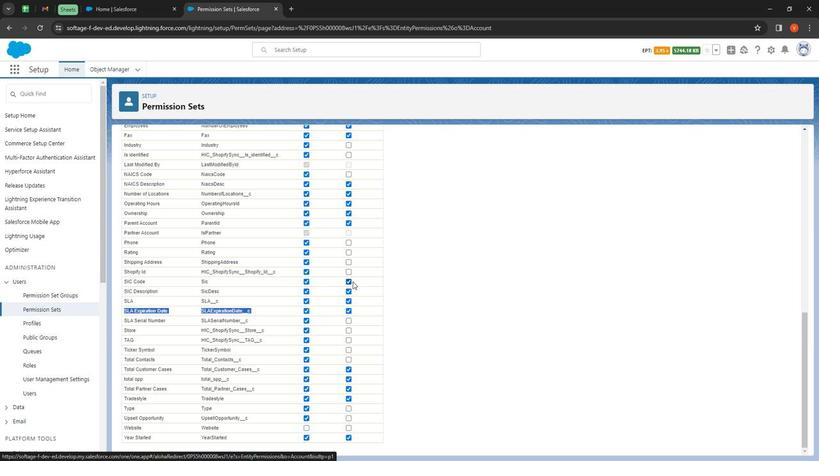 
Action: Mouse moved to (360, 286)
Screenshot: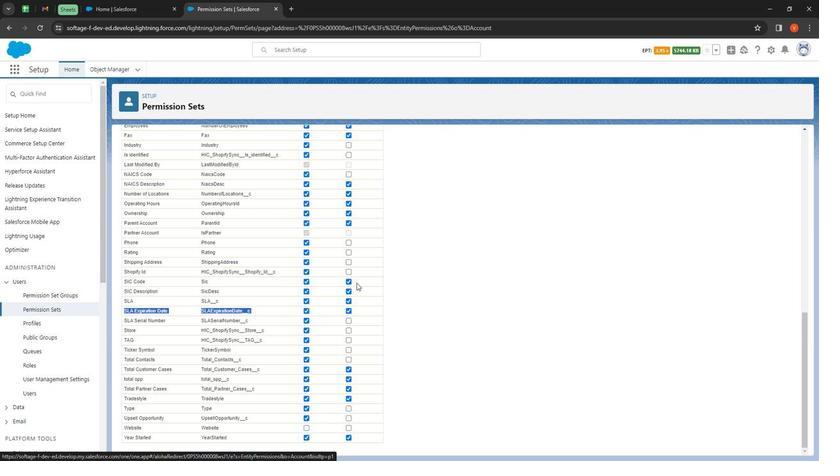 
Action: Mouse scrolled (360, 286) with delta (0, 0)
Screenshot: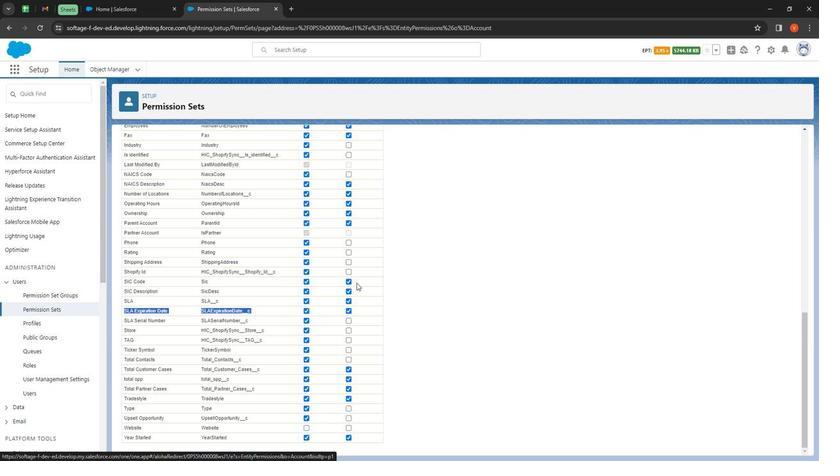 
Action: Mouse moved to (361, 286)
Screenshot: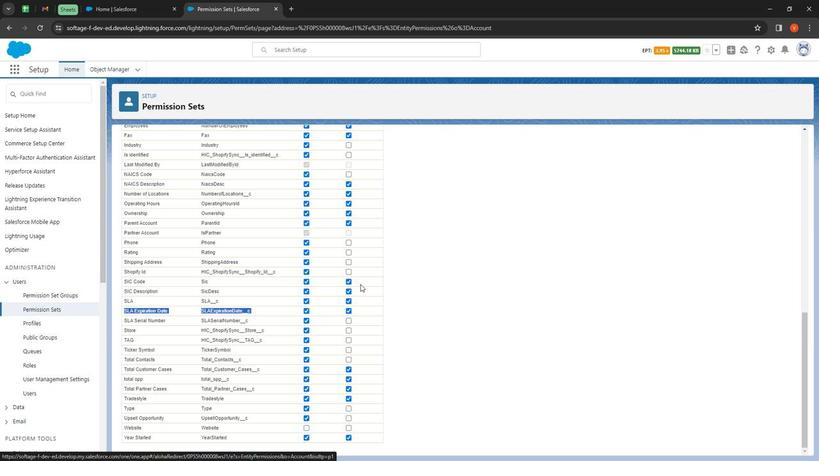 
Action: Mouse scrolled (361, 286) with delta (0, 0)
Screenshot: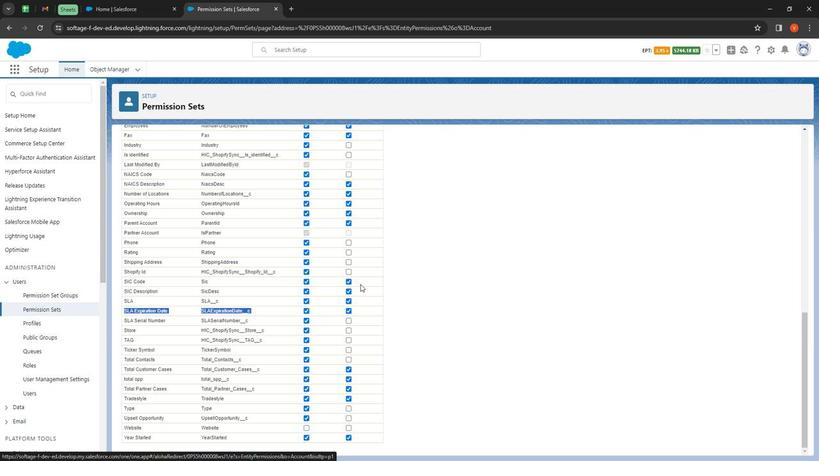 
Action: Mouse moved to (362, 286)
Screenshot: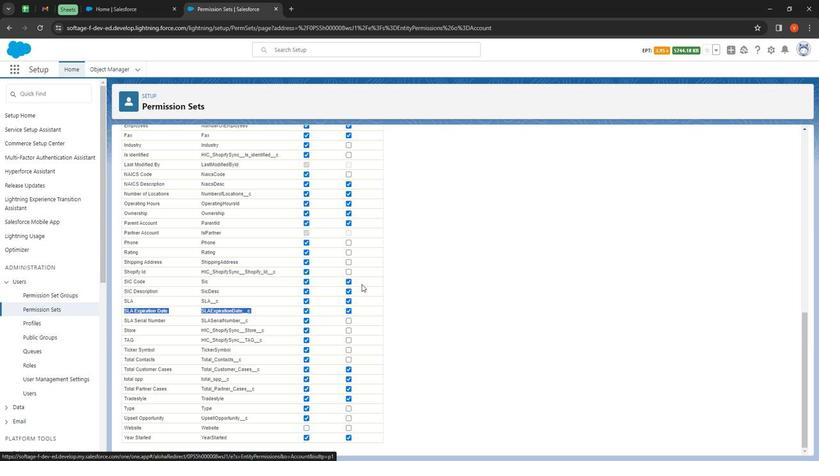 
Action: Mouse scrolled (362, 286) with delta (0, 0)
Screenshot: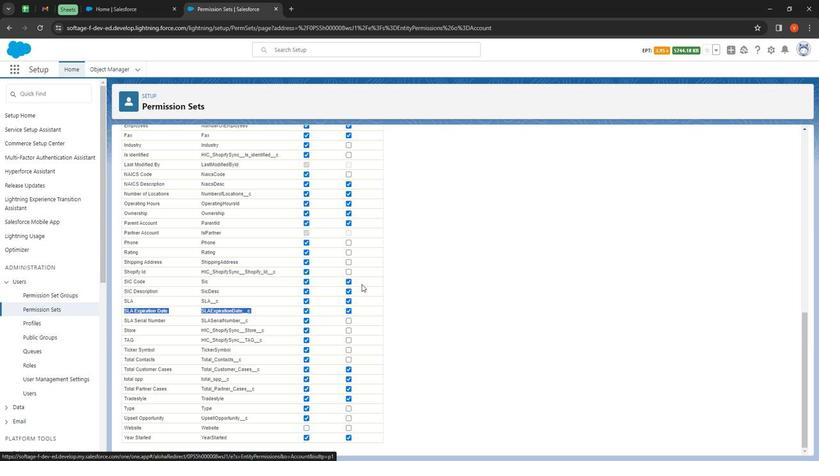 
Action: Mouse moved to (364, 284)
Screenshot: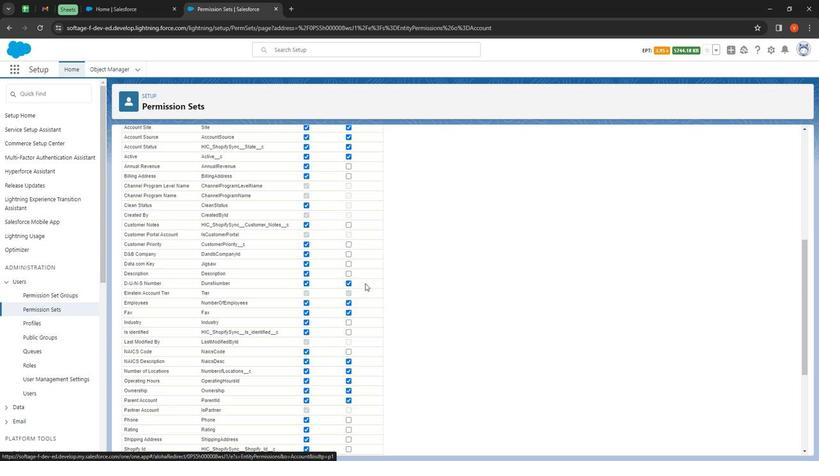 
Action: Mouse scrolled (364, 285) with delta (0, 0)
Screenshot: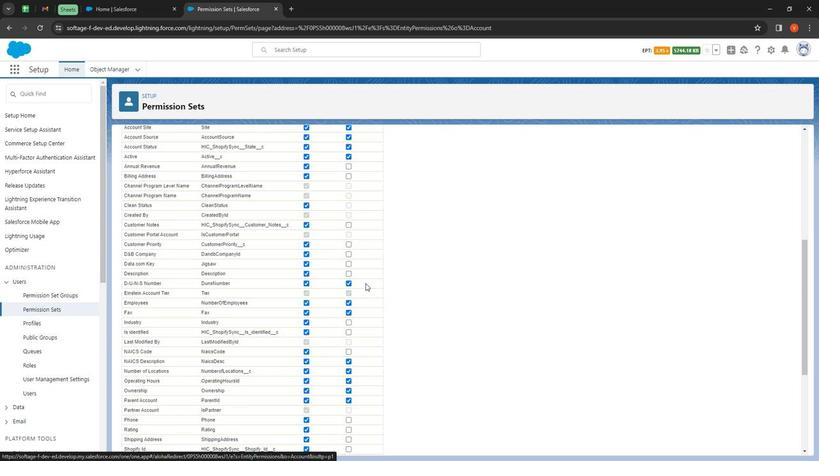 
Action: Mouse scrolled (364, 285) with delta (0, 0)
Screenshot: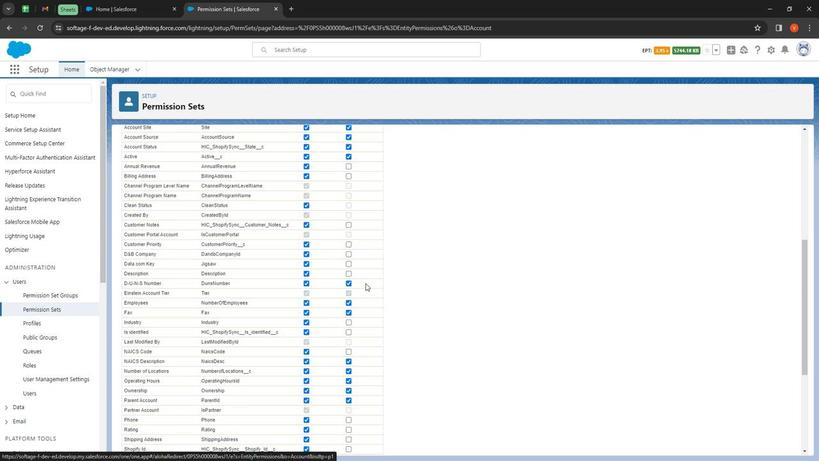 
Action: Mouse scrolled (364, 285) with delta (0, 0)
Screenshot: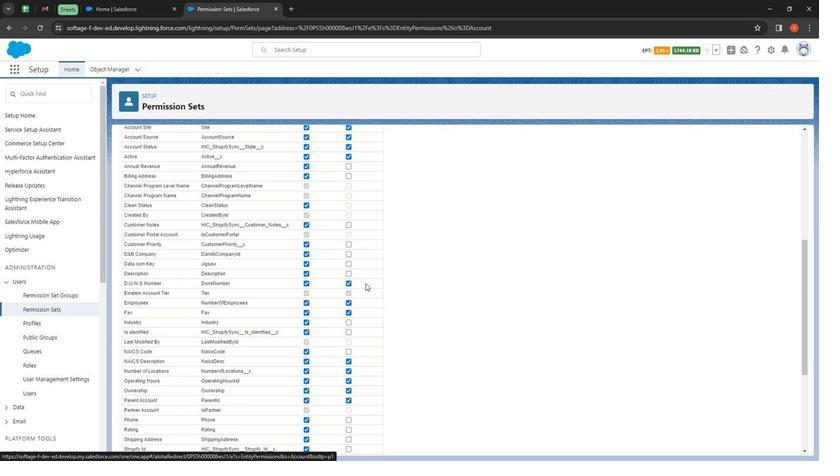 
Action: Mouse scrolled (364, 285) with delta (0, 0)
Screenshot: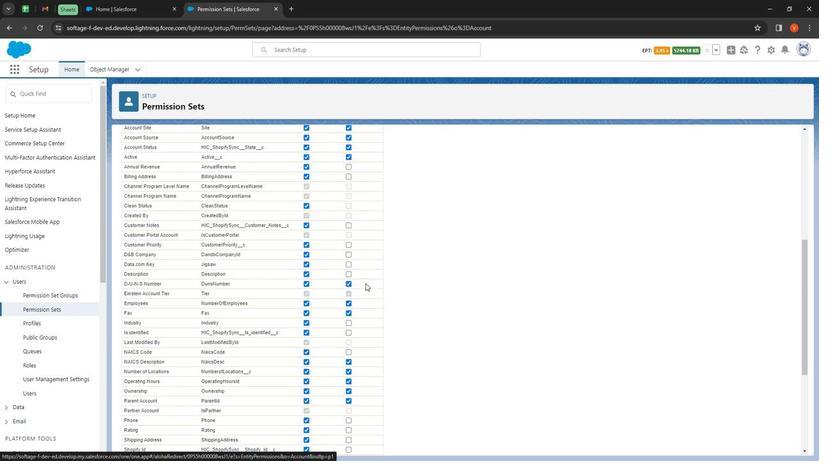 
Action: Mouse moved to (310, 247)
Screenshot: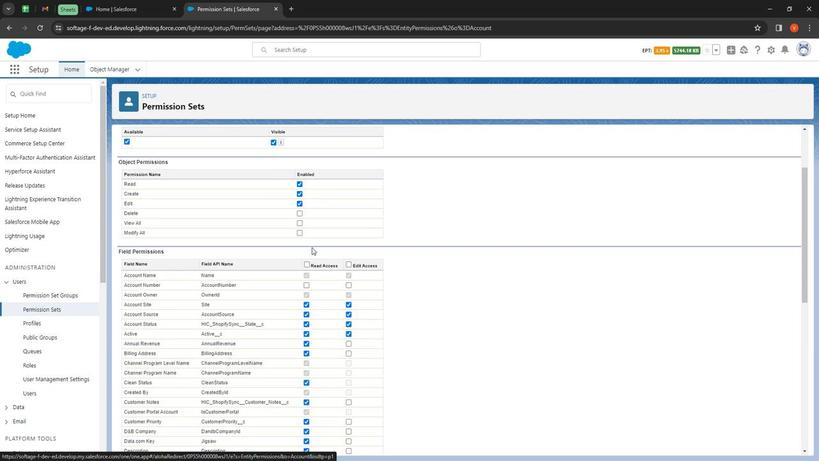 
Action: Mouse scrolled (310, 247) with delta (0, 0)
Screenshot: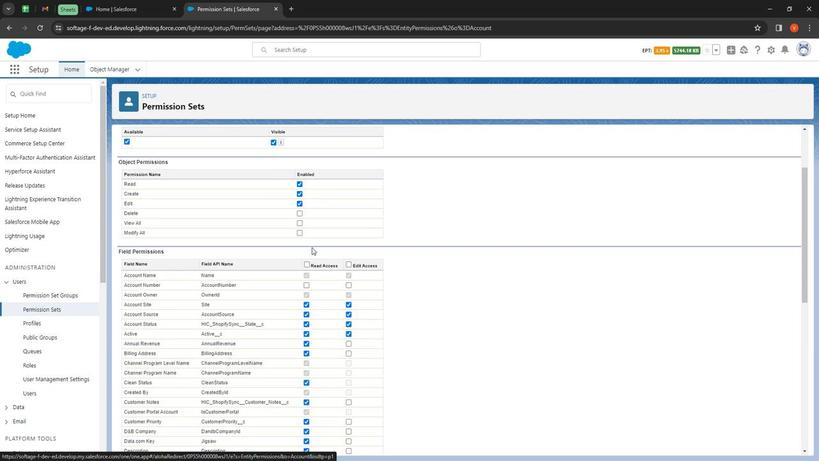 
Action: Mouse scrolled (310, 247) with delta (0, 0)
Screenshot: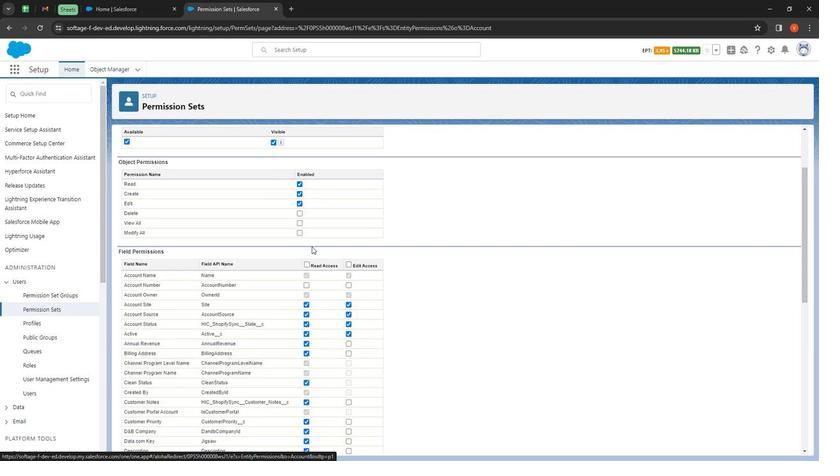 
Action: Mouse moved to (312, 245)
Screenshot: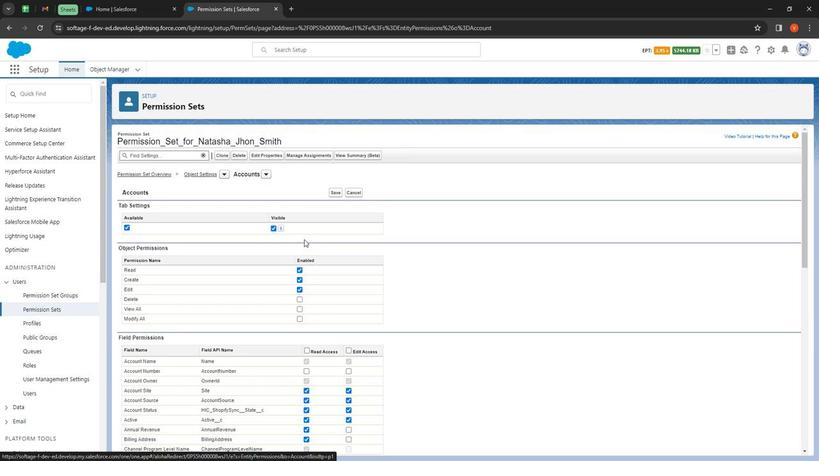 
Action: Mouse scrolled (312, 246) with delta (0, 0)
Screenshot: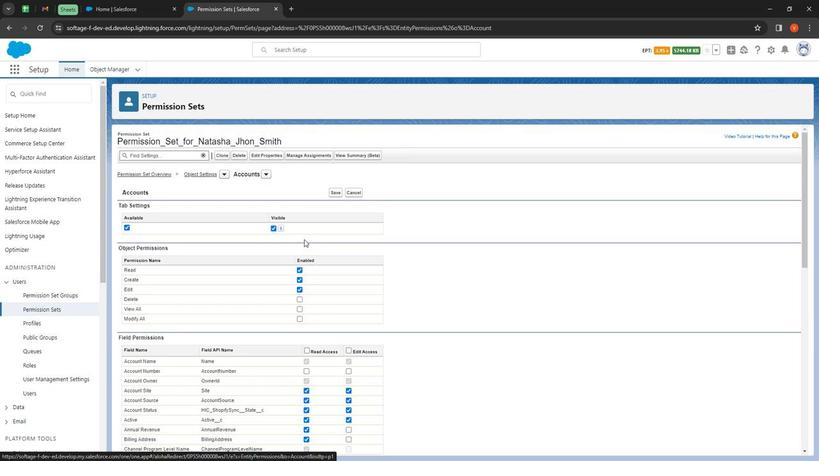 
Action: Mouse moved to (320, 247)
Screenshot: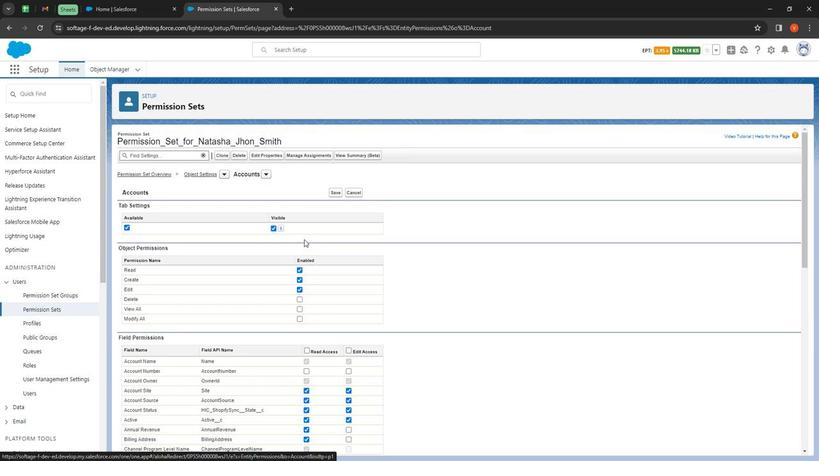 
Action: Mouse scrolled (320, 247) with delta (0, 0)
Screenshot: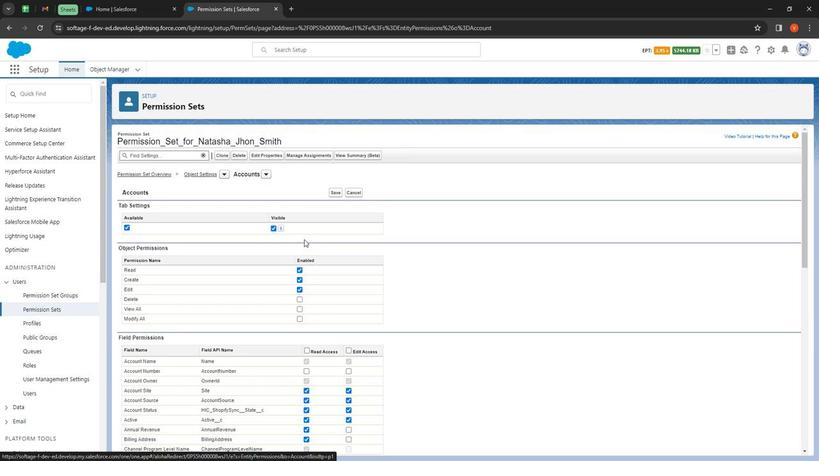 
Action: Mouse moved to (324, 247)
Screenshot: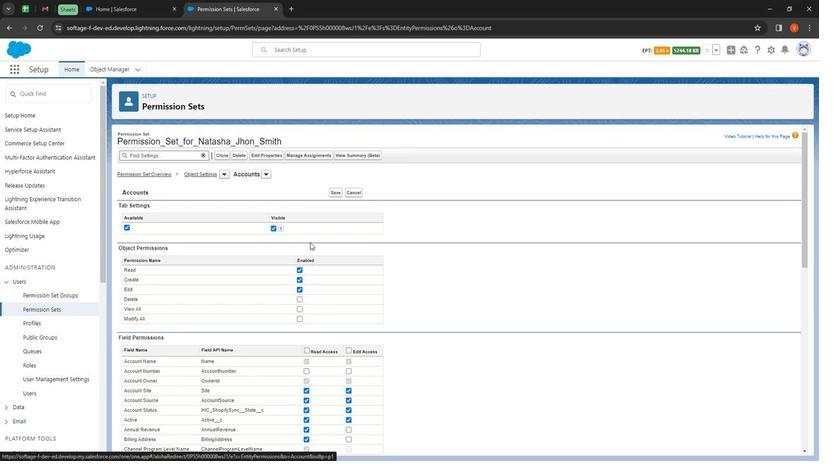 
Action: Mouse scrolled (324, 247) with delta (0, 0)
Screenshot: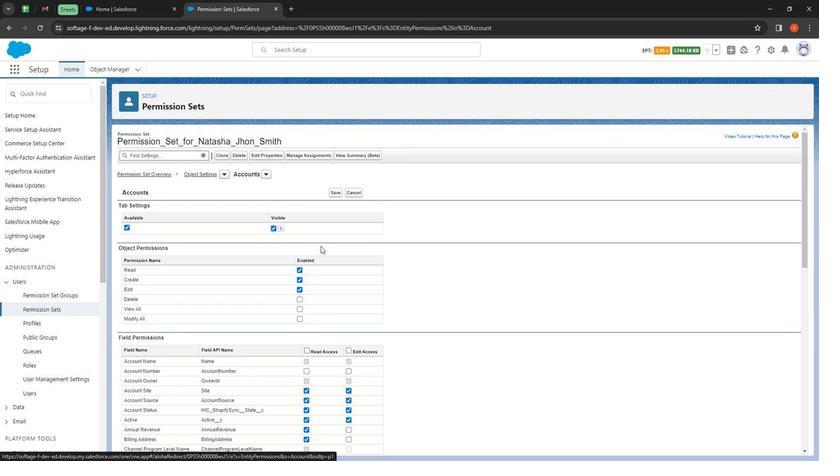 
Action: Mouse moved to (331, 190)
Screenshot: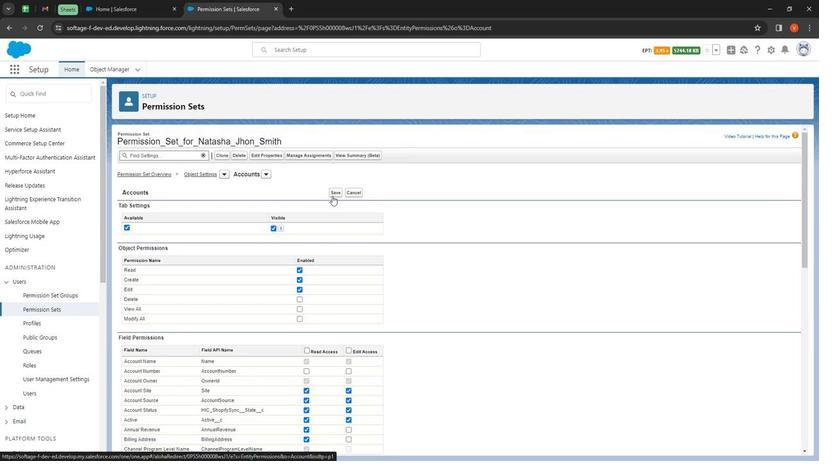 
Action: Mouse pressed left at (331, 190)
Screenshot: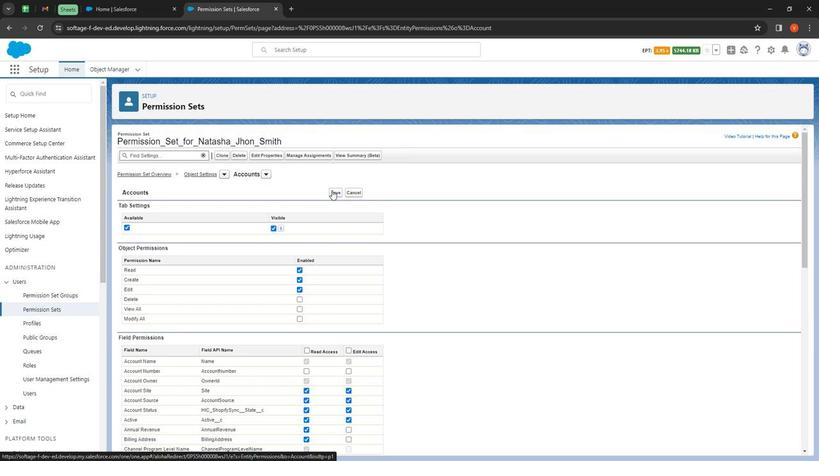 
Action: Mouse moved to (204, 172)
Screenshot: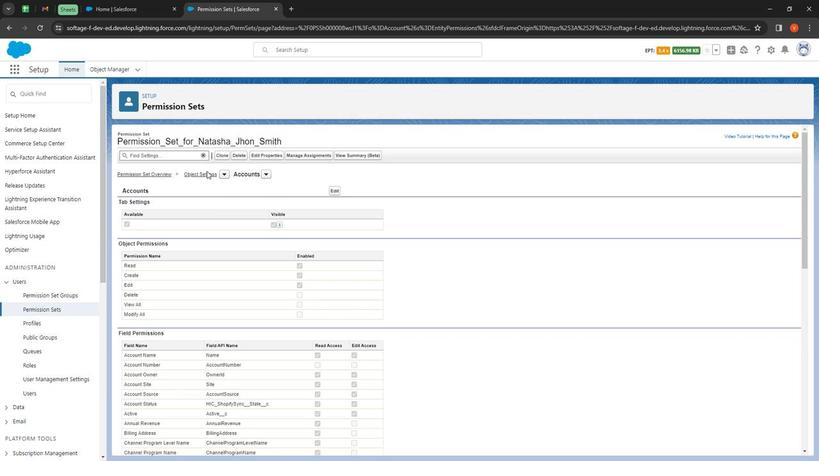 
Action: Mouse pressed left at (204, 172)
Screenshot: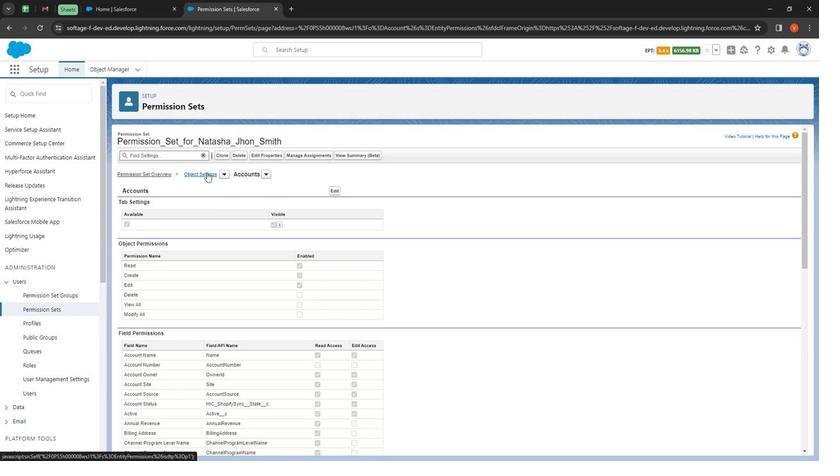 
Action: Mouse moved to (160, 234)
Screenshot: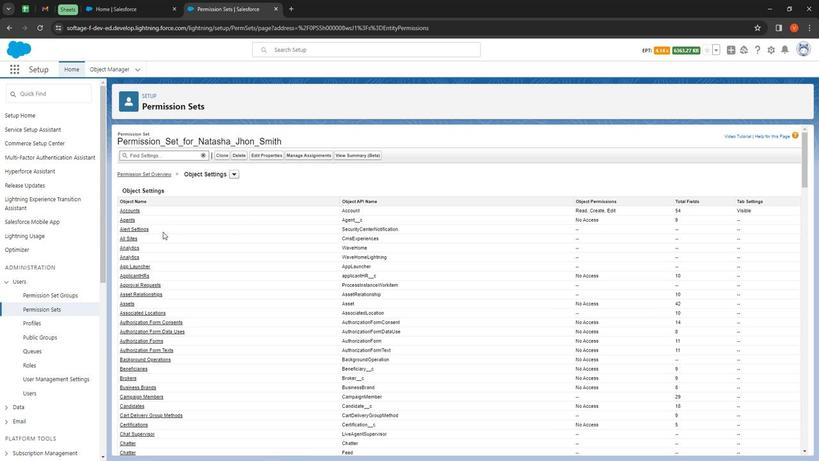 
Action: Mouse scrolled (160, 234) with delta (0, 0)
Screenshot: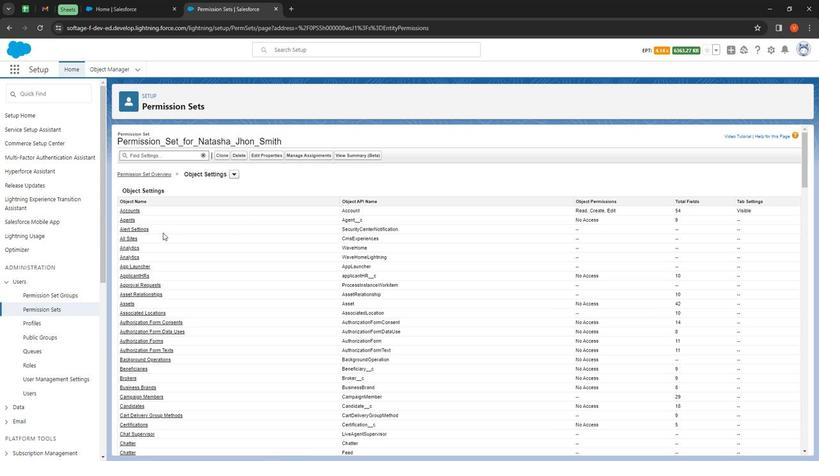 
Action: Mouse moved to (160, 235)
Screenshot: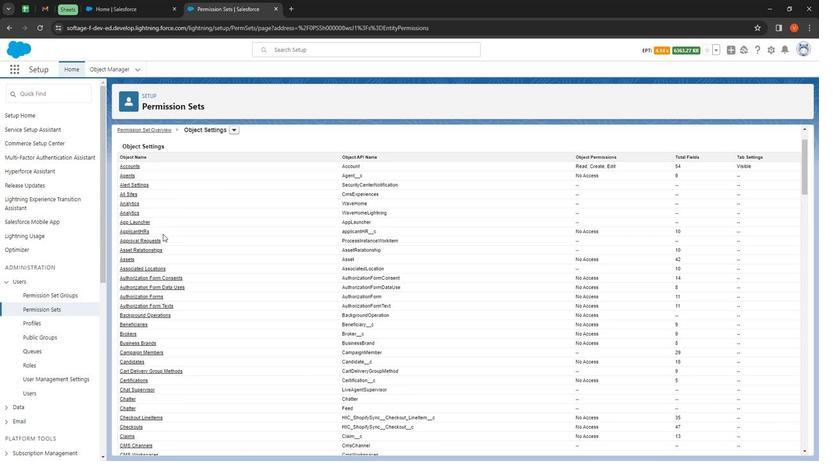 
Action: Mouse scrolled (160, 234) with delta (0, 0)
Screenshot: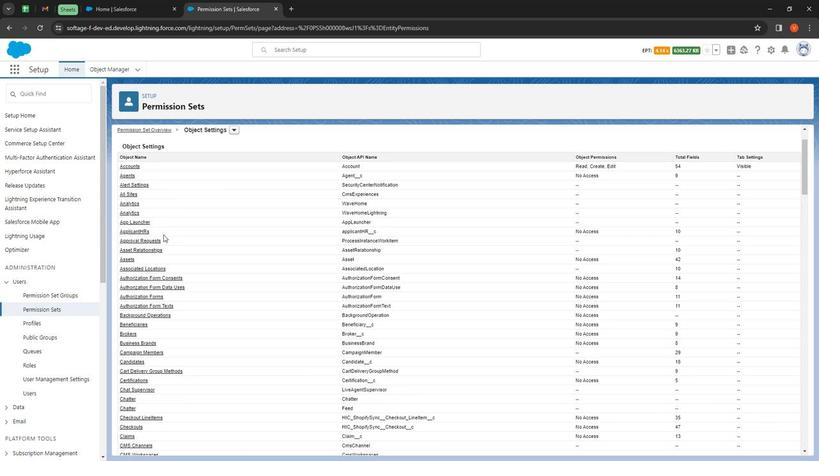 
Action: Mouse moved to (124, 291)
Screenshot: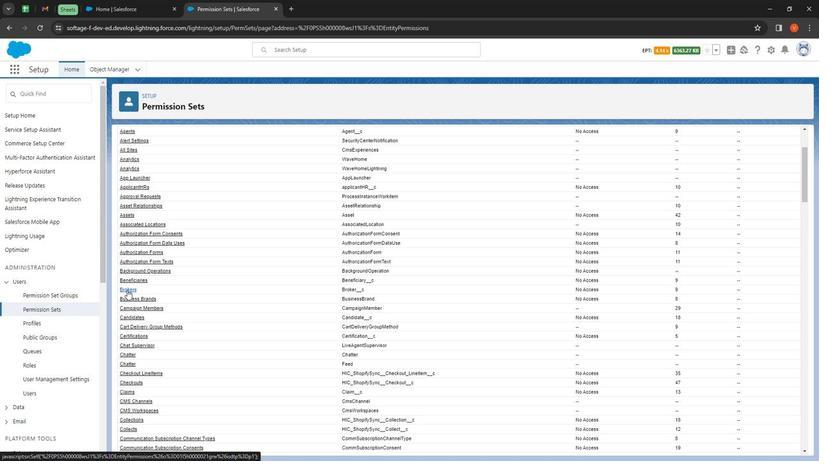 
Action: Mouse pressed left at (124, 291)
Screenshot: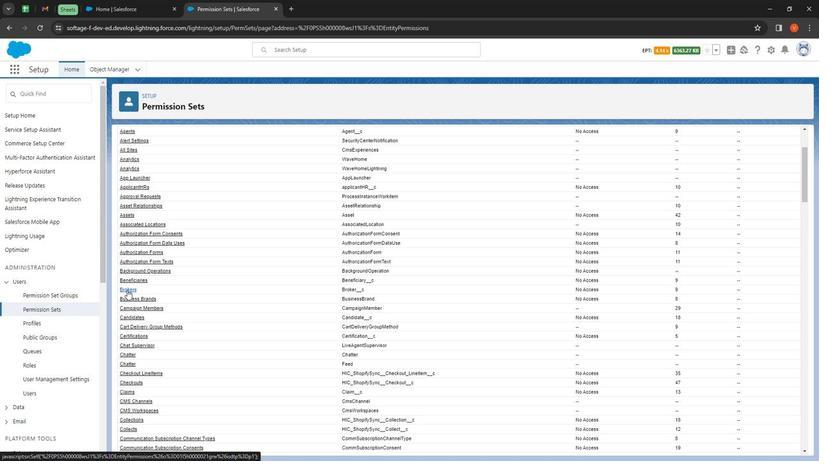 
Action: Mouse moved to (338, 187)
Screenshot: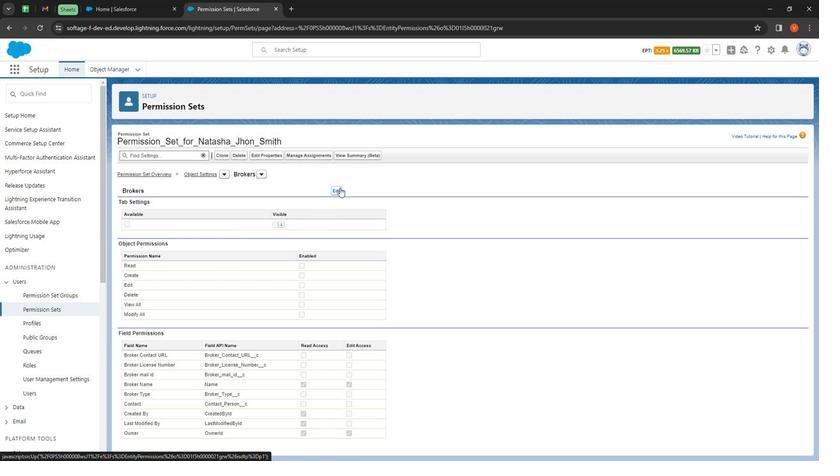 
Action: Mouse pressed left at (338, 187)
Screenshot: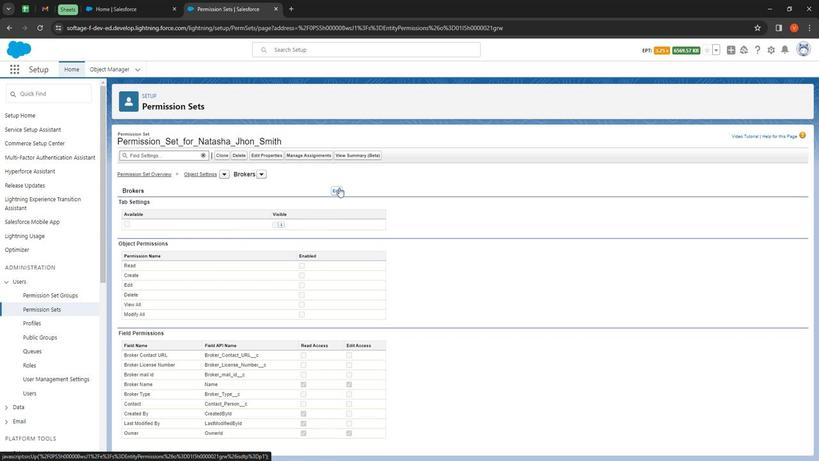 
Action: Mouse moved to (123, 229)
Screenshot: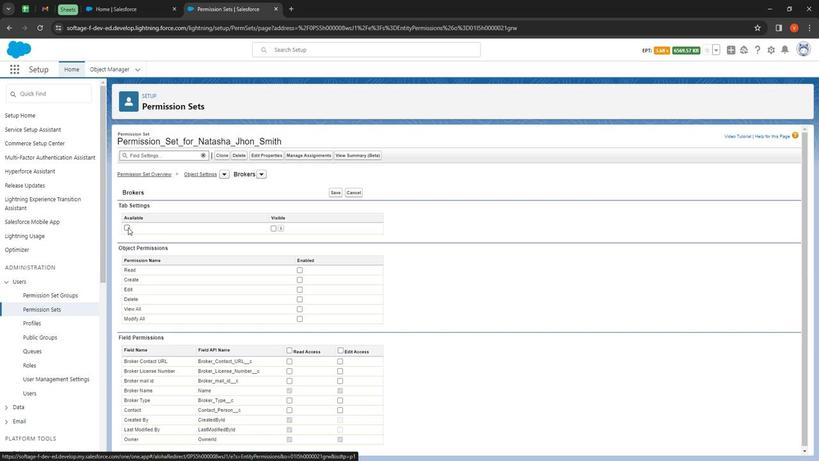 
Action: Mouse pressed left at (123, 229)
Screenshot: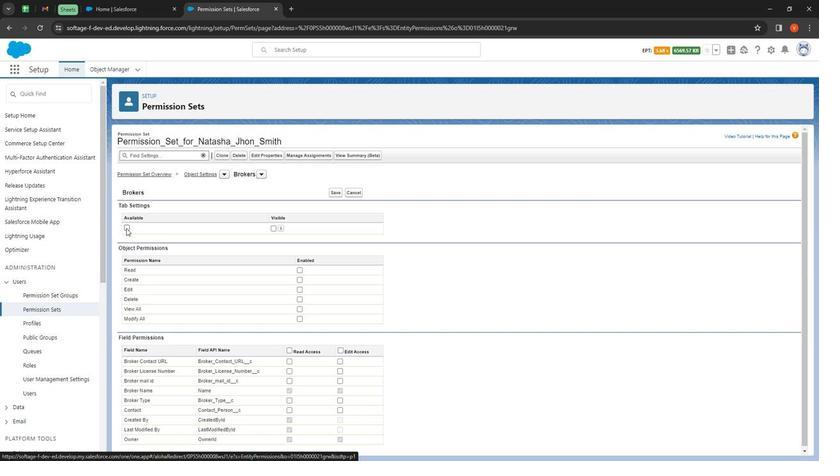 
Action: Mouse moved to (270, 230)
Screenshot: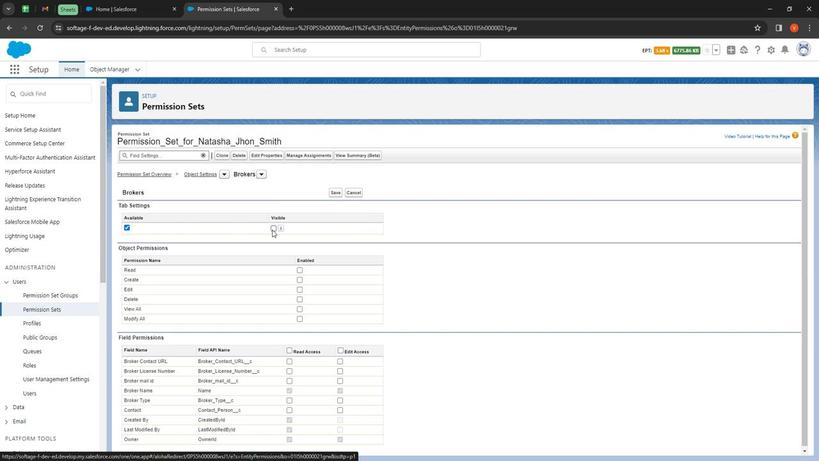 
Action: Mouse pressed left at (270, 230)
Screenshot: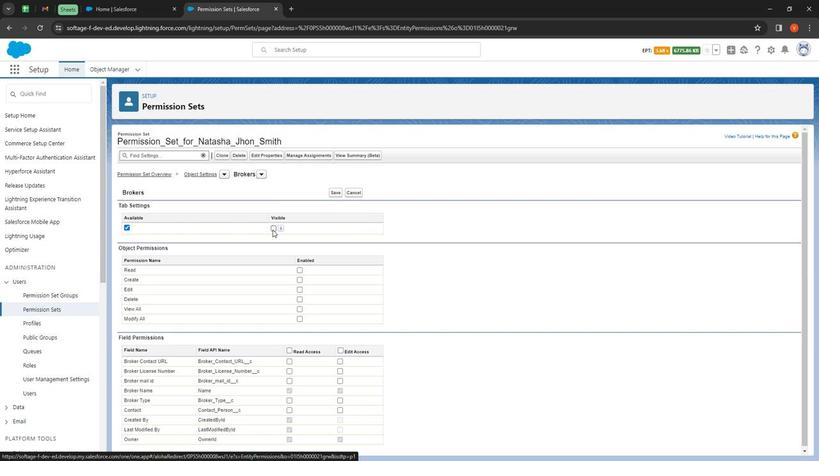 
Action: Mouse moved to (295, 269)
Screenshot: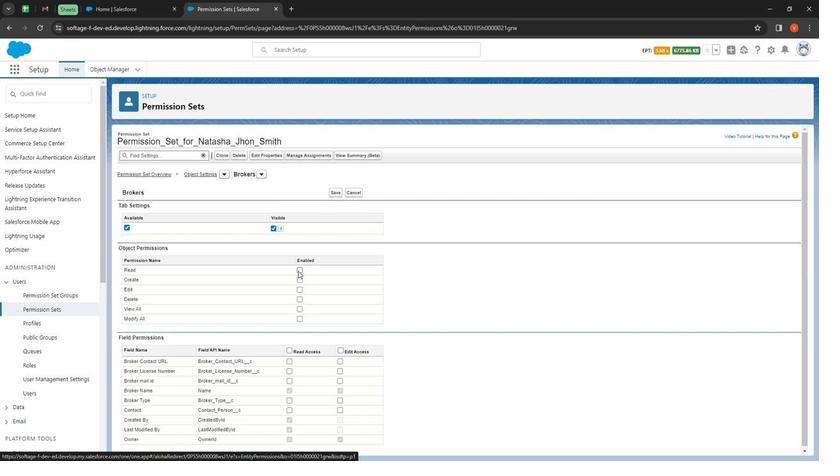 
Action: Mouse pressed left at (295, 269)
Screenshot: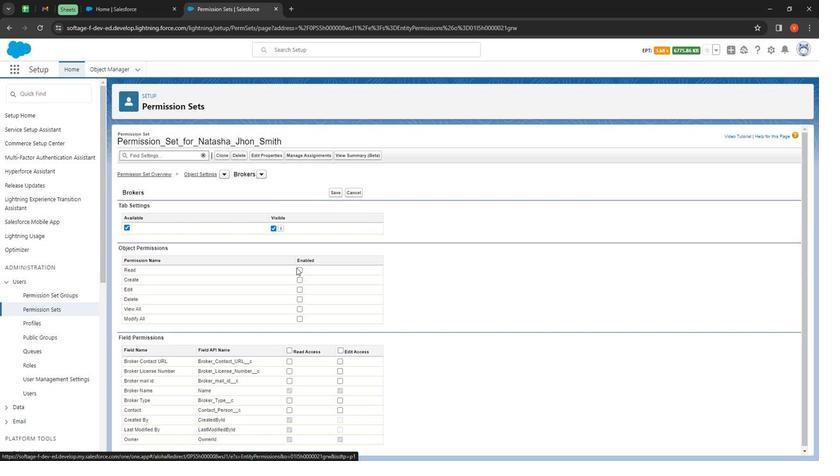 
Action: Mouse moved to (295, 272)
Screenshot: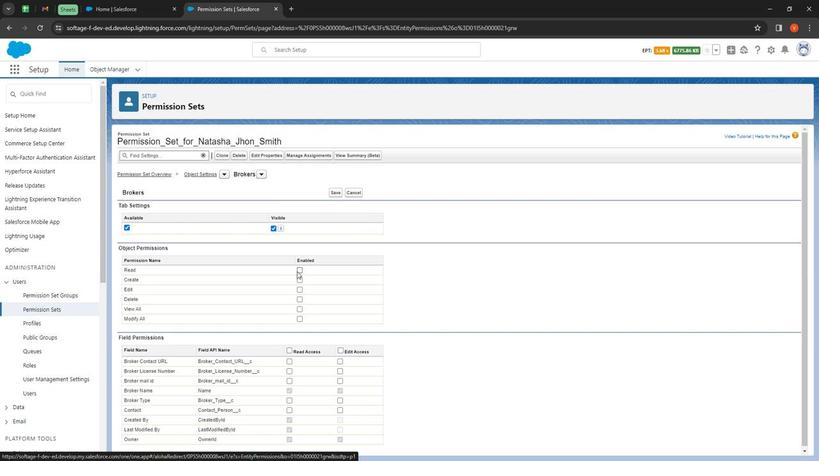 
Action: Mouse pressed left at (295, 272)
Screenshot: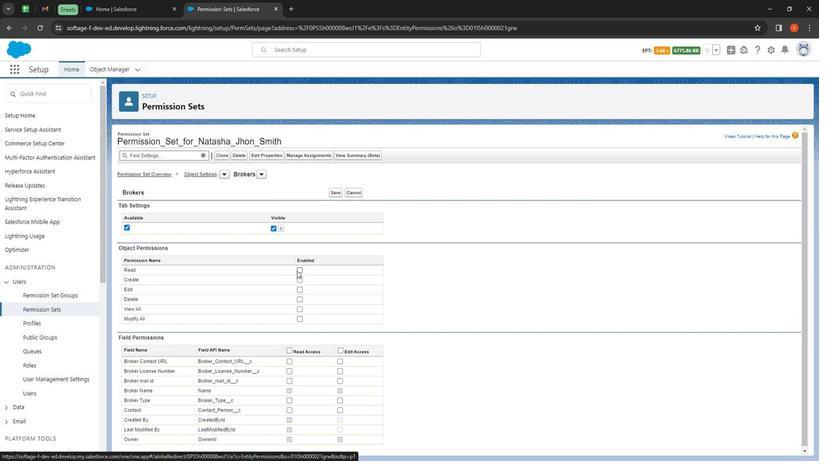 
Action: Mouse moved to (298, 283)
Screenshot: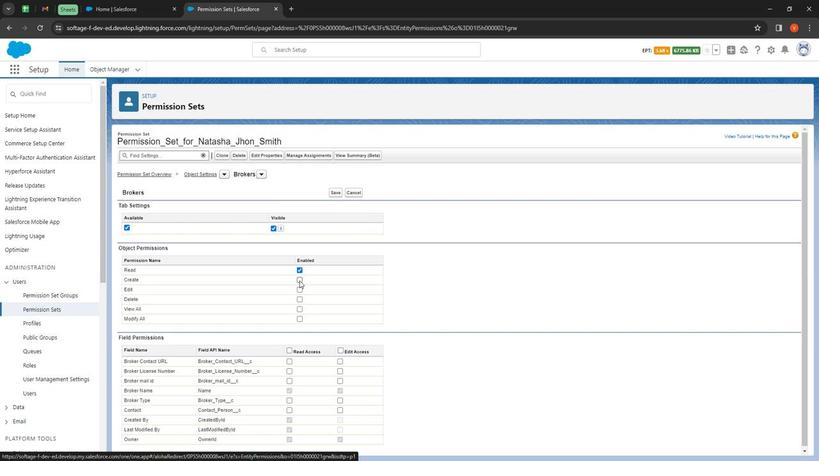 
Action: Mouse pressed left at (298, 283)
Screenshot: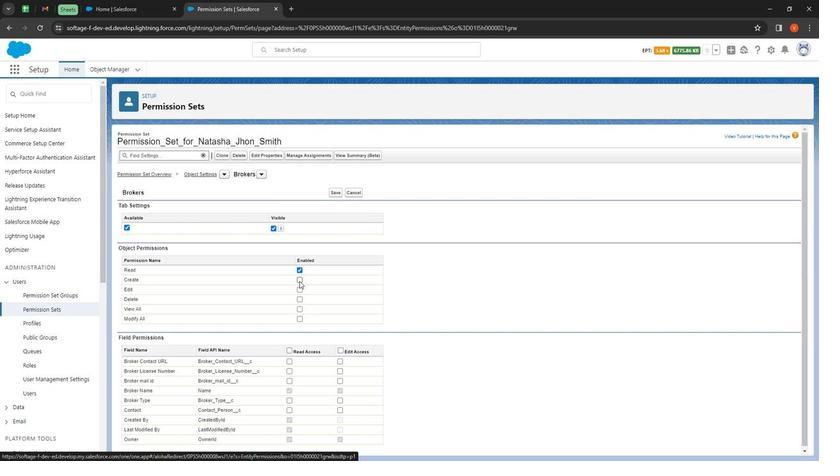 
Action: Mouse moved to (299, 292)
Screenshot: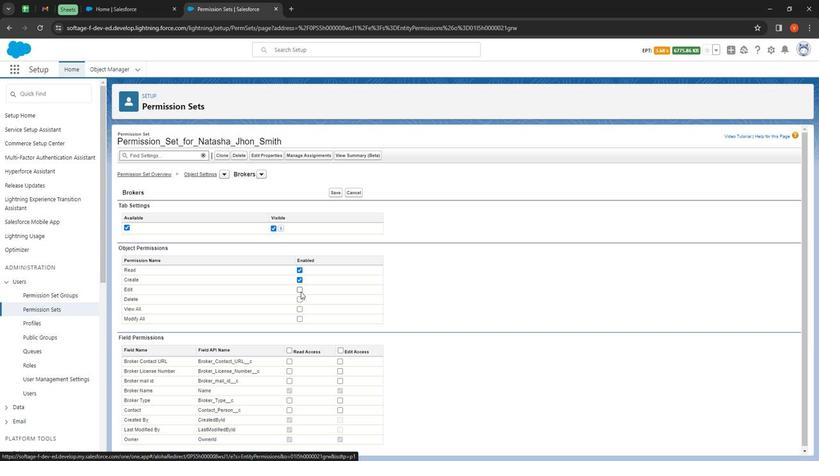
Action: Mouse pressed left at (299, 292)
Screenshot: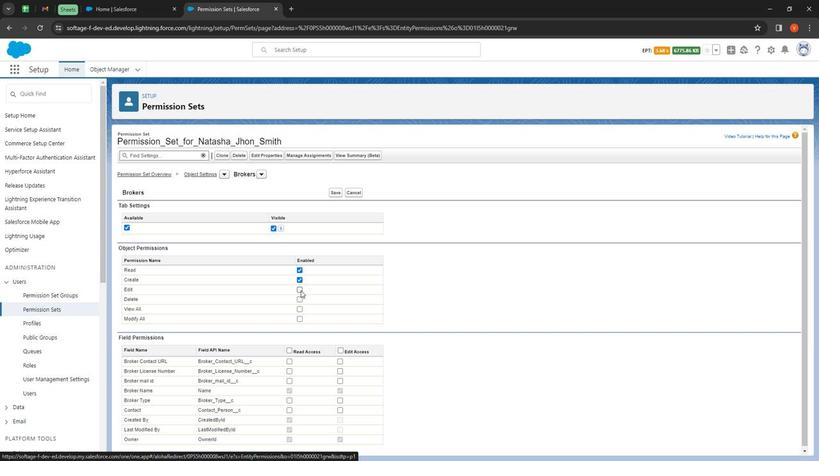 
Action: Mouse moved to (330, 320)
Screenshot: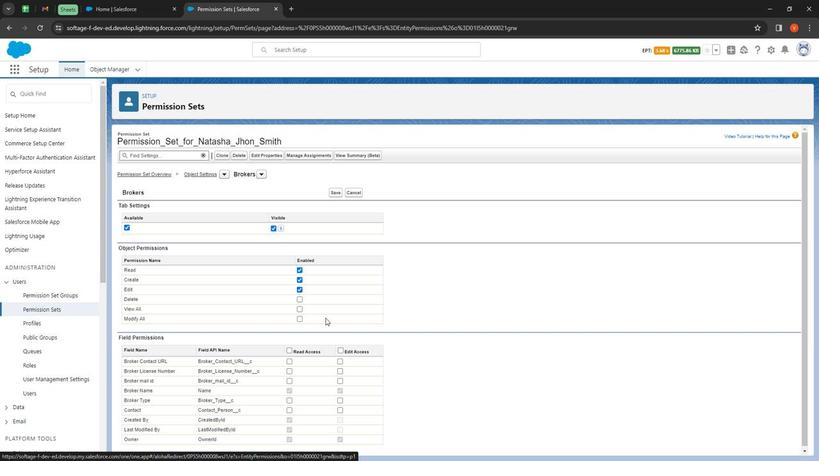 
Action: Mouse scrolled (330, 320) with delta (0, 0)
Screenshot: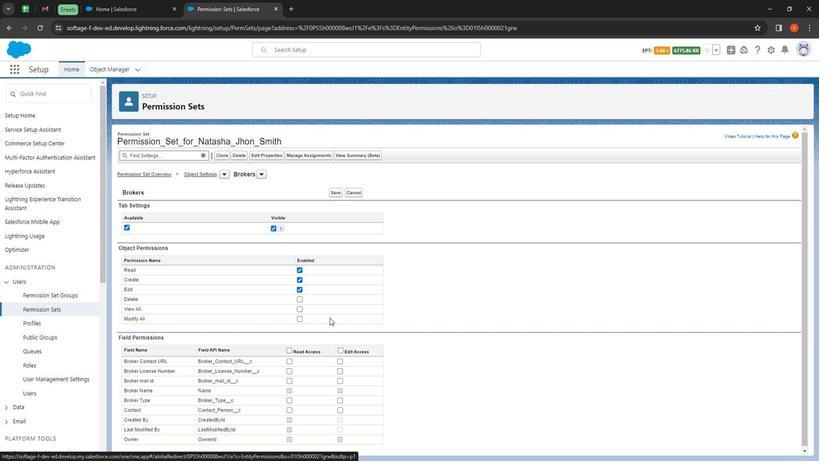 
Action: Mouse moved to (331, 320)
Screenshot: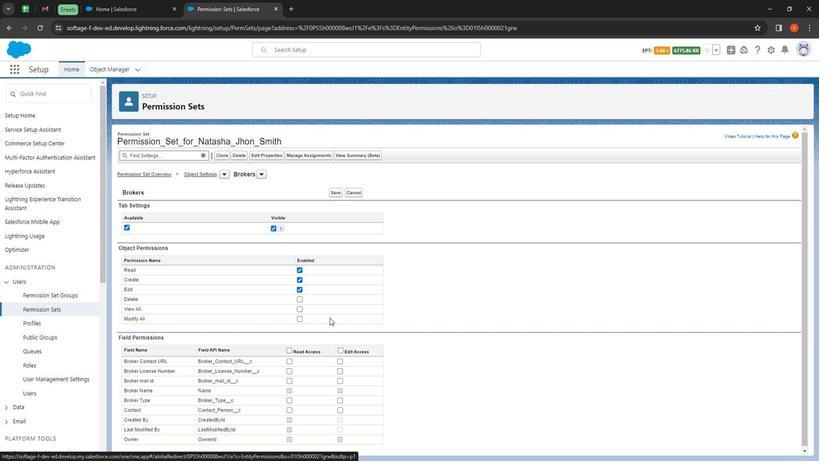 
Action: Mouse scrolled (331, 320) with delta (0, 0)
Screenshot: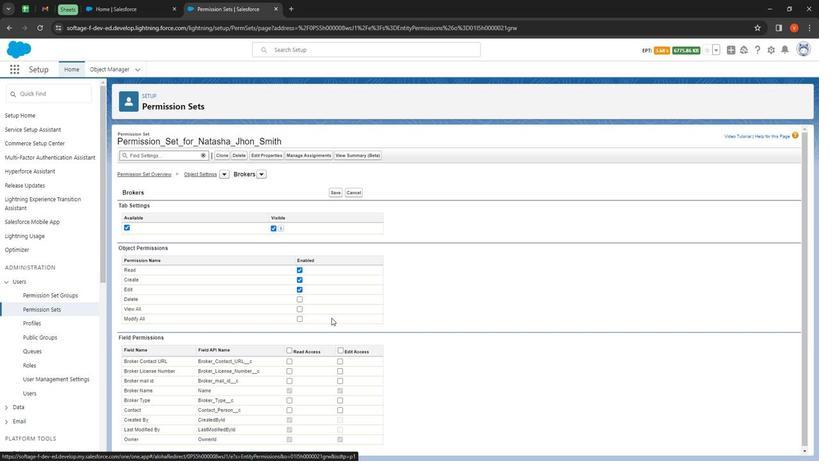 
Action: Mouse moved to (288, 364)
Screenshot: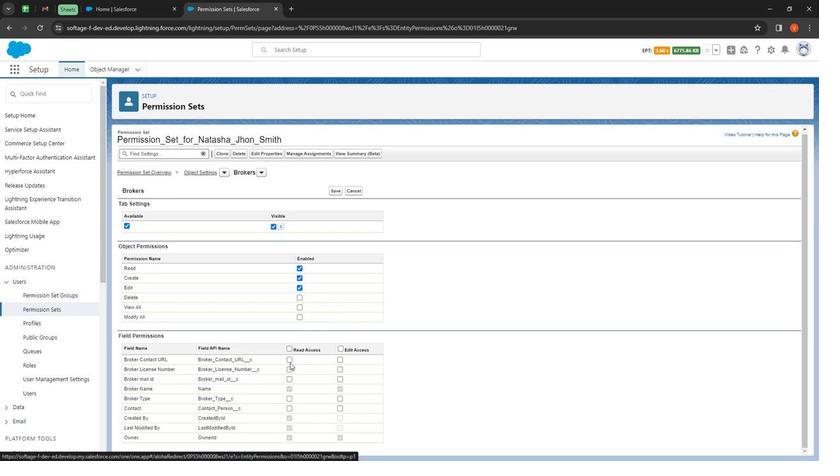 
Action: Mouse pressed left at (288, 364)
Screenshot: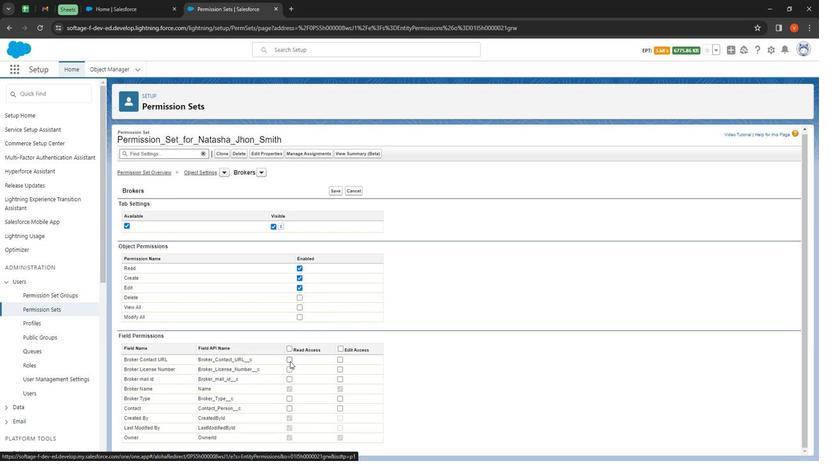 
Action: Mouse moved to (340, 359)
Screenshot: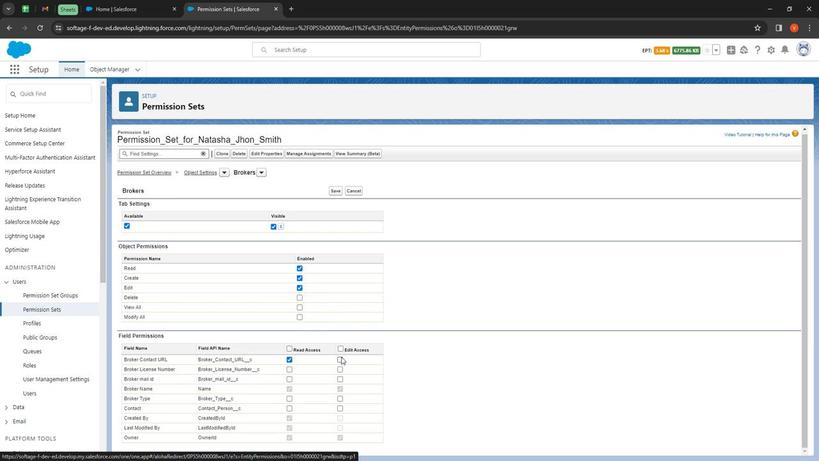 
Action: Mouse pressed left at (340, 359)
Screenshot: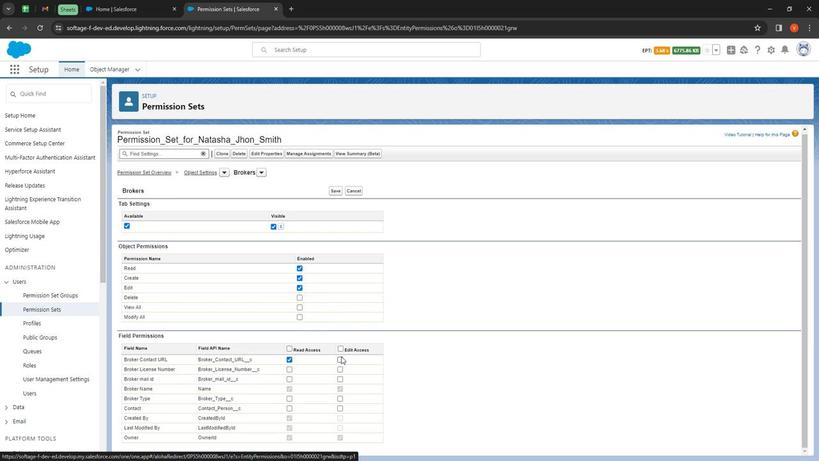 
Action: Mouse moved to (338, 364)
Screenshot: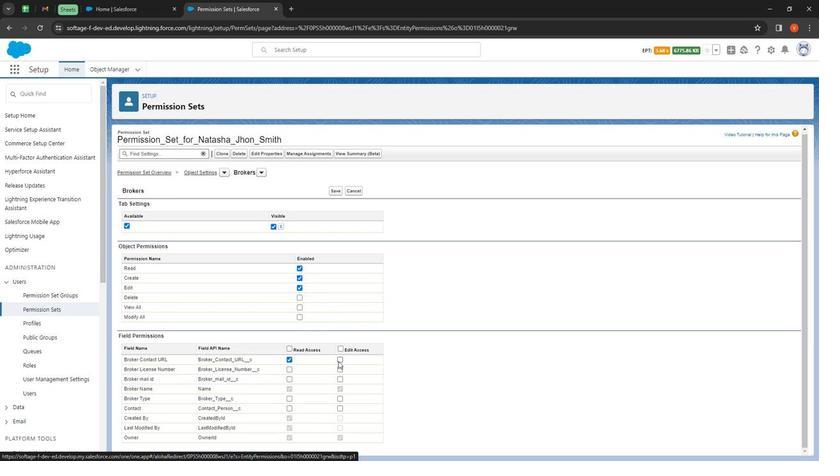 
Action: Mouse pressed left at (338, 364)
Screenshot: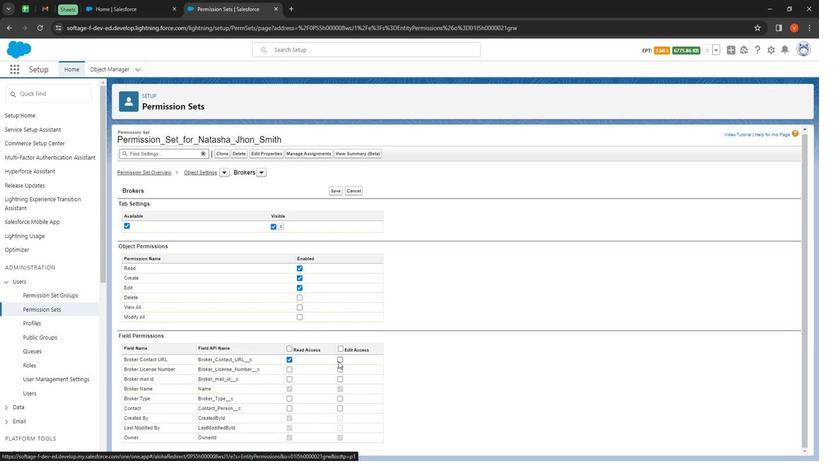 
Action: Mouse moved to (286, 374)
Screenshot: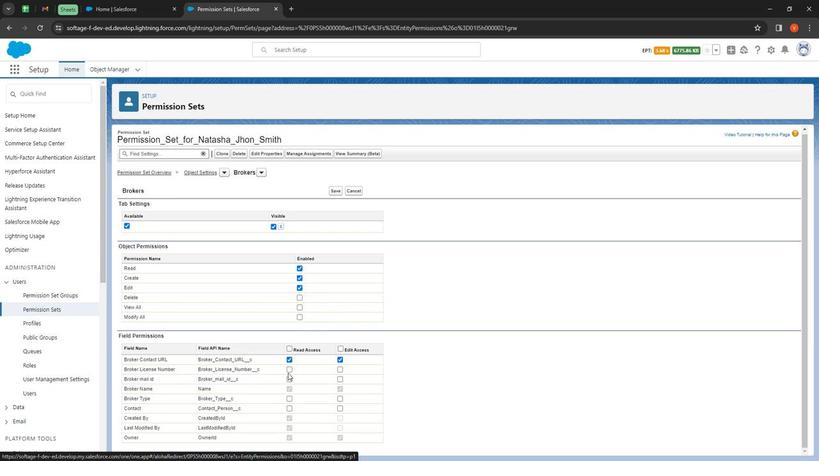 
Action: Mouse pressed left at (286, 374)
Screenshot: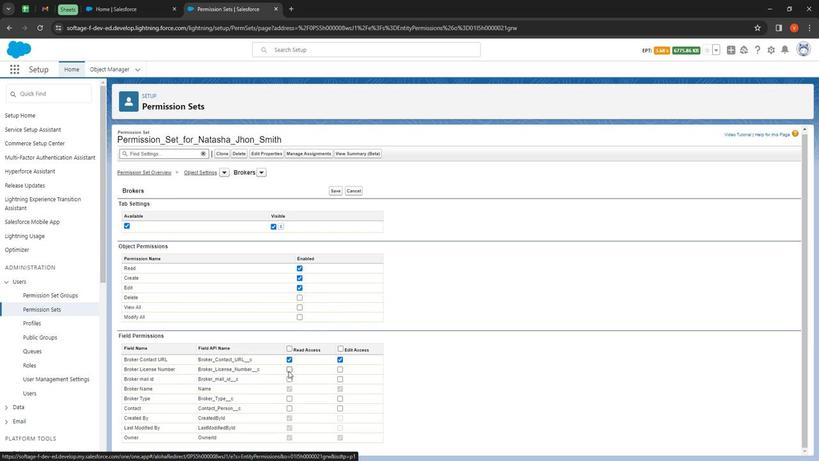 
Action: Mouse moved to (286, 384)
Screenshot: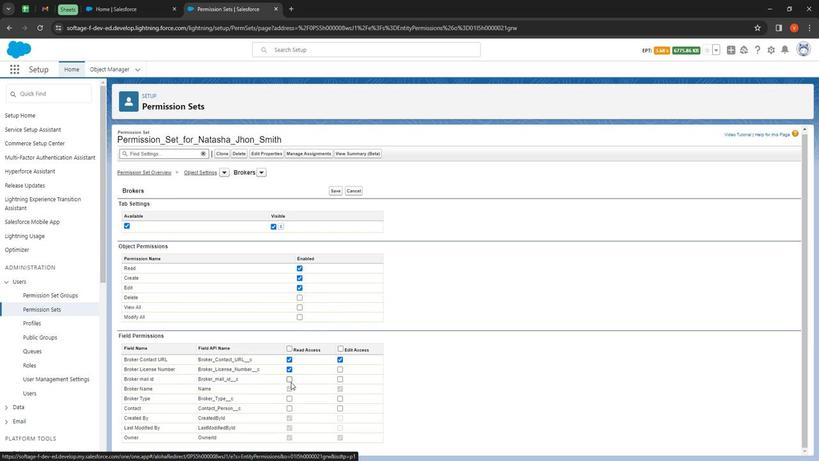 
Action: Mouse pressed left at (286, 384)
Screenshot: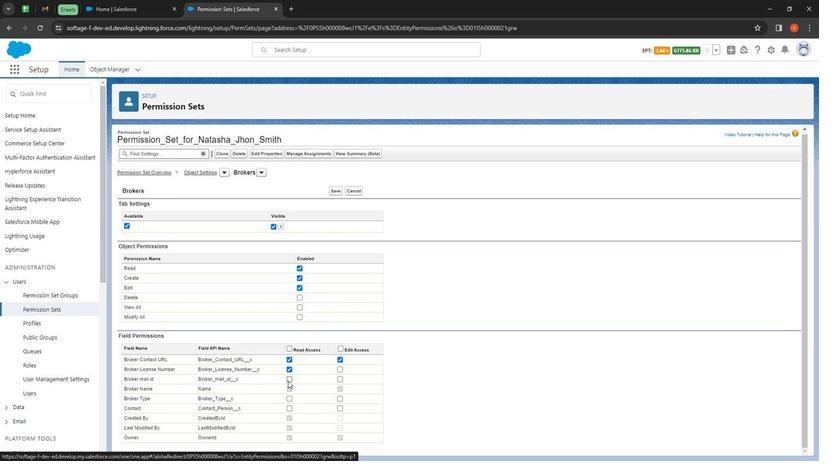 
Action: Mouse moved to (342, 402)
Screenshot: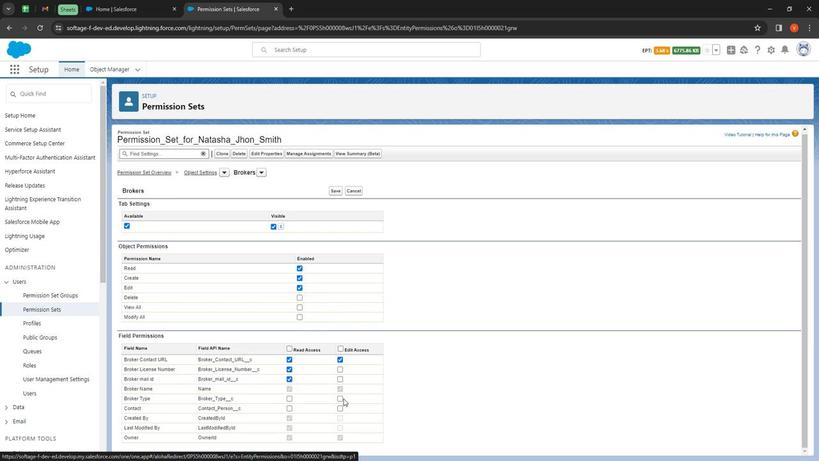 
Action: Mouse pressed left at (342, 402)
Screenshot: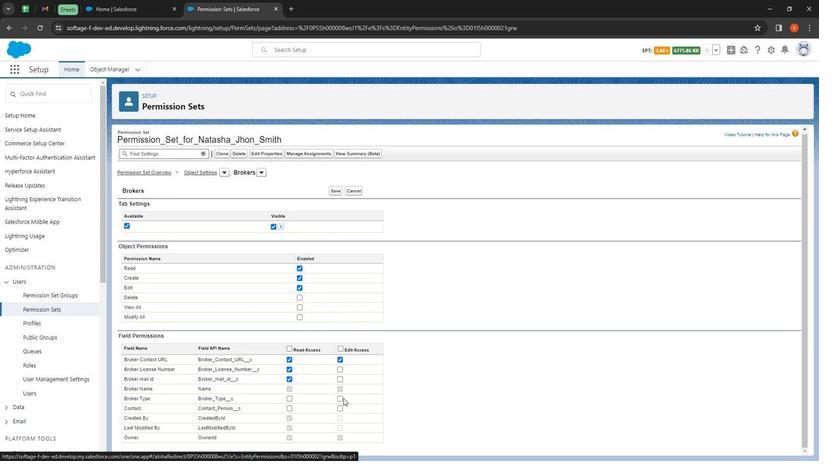 
Action: Mouse moved to (339, 402)
Screenshot: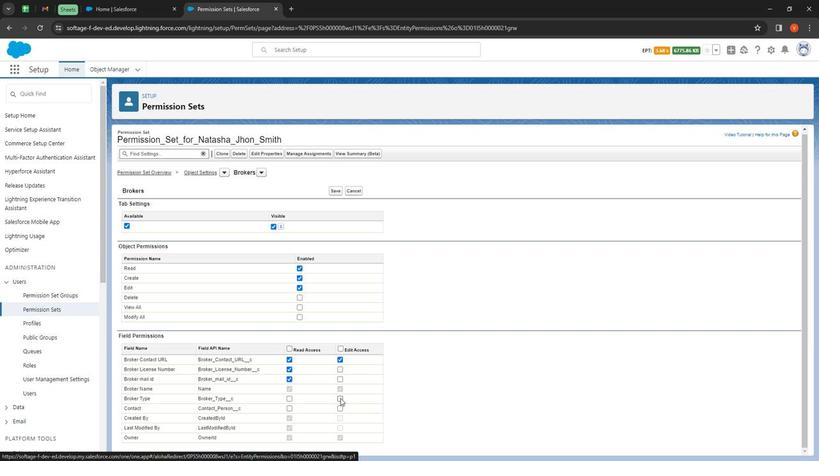 
Action: Mouse pressed left at (339, 402)
Screenshot: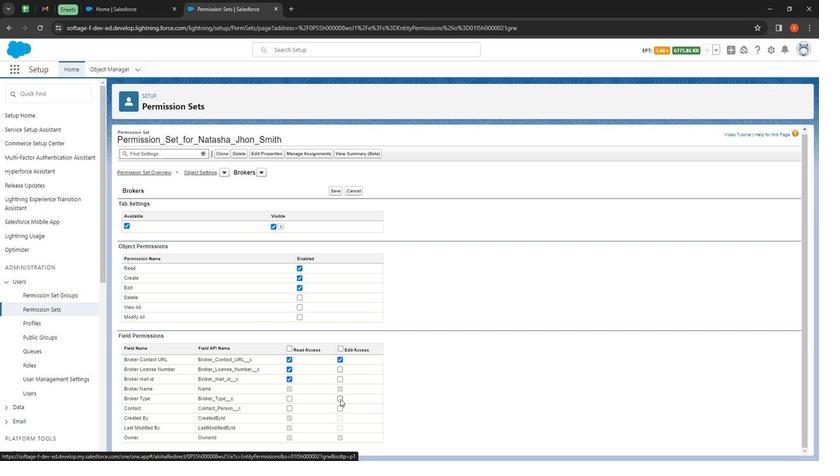 
Action: Mouse moved to (339, 409)
Screenshot: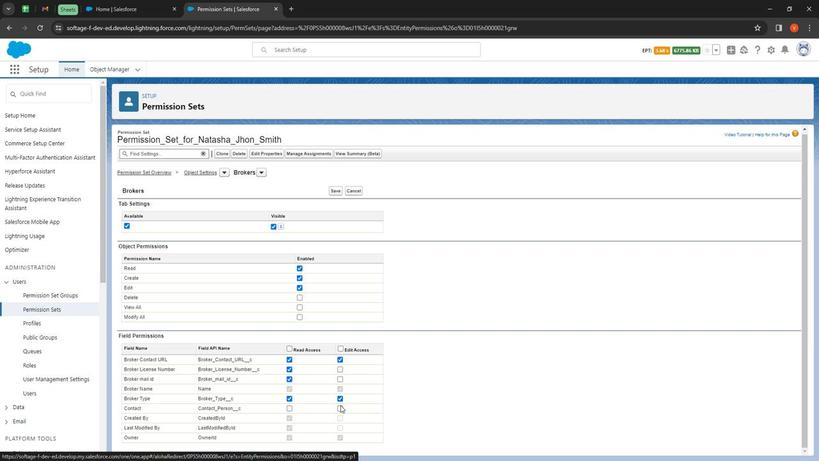 
Action: Mouse pressed left at (339, 409)
Screenshot: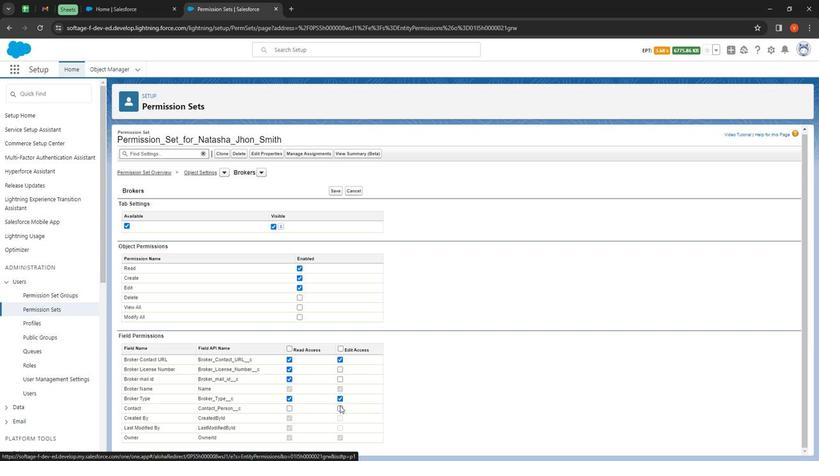 
Action: Mouse moved to (393, 394)
Screenshot: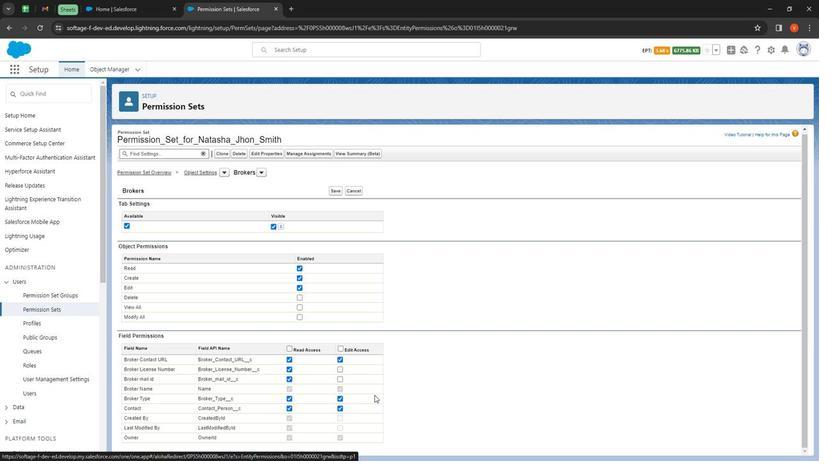
Action: Mouse scrolled (393, 393) with delta (0, 0)
Screenshot: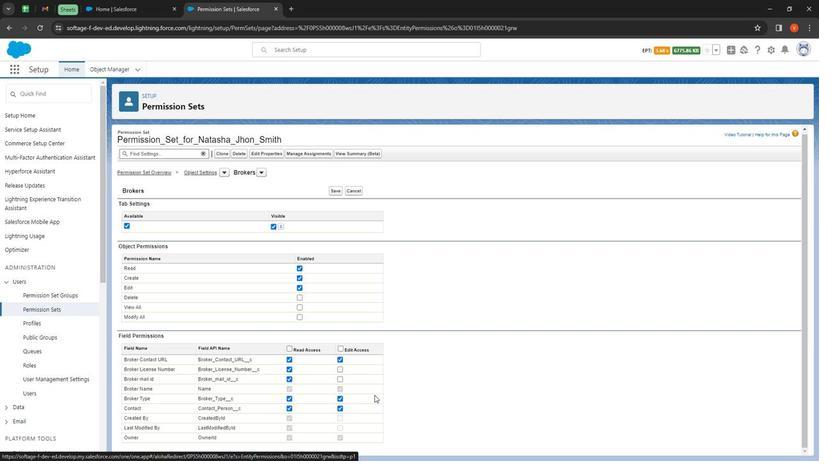 
Action: Mouse moved to (427, 394)
Screenshot: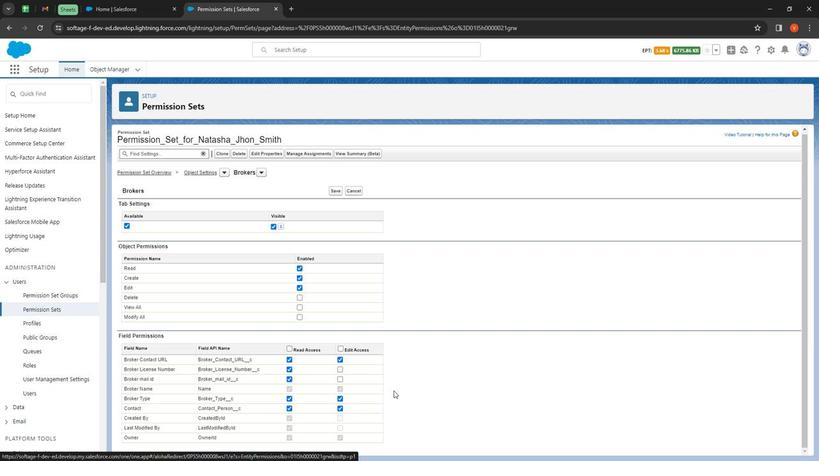 
Action: Mouse scrolled (427, 393) with delta (0, 0)
Screenshot: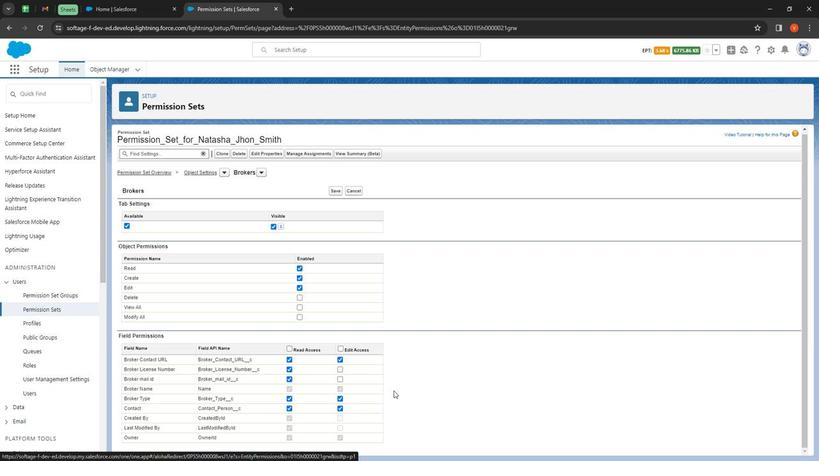 
Action: Mouse moved to (439, 395)
Screenshot: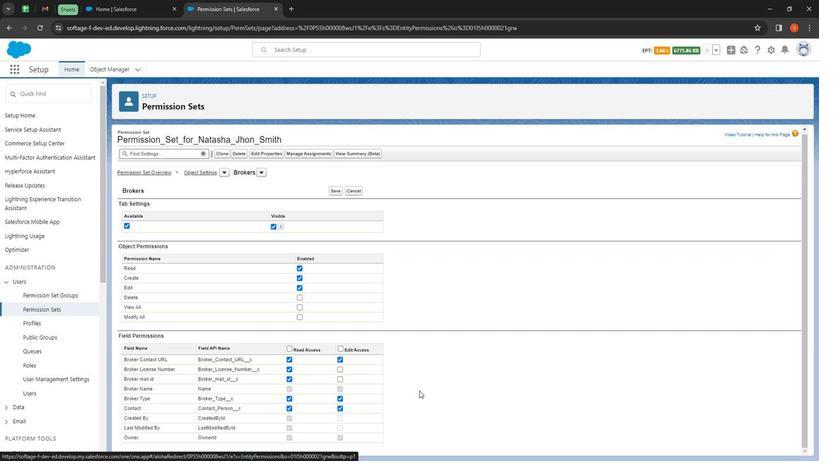 
Action: Mouse scrolled (439, 394) with delta (0, 0)
Screenshot: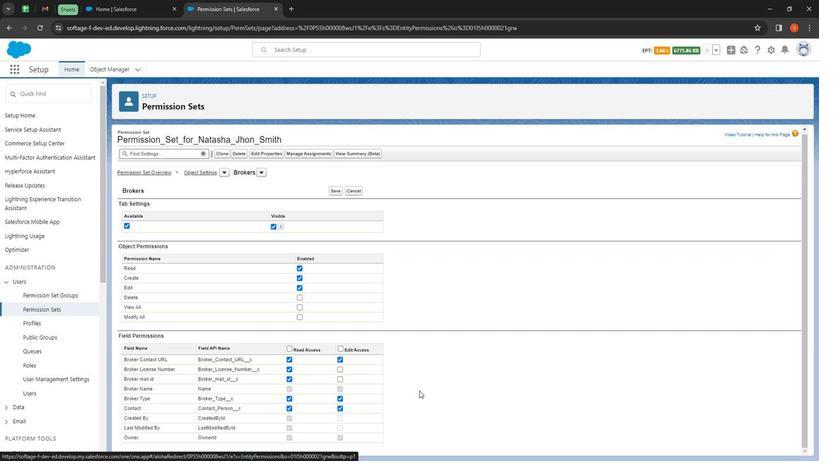 
Action: Mouse moved to (482, 392)
Screenshot: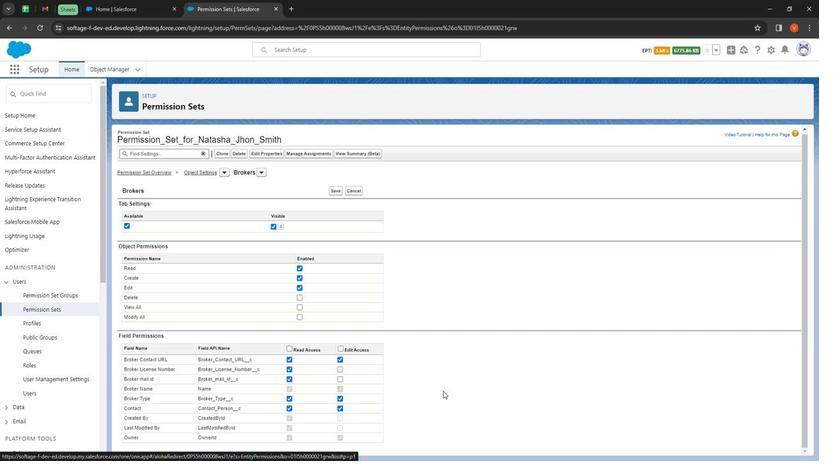 
Action: Mouse scrolled (482, 391) with delta (0, 0)
Screenshot: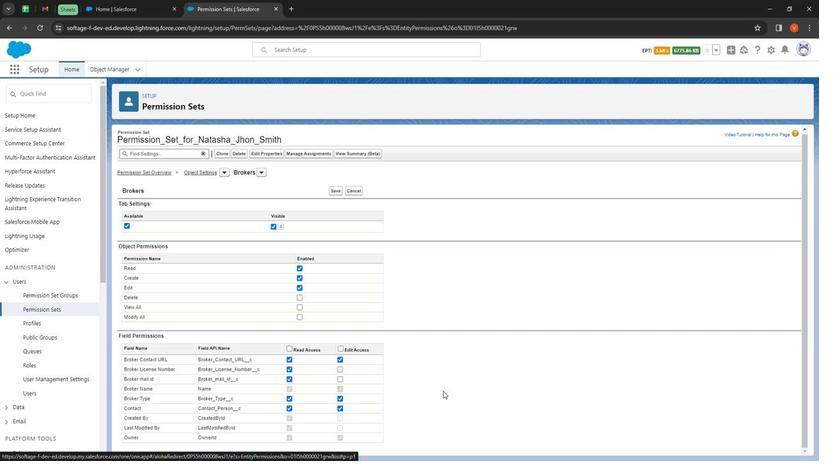 
Action: Mouse moved to (338, 190)
Screenshot: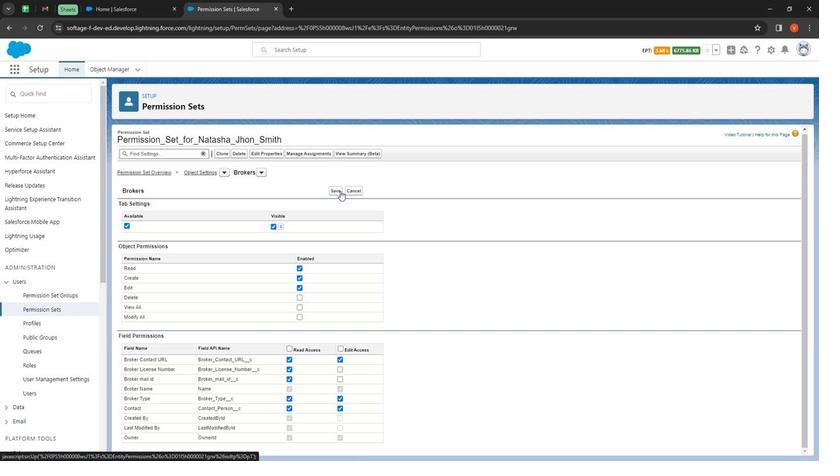 
Action: Mouse pressed left at (338, 190)
Screenshot: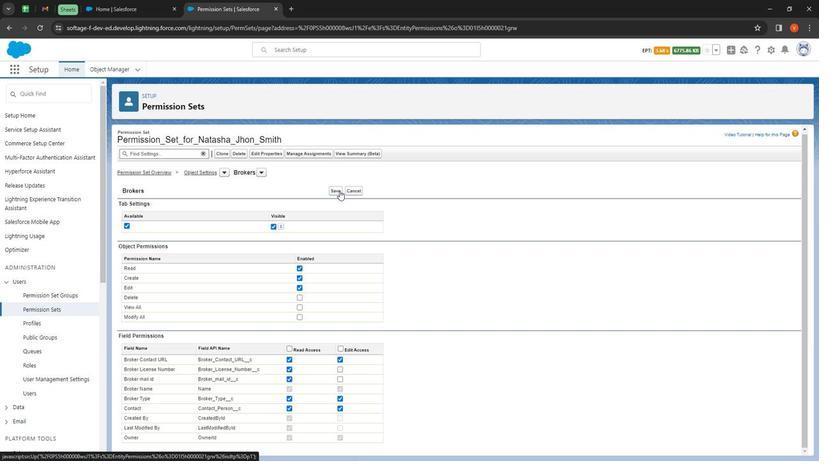 
Action: Mouse moved to (195, 174)
Screenshot: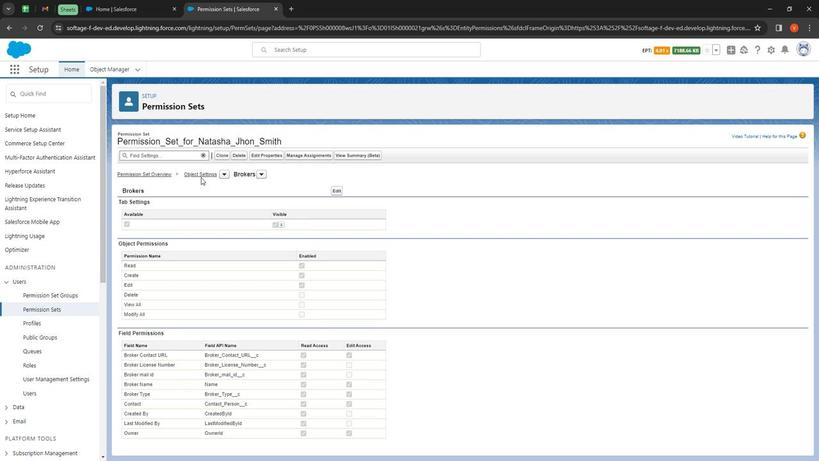 
Action: Mouse pressed left at (195, 174)
Screenshot: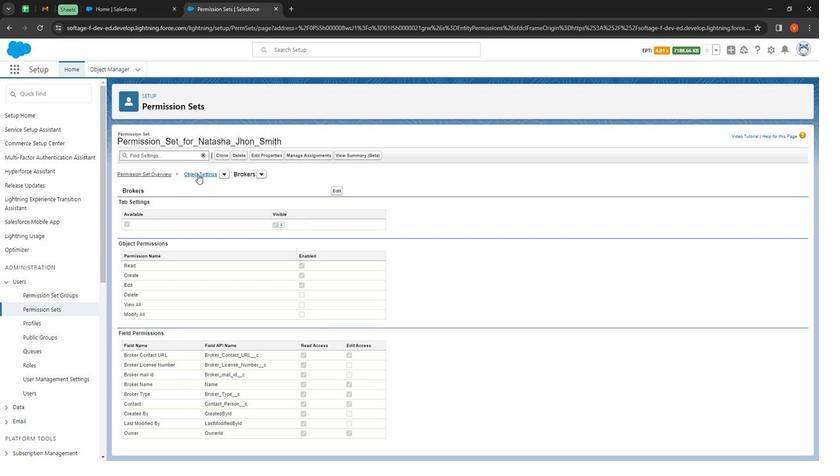 
Action: Mouse moved to (288, 267)
Screenshot: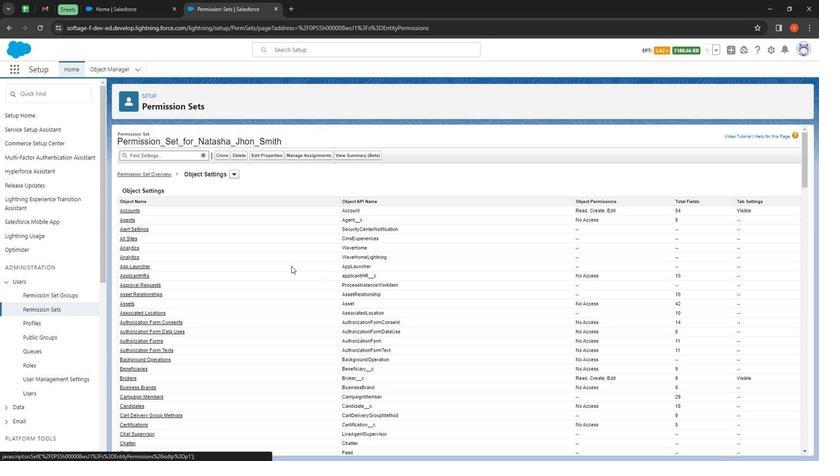 
Action: Mouse scrolled (288, 267) with delta (0, 0)
